 Task: Look for space in Kotikawatta, Sri Lanka from 12th July, 2023 to 16th July, 2023 for 8 adults in price range Rs.10000 to Rs.16000. Place can be private room with 8 bedrooms having 8 beds and 8 bathrooms. Property type can be house, flat, guest house, hotel. Amenities needed are: wifi, TV, free parkinig on premises, gym, breakfast. Booking option can be shelf check-in. Required host language is English.
Action: Mouse moved to (572, 116)
Screenshot: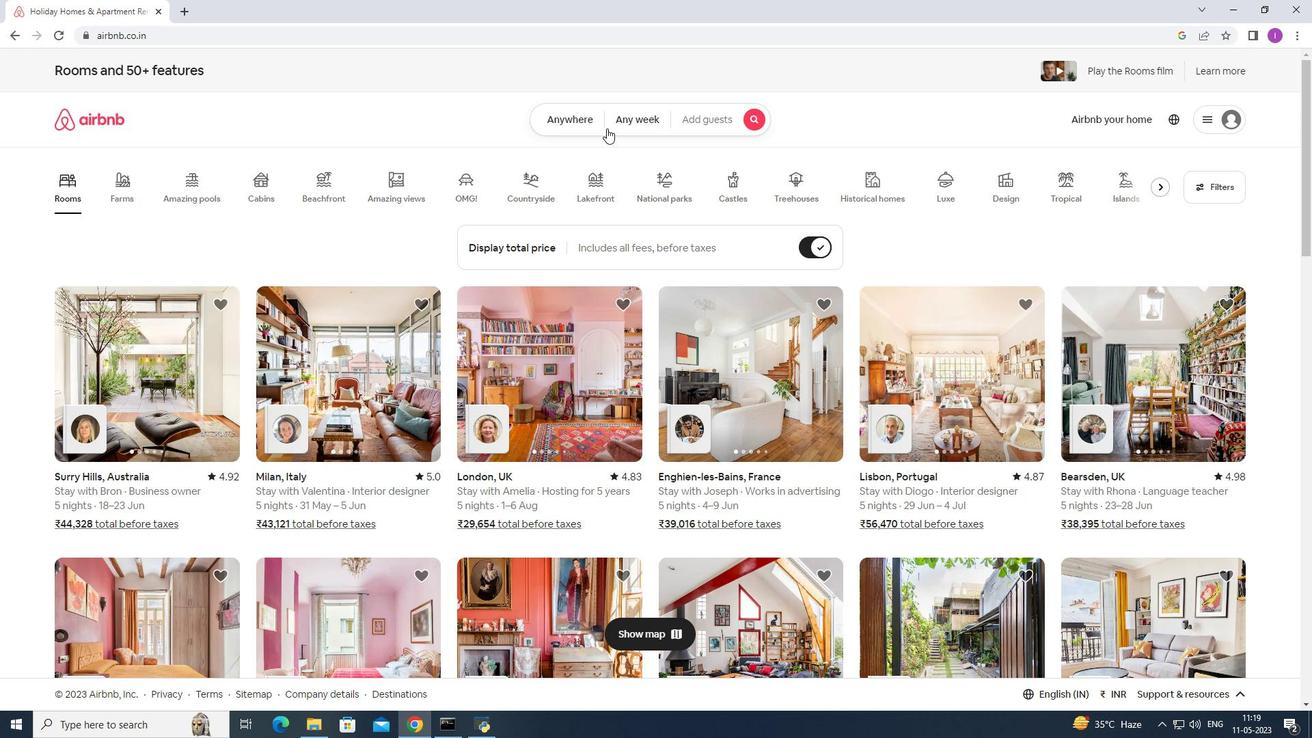 
Action: Mouse pressed left at (572, 116)
Screenshot: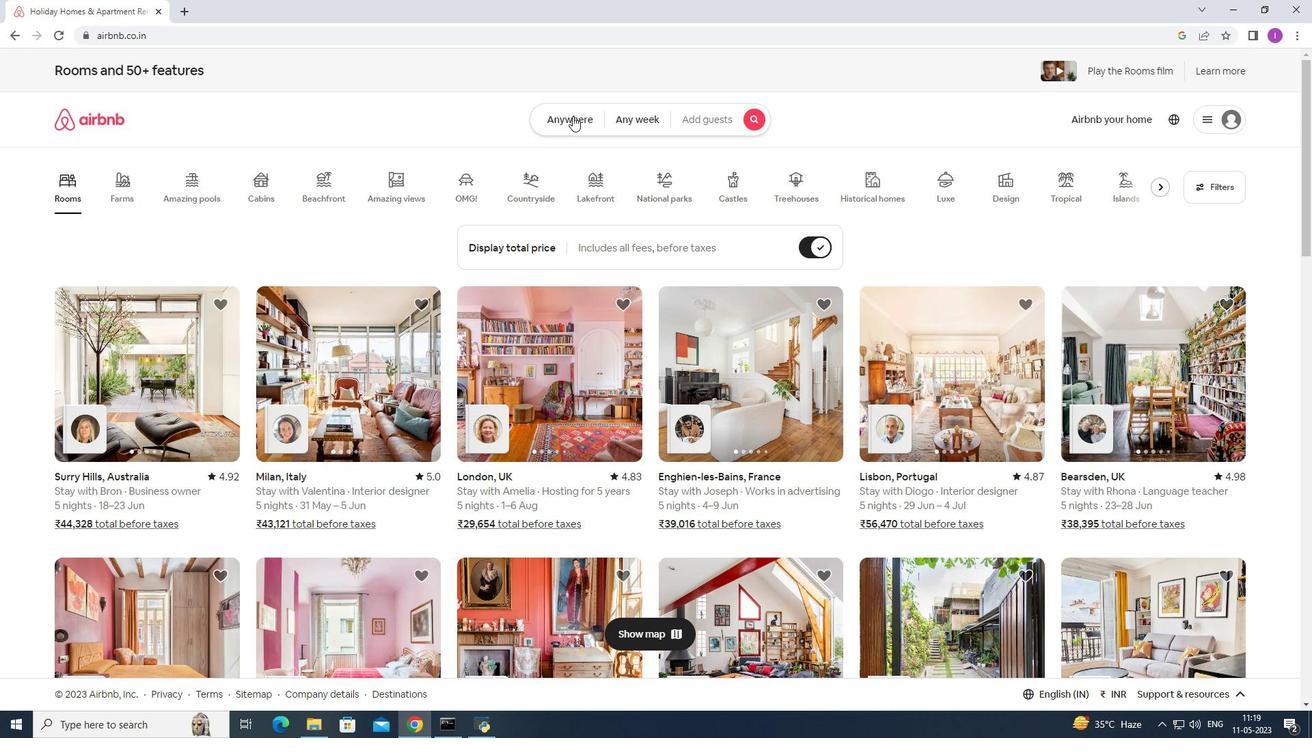 
Action: Mouse moved to (458, 172)
Screenshot: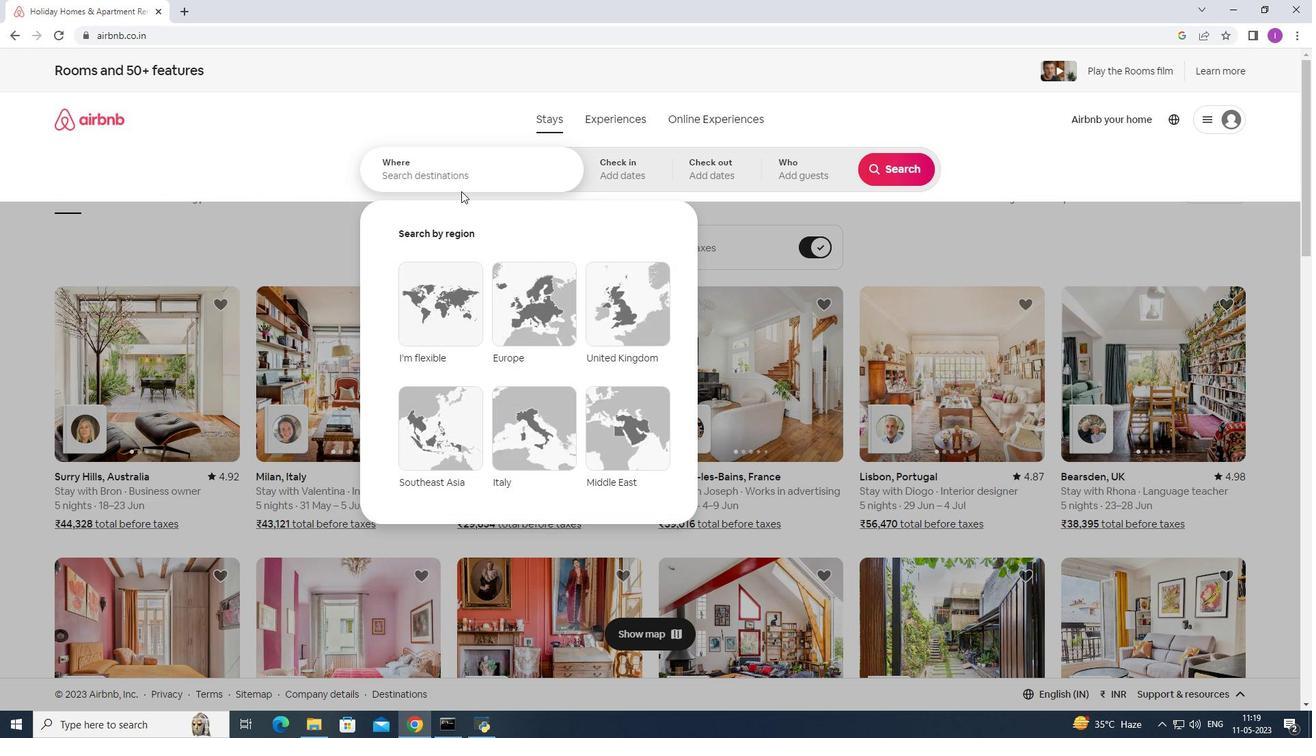 
Action: Mouse pressed left at (458, 172)
Screenshot: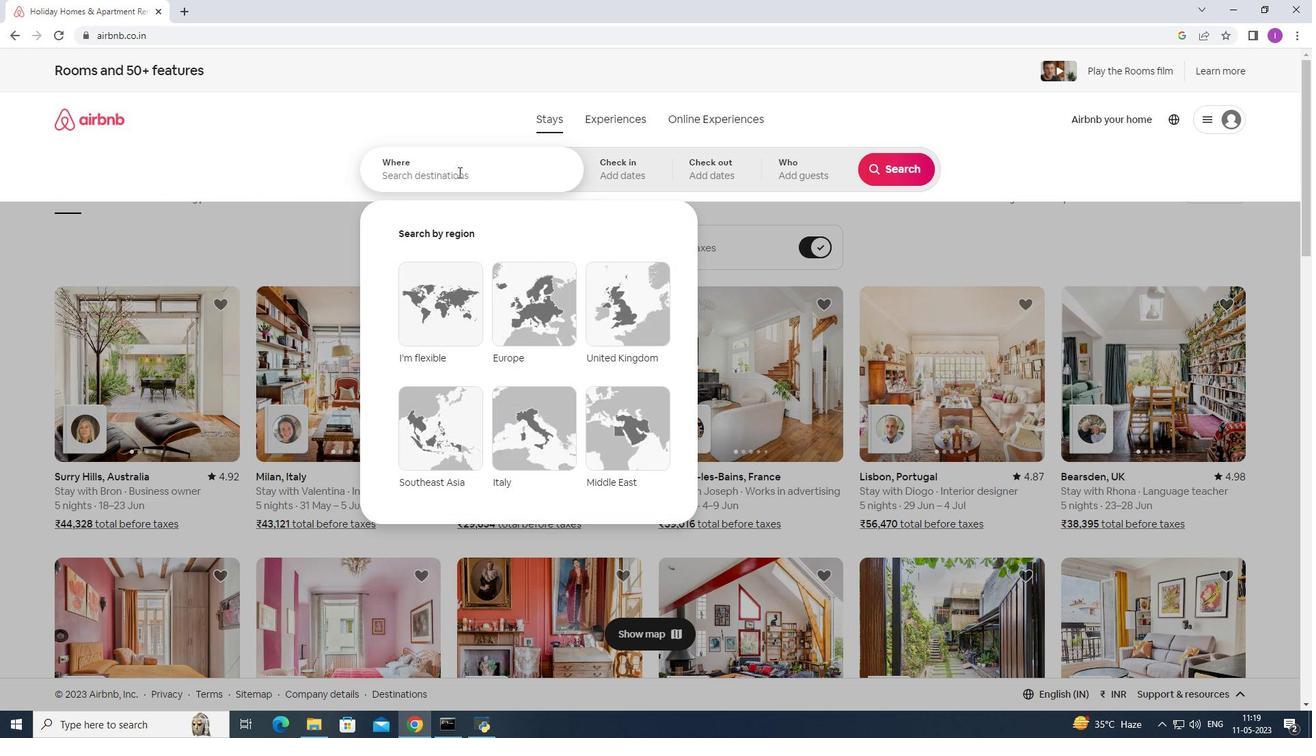 
Action: Mouse moved to (639, 172)
Screenshot: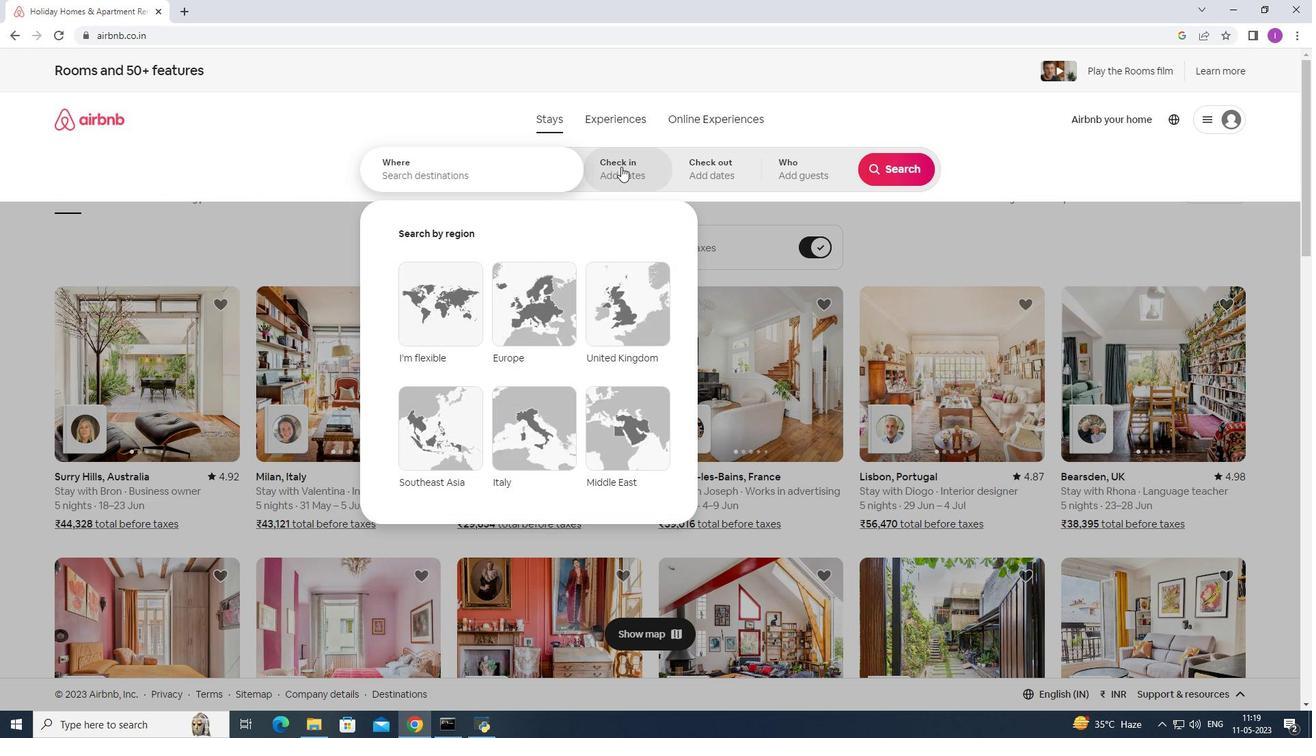 
Action: Key pressed <Key.shift>Kotikawatta
Screenshot: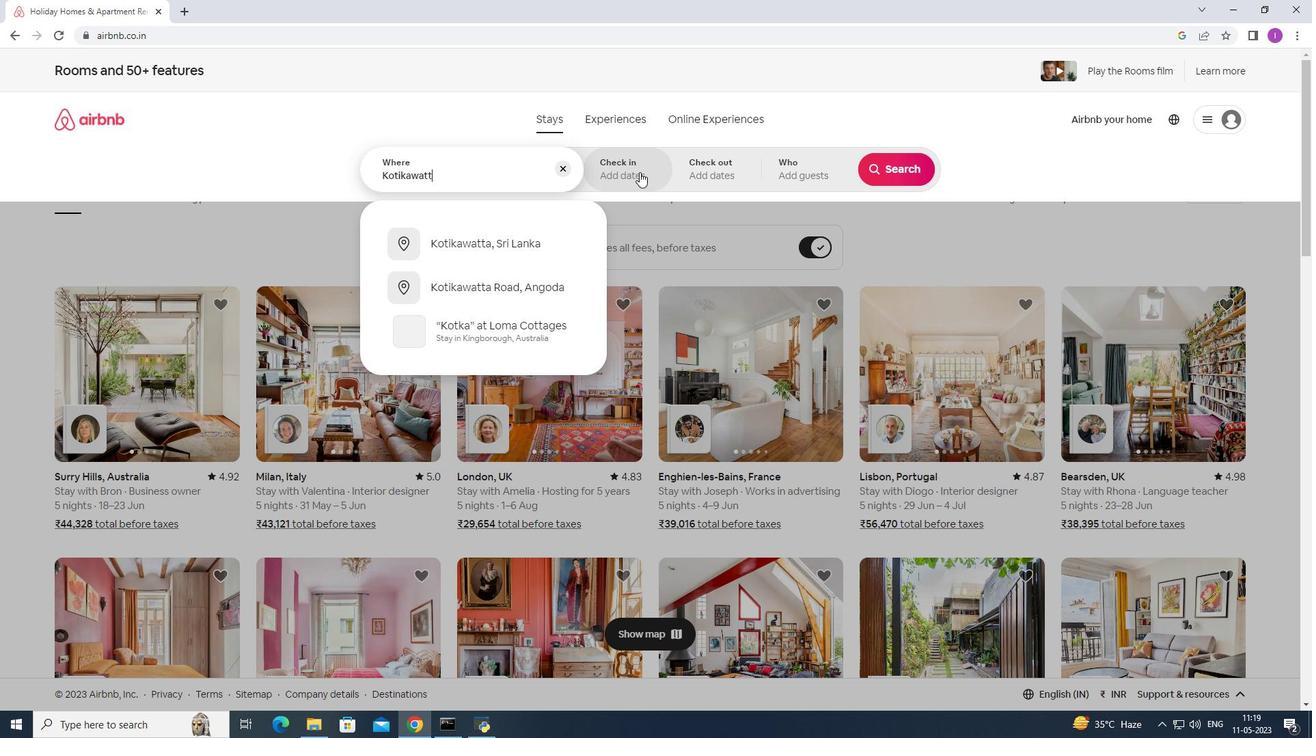 
Action: Mouse moved to (526, 239)
Screenshot: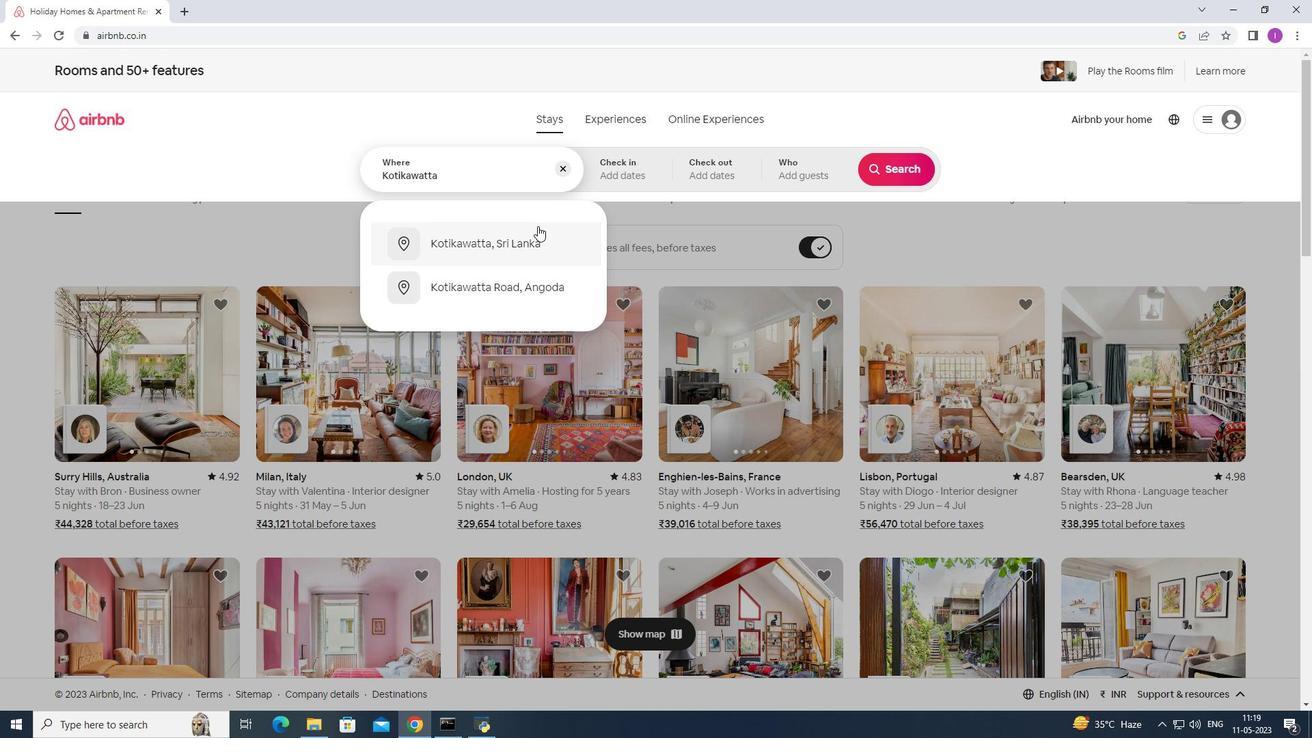 
Action: Mouse pressed left at (526, 239)
Screenshot: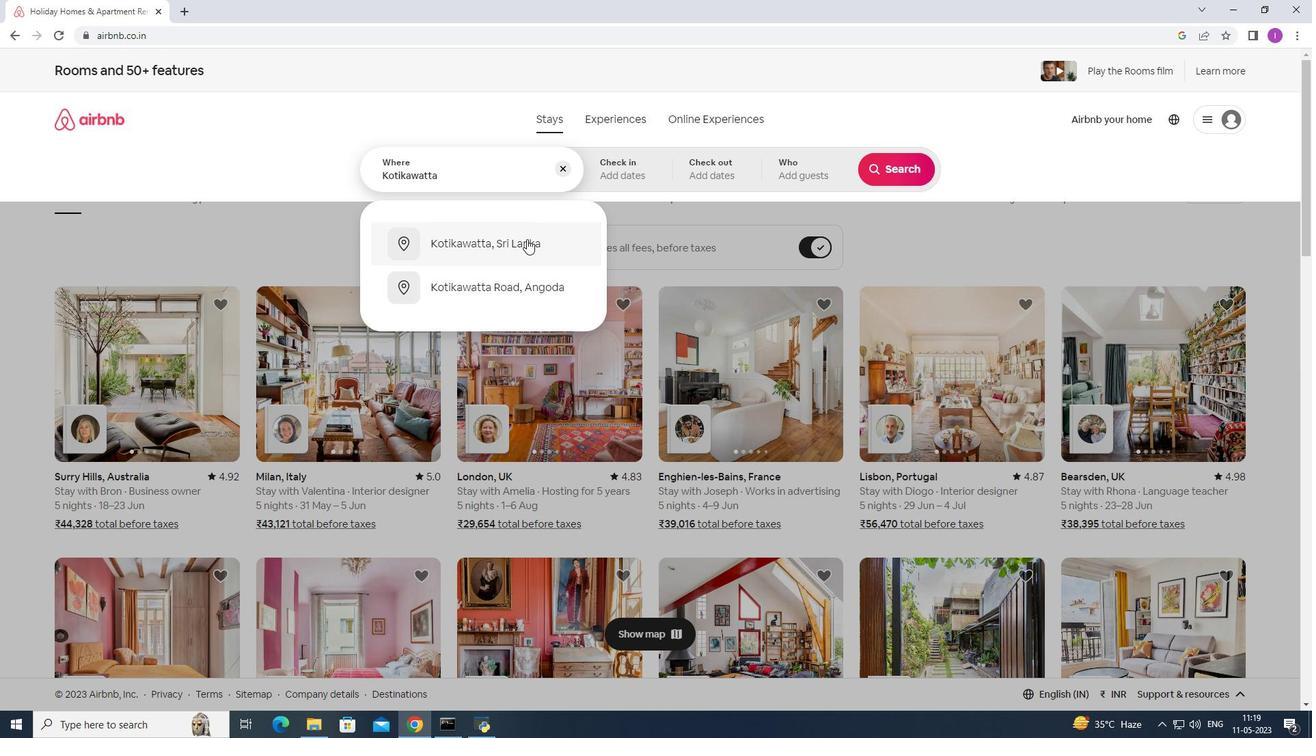 
Action: Mouse moved to (896, 282)
Screenshot: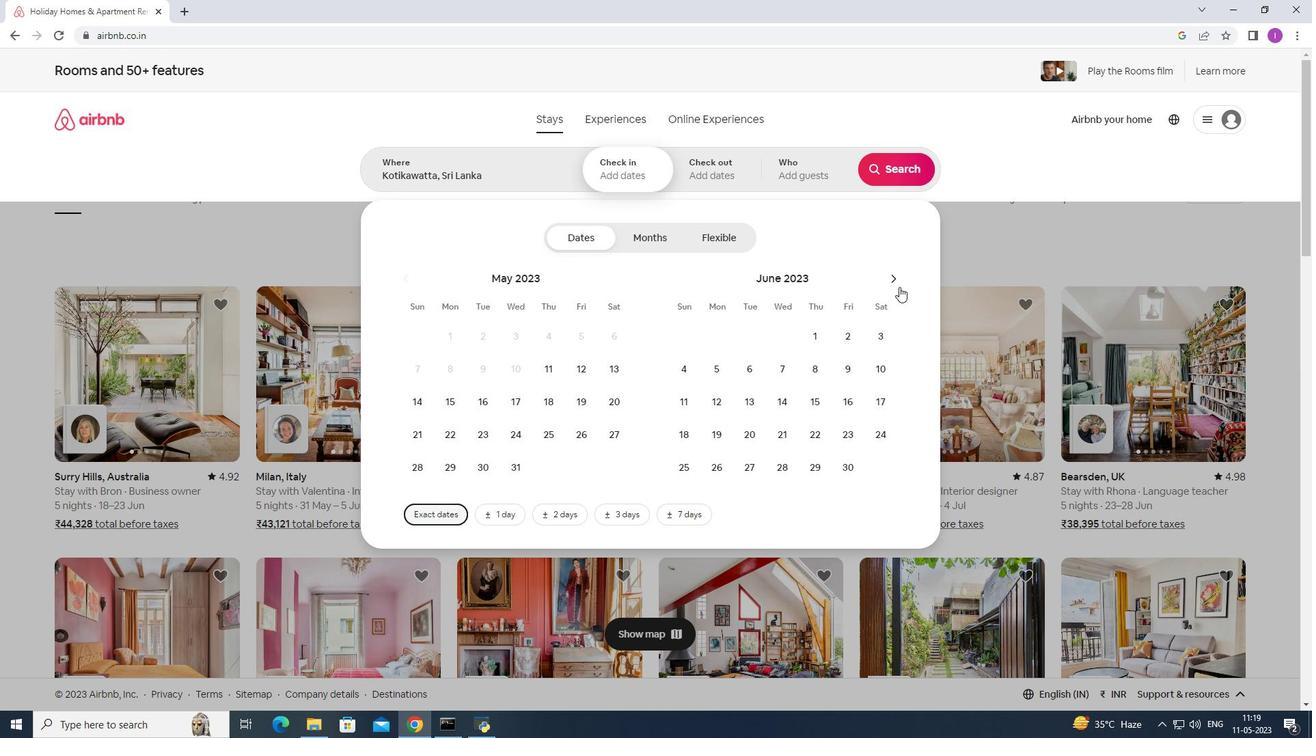 
Action: Mouse pressed left at (896, 282)
Screenshot: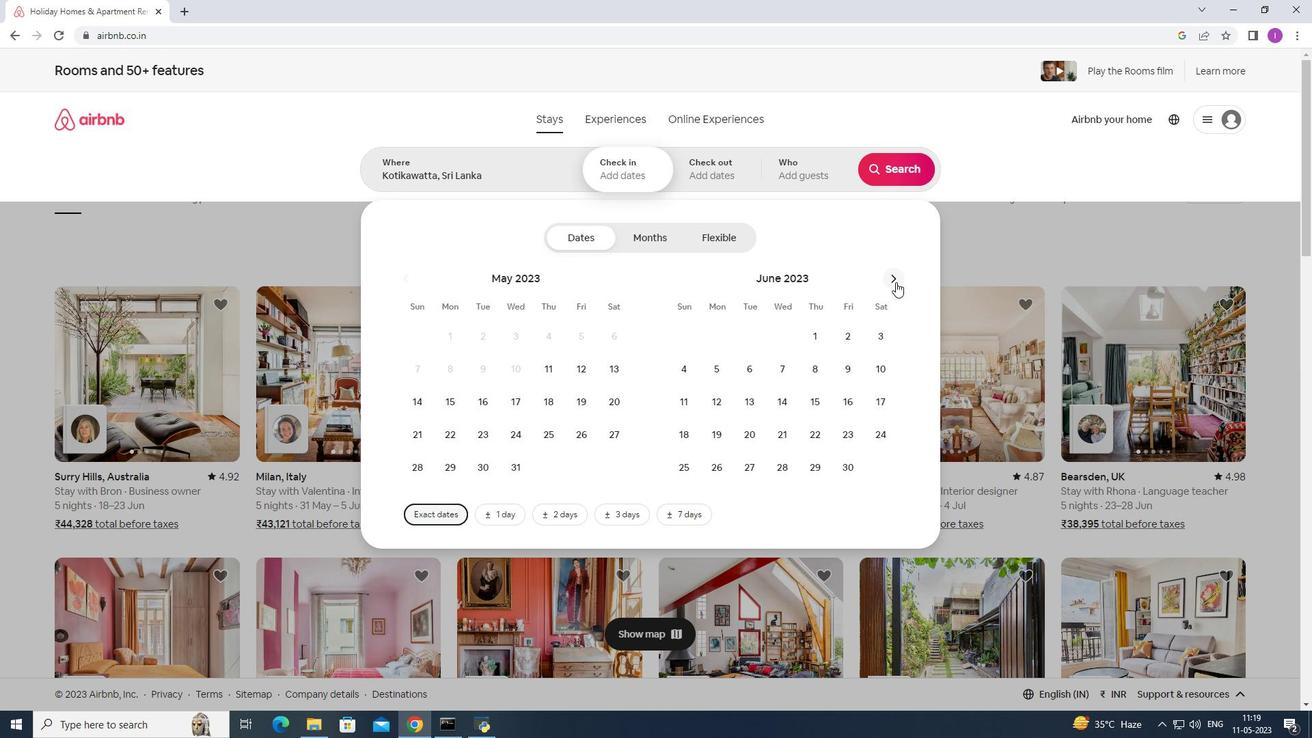 
Action: Mouse moved to (779, 398)
Screenshot: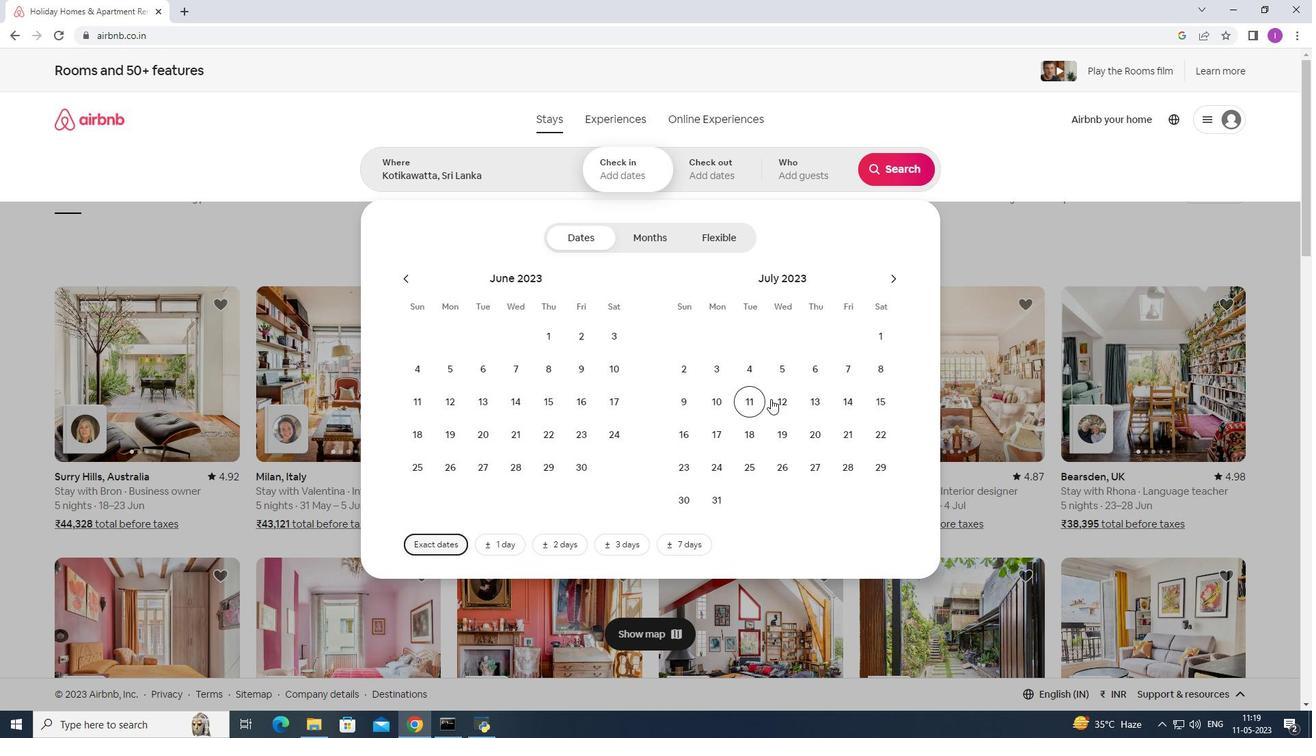 
Action: Mouse pressed left at (779, 398)
Screenshot: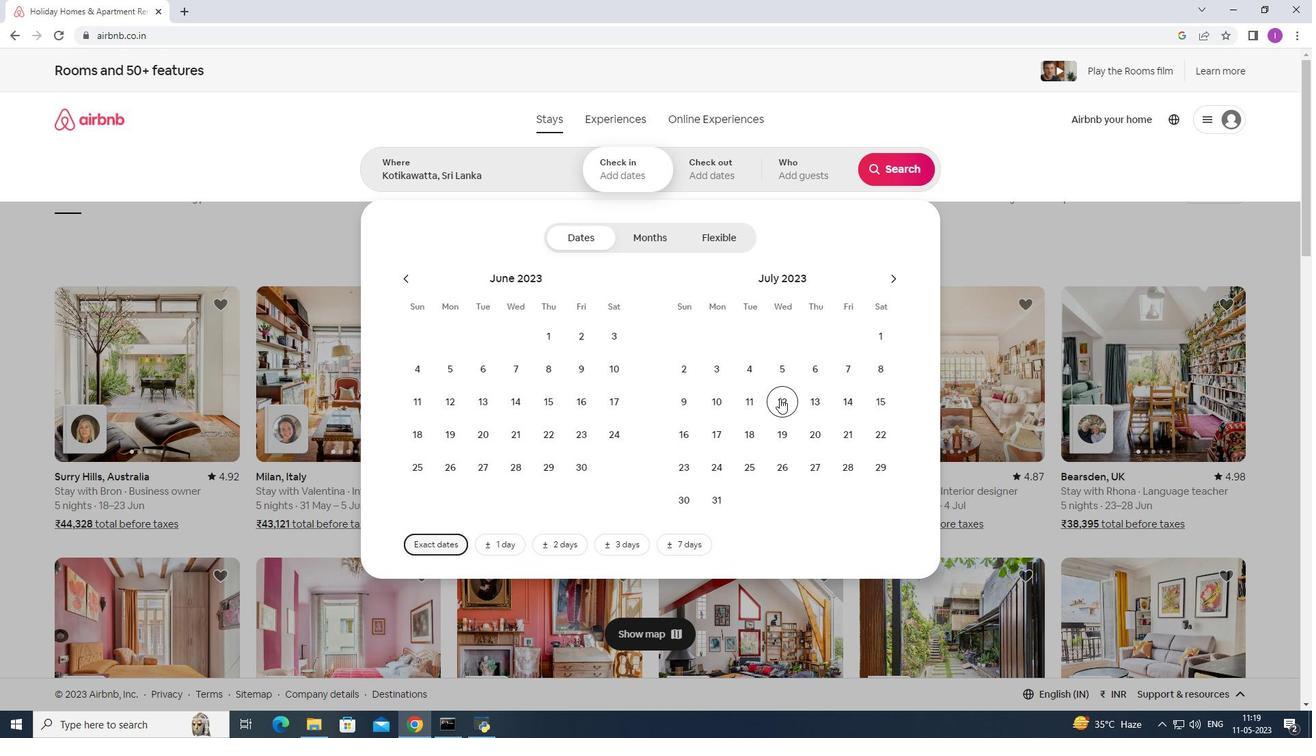 
Action: Mouse moved to (689, 434)
Screenshot: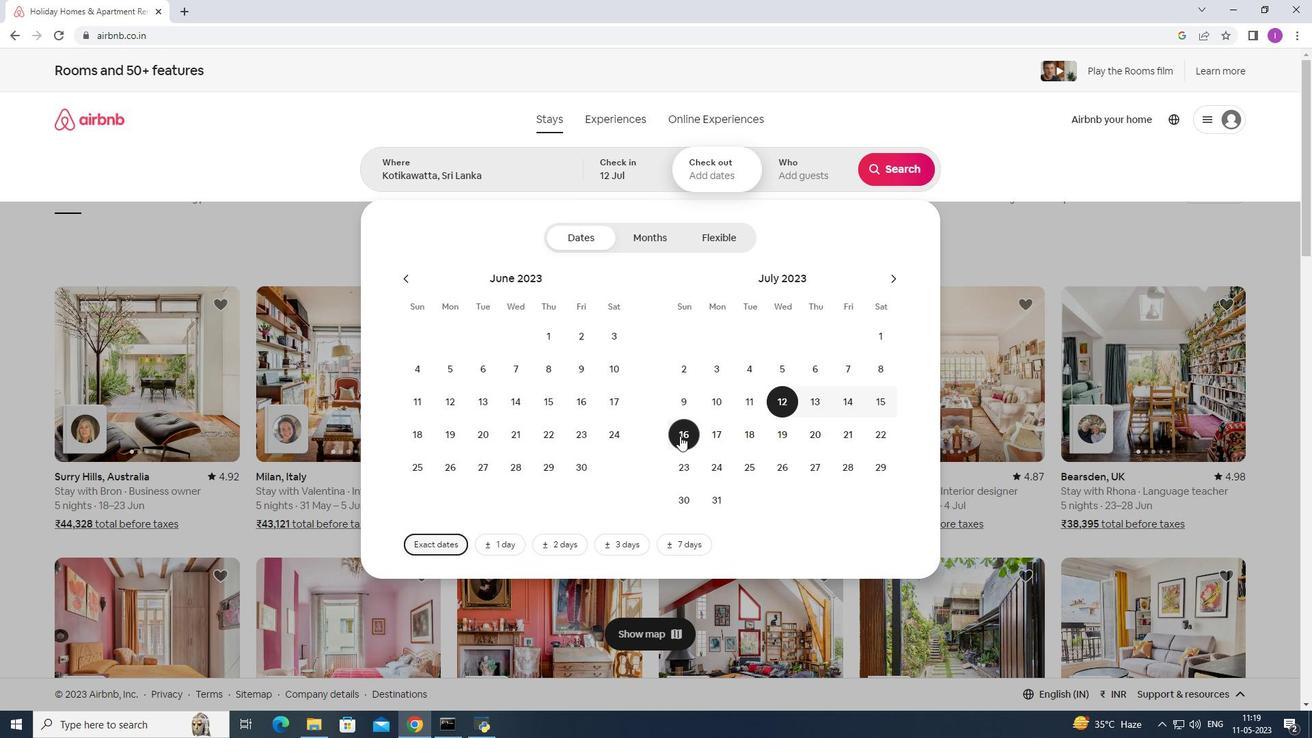 
Action: Mouse pressed left at (689, 434)
Screenshot: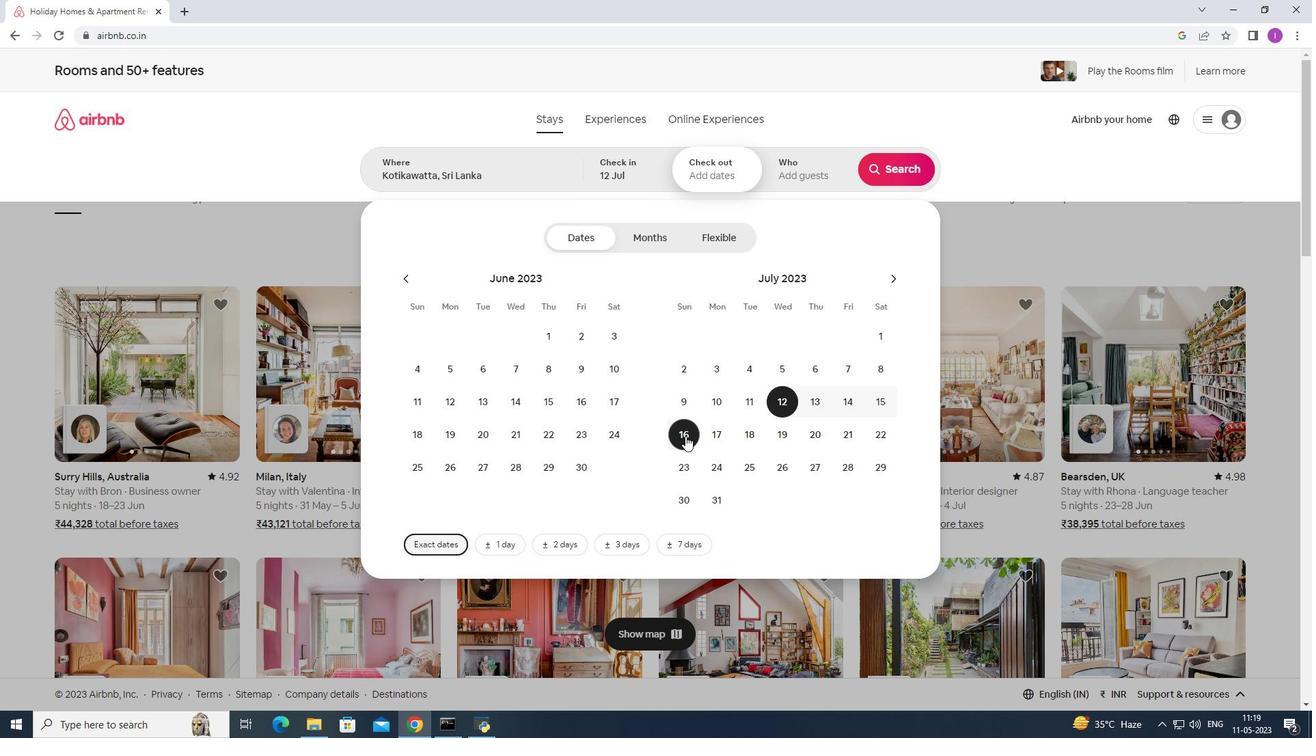 
Action: Mouse moved to (809, 178)
Screenshot: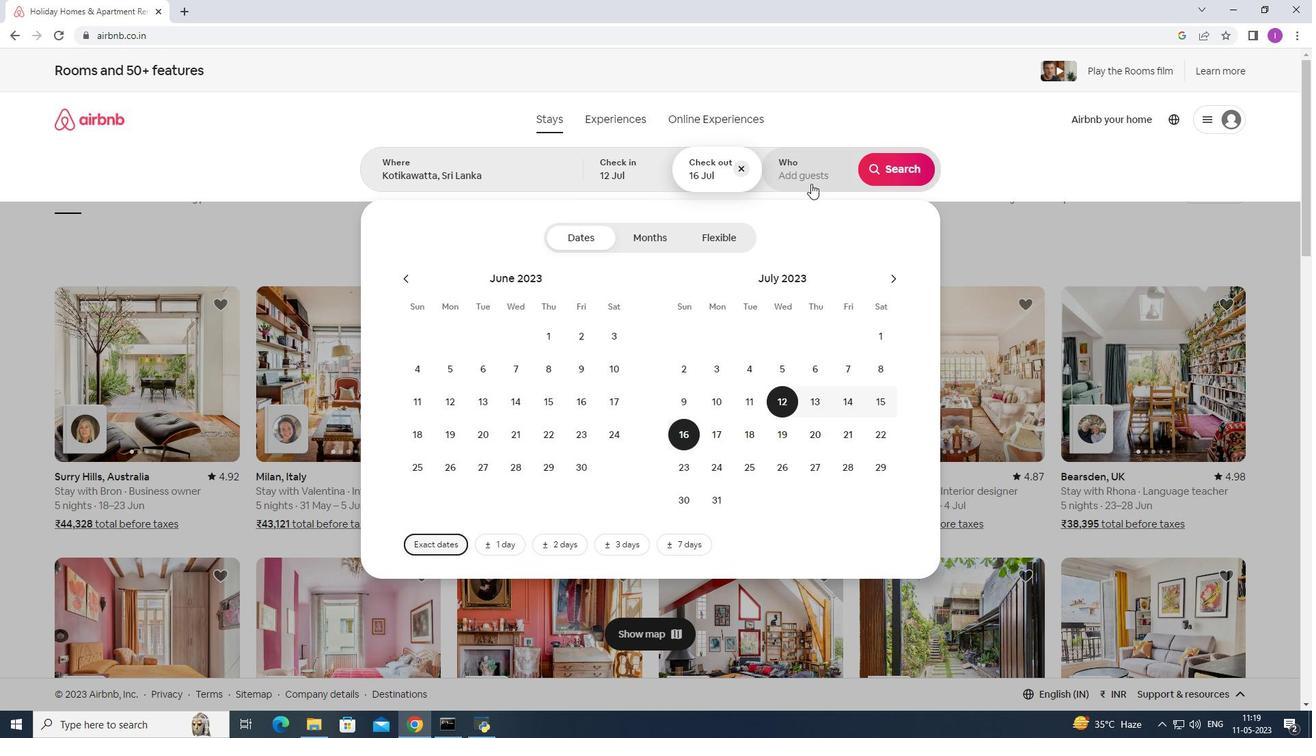 
Action: Mouse pressed left at (809, 178)
Screenshot: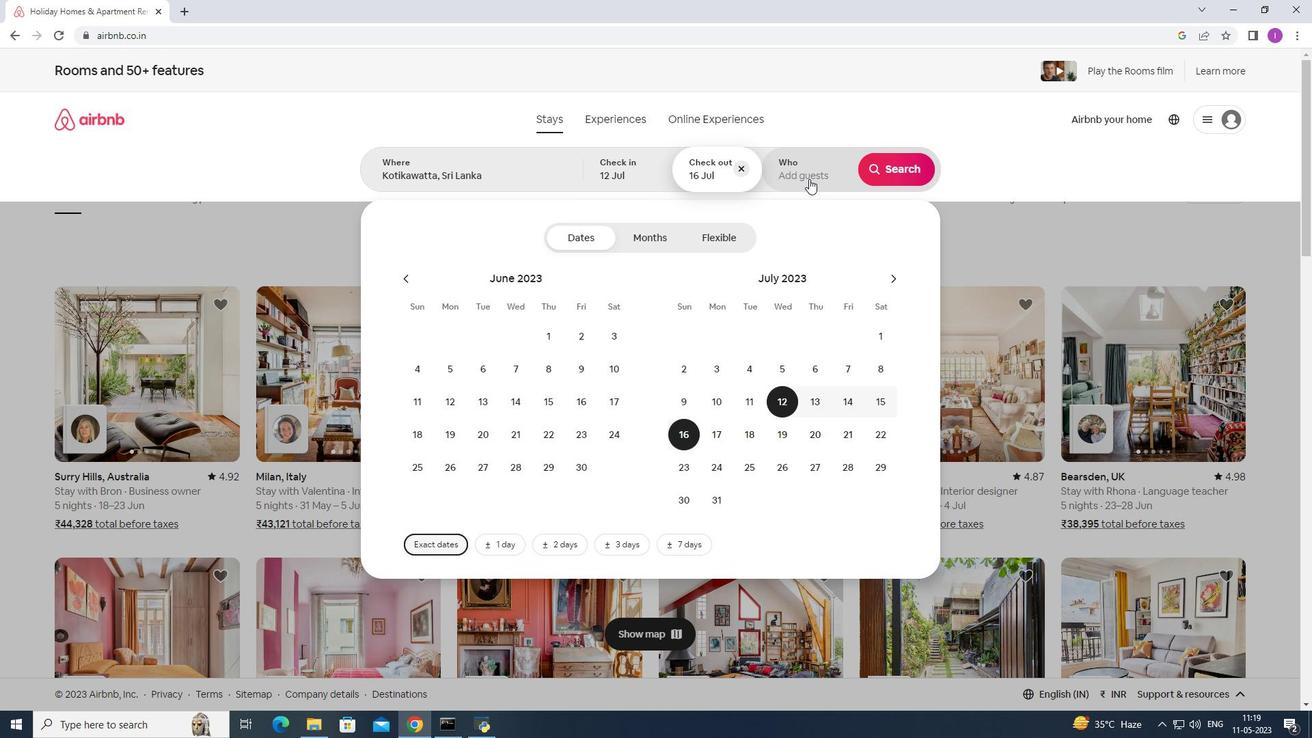 
Action: Mouse moved to (911, 241)
Screenshot: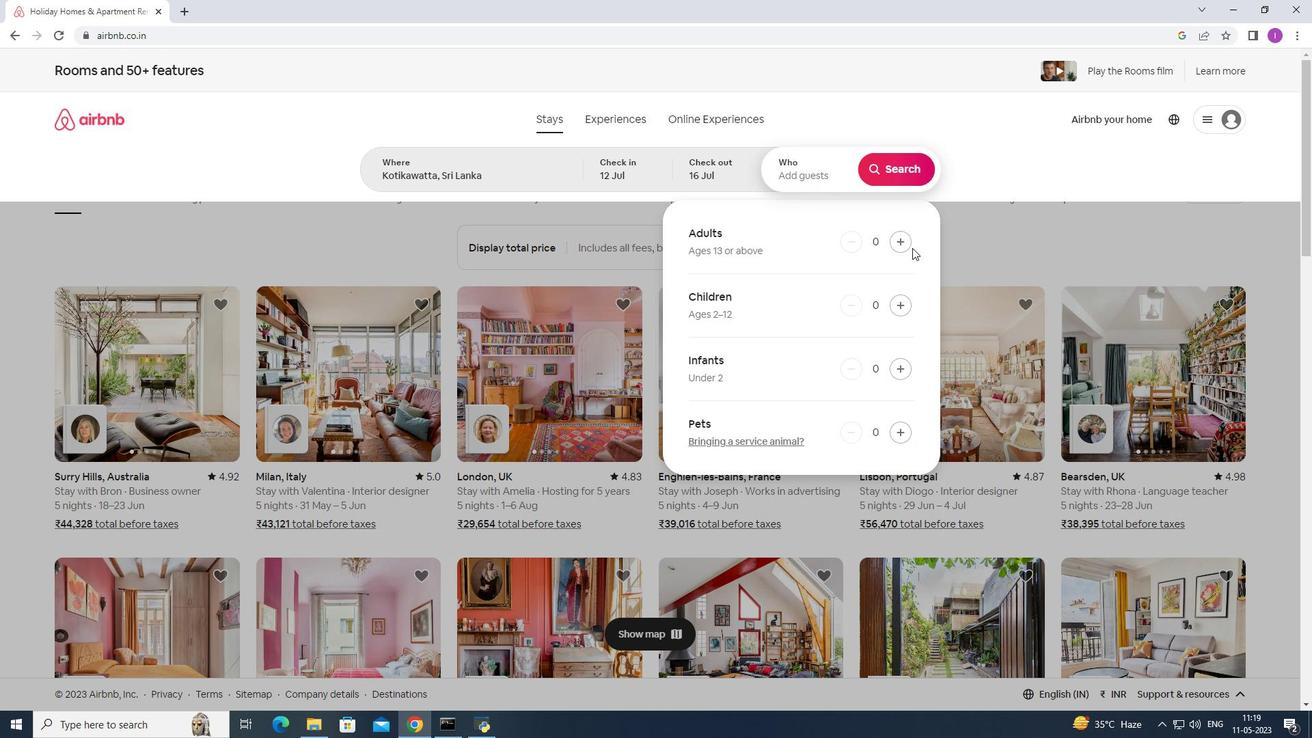 
Action: Mouse pressed left at (911, 241)
Screenshot: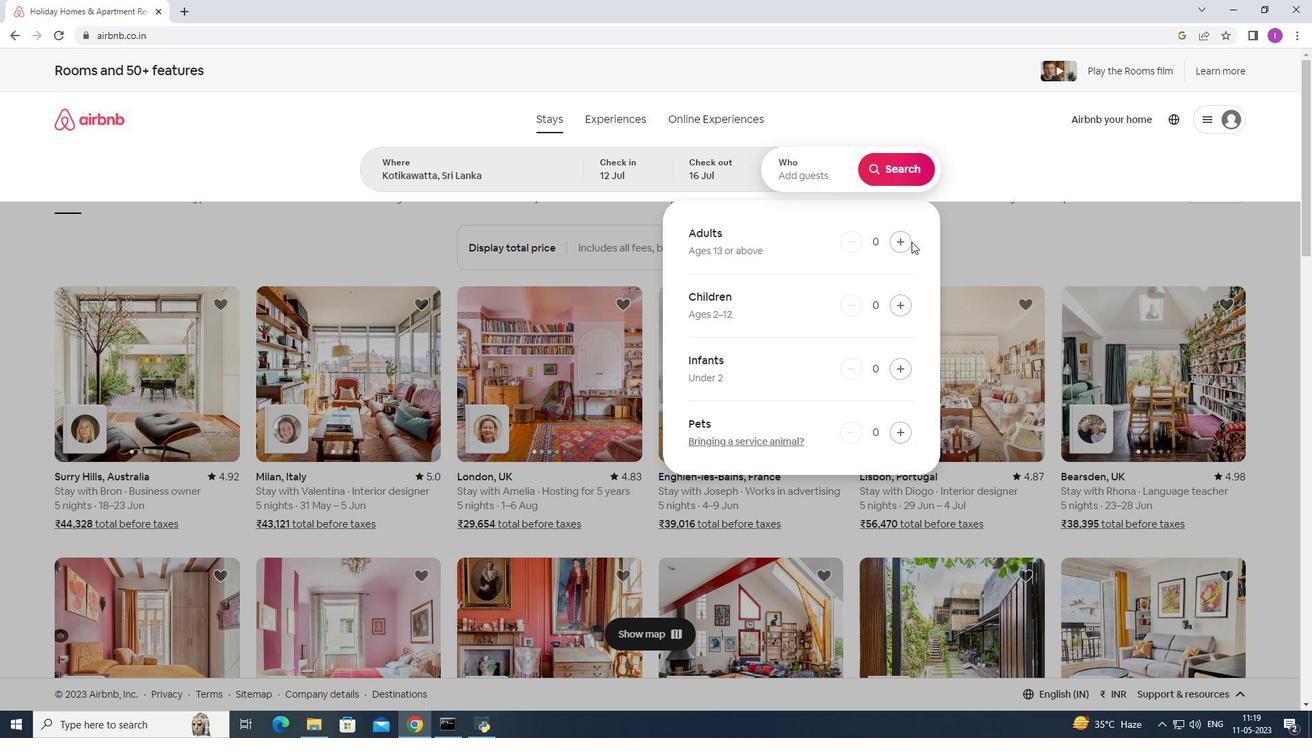 
Action: Mouse moved to (895, 243)
Screenshot: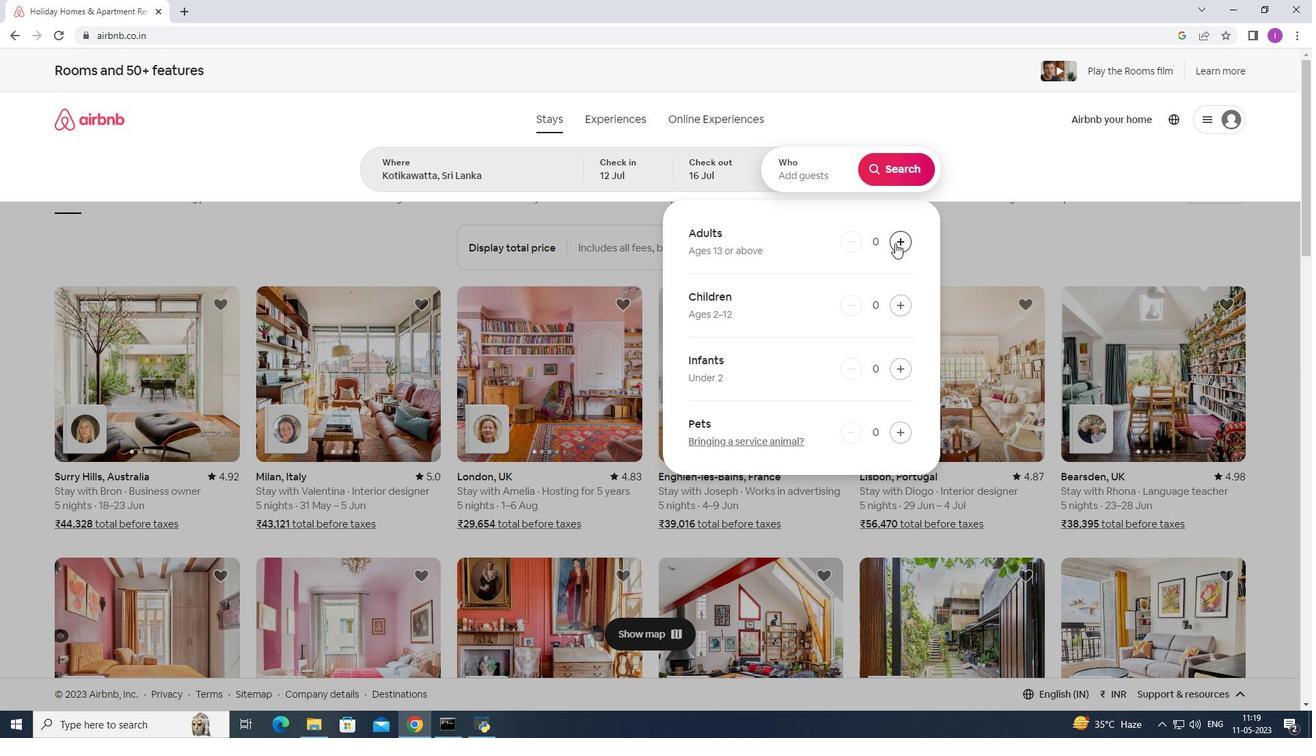 
Action: Mouse pressed left at (895, 243)
Screenshot: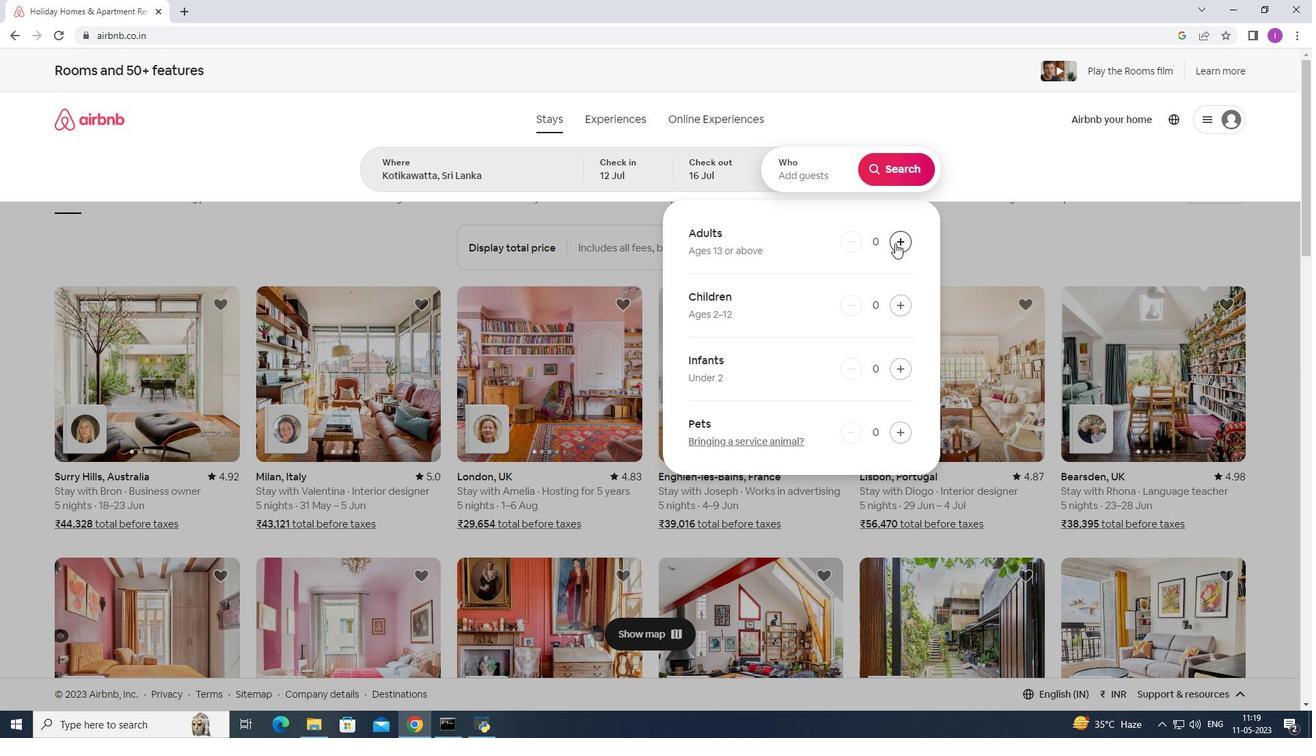 
Action: Mouse pressed left at (895, 243)
Screenshot: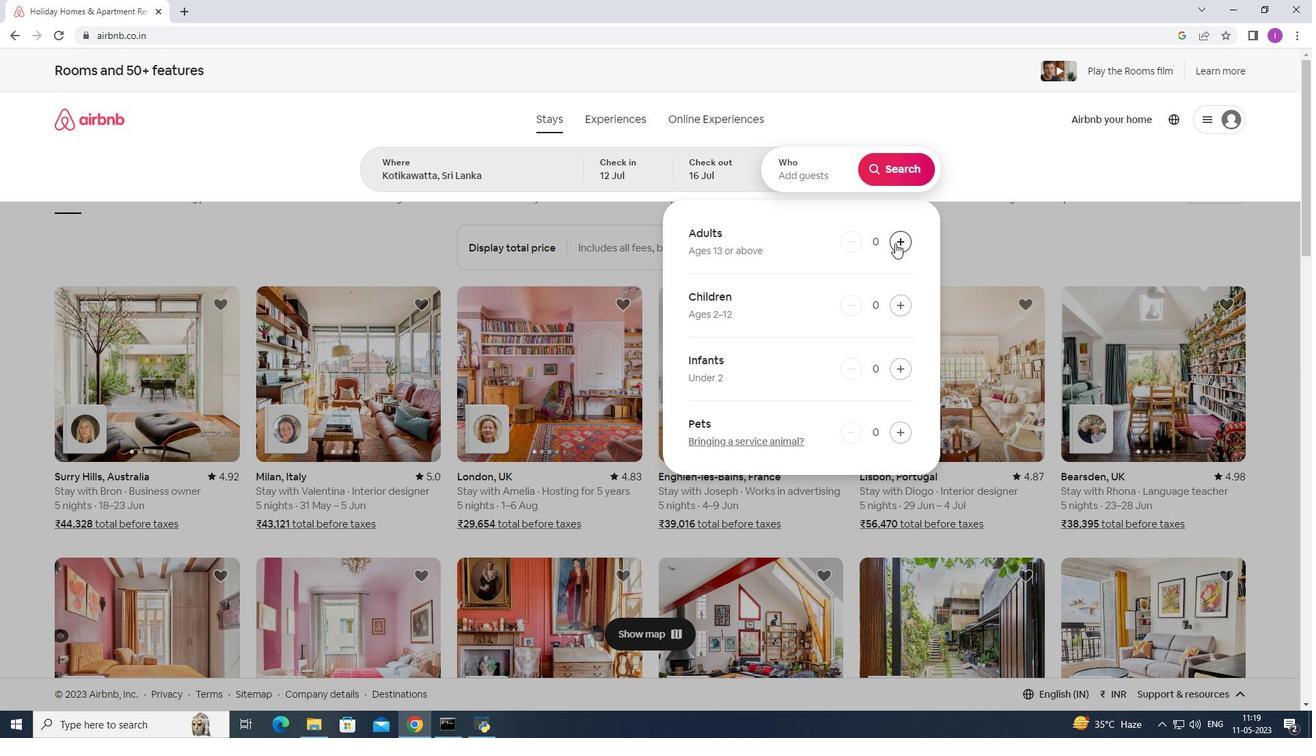 
Action: Mouse pressed left at (895, 243)
Screenshot: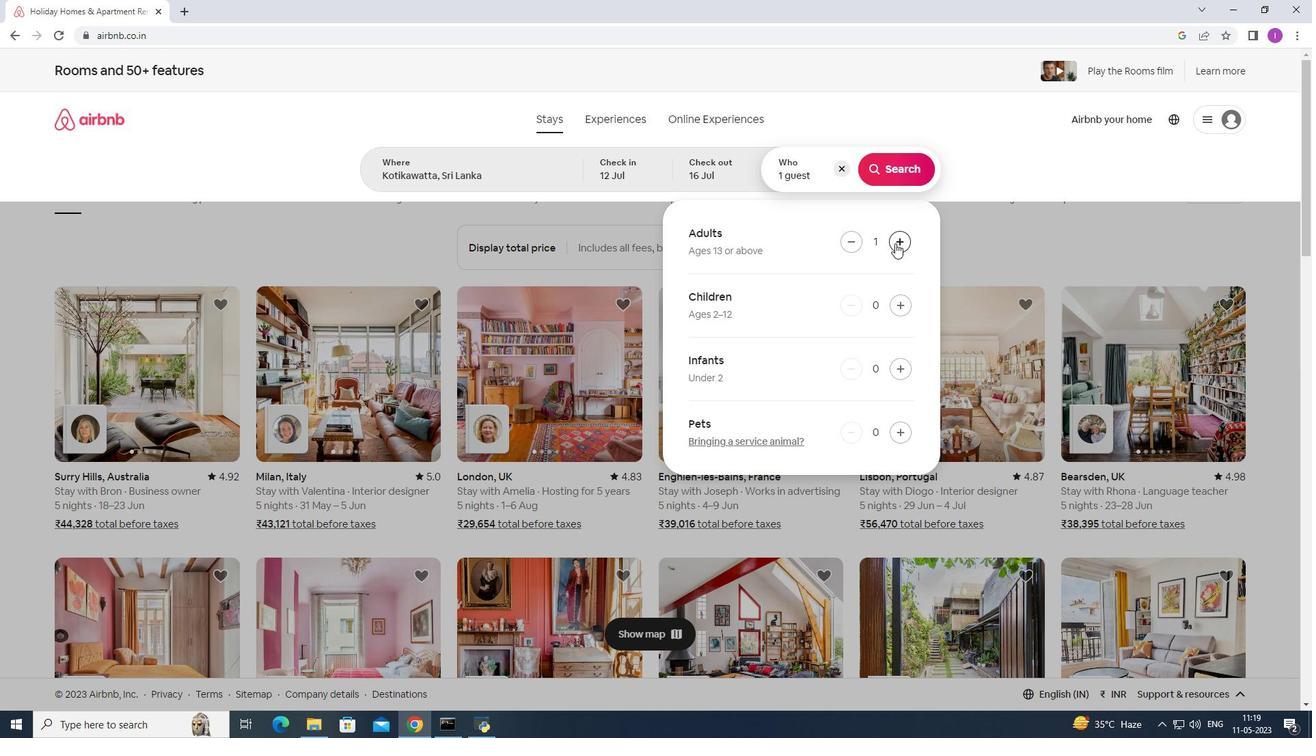 
Action: Mouse pressed left at (895, 243)
Screenshot: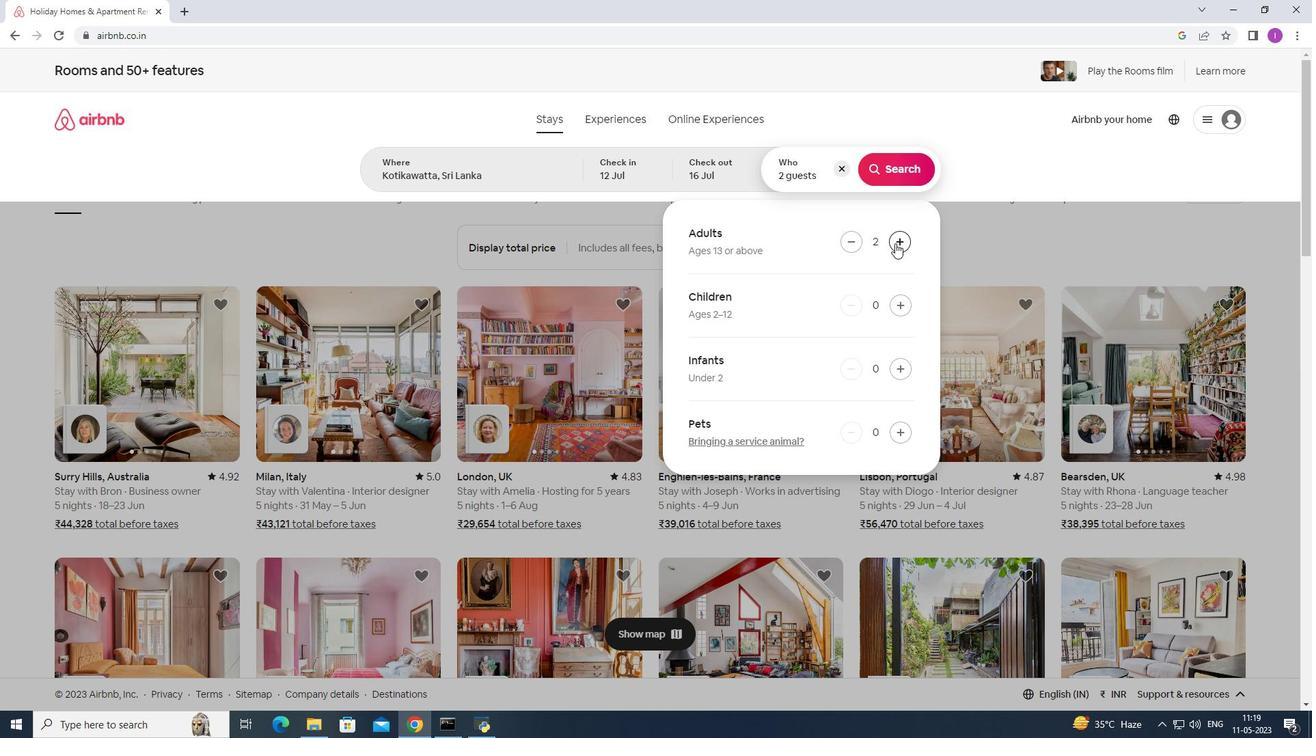 
Action: Mouse pressed left at (895, 243)
Screenshot: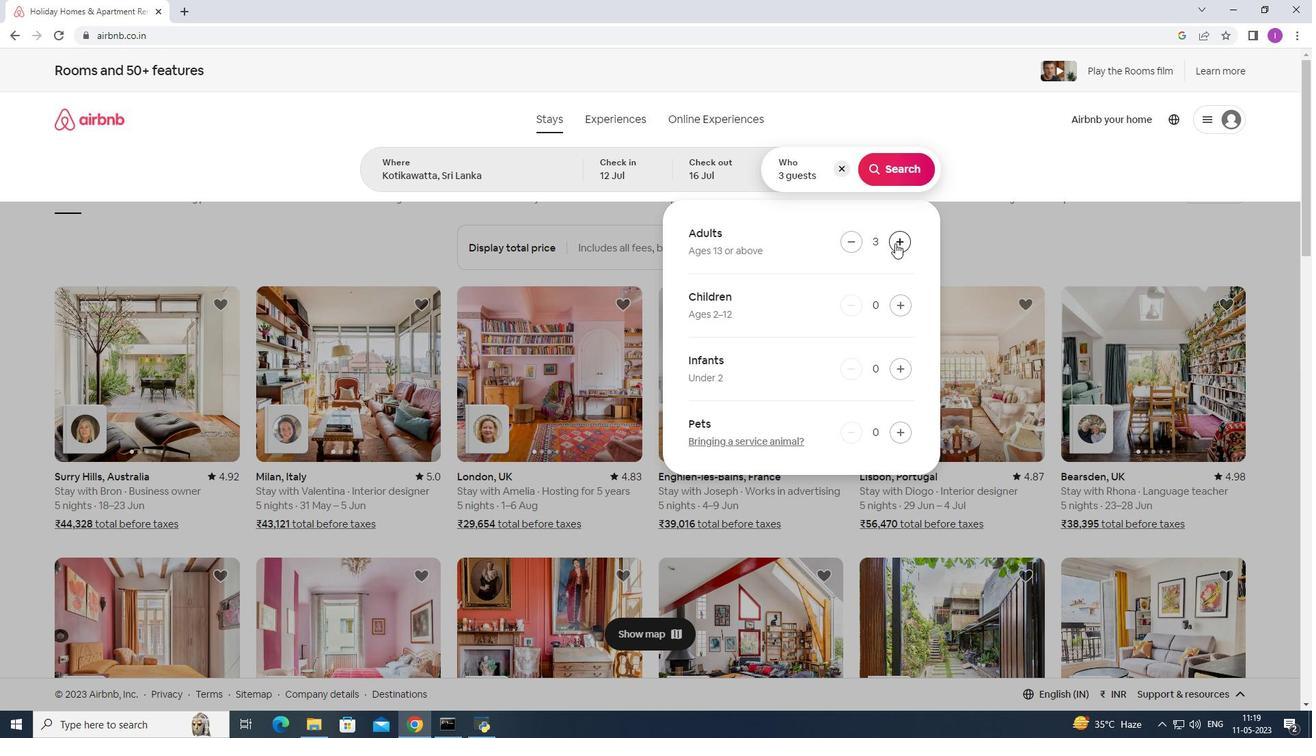 
Action: Mouse pressed left at (895, 243)
Screenshot: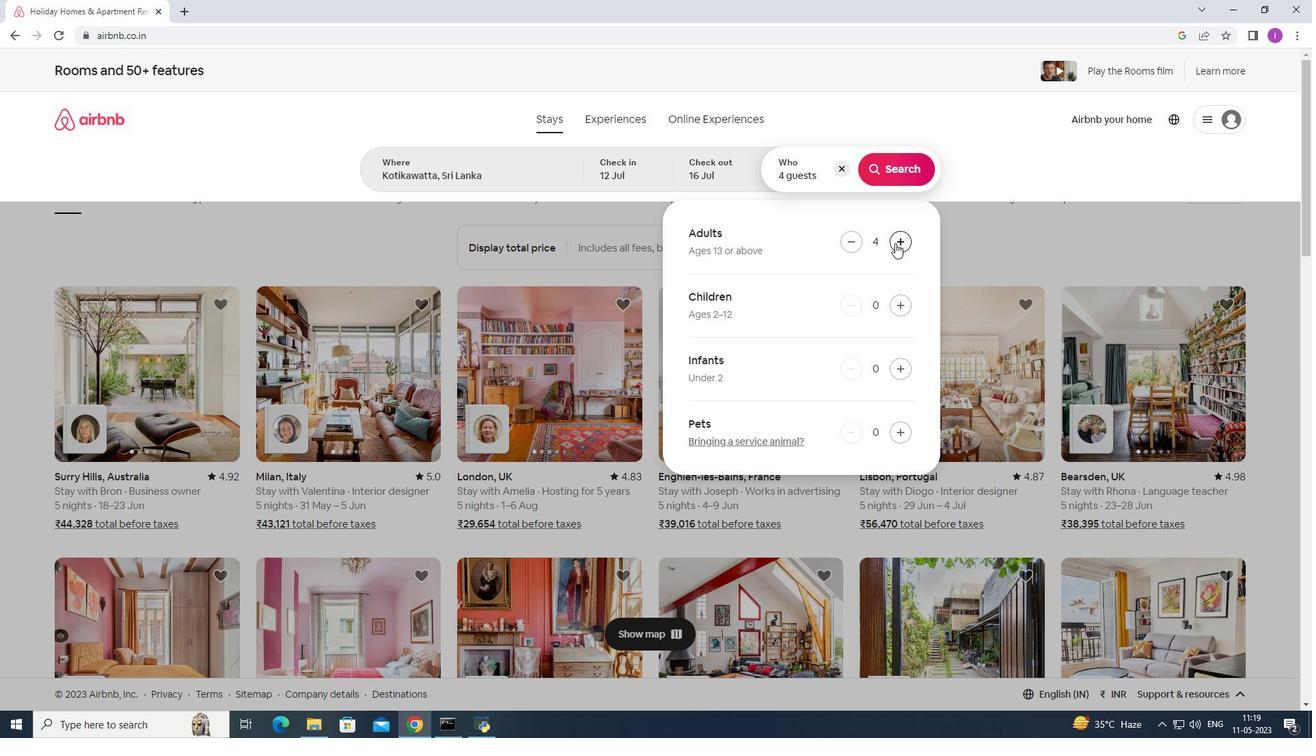 
Action: Mouse pressed left at (895, 243)
Screenshot: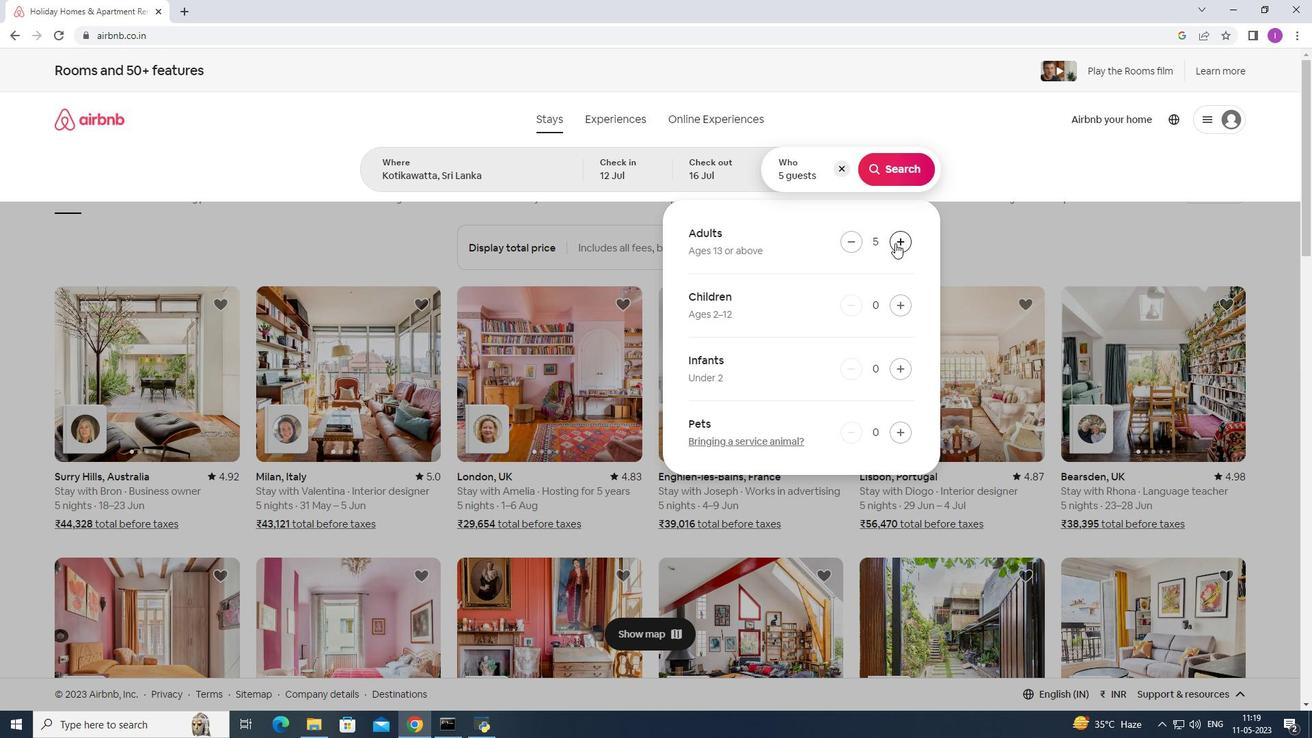 
Action: Mouse pressed left at (895, 243)
Screenshot: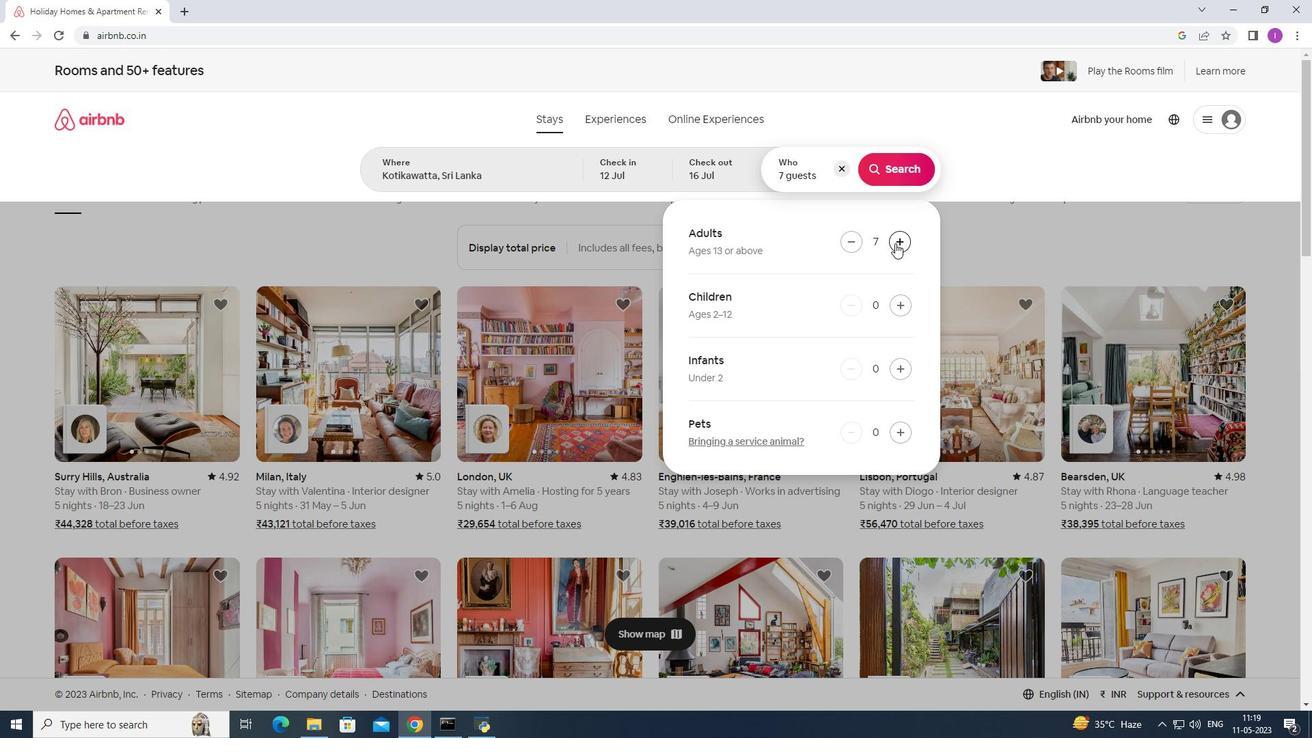 
Action: Mouse moved to (880, 167)
Screenshot: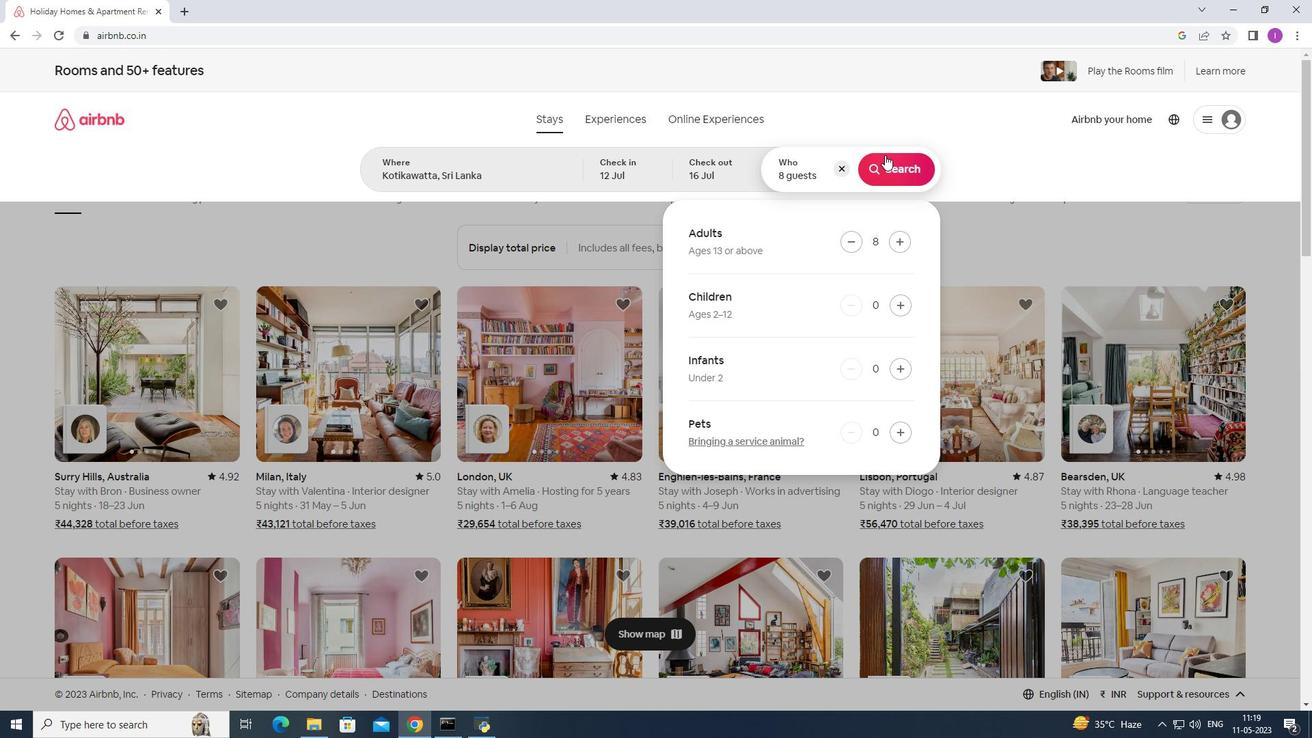 
Action: Mouse pressed left at (880, 167)
Screenshot: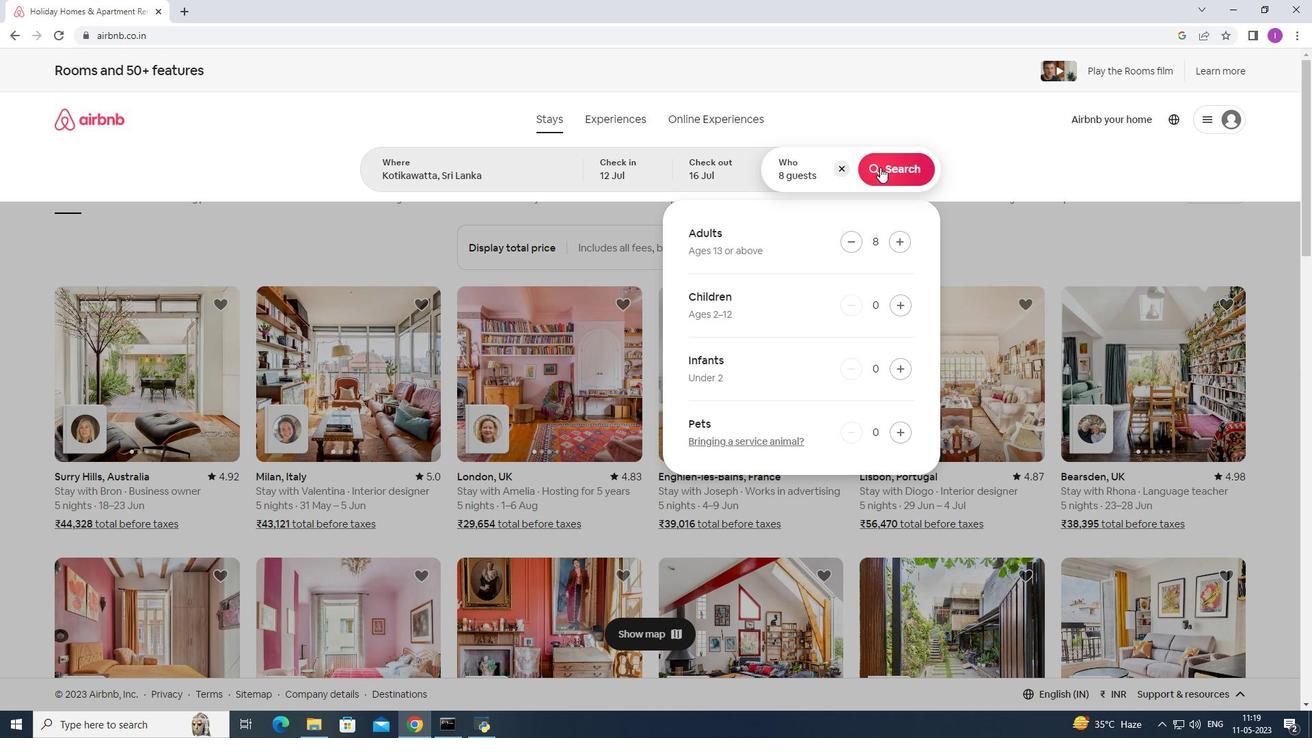 
Action: Mouse moved to (1259, 137)
Screenshot: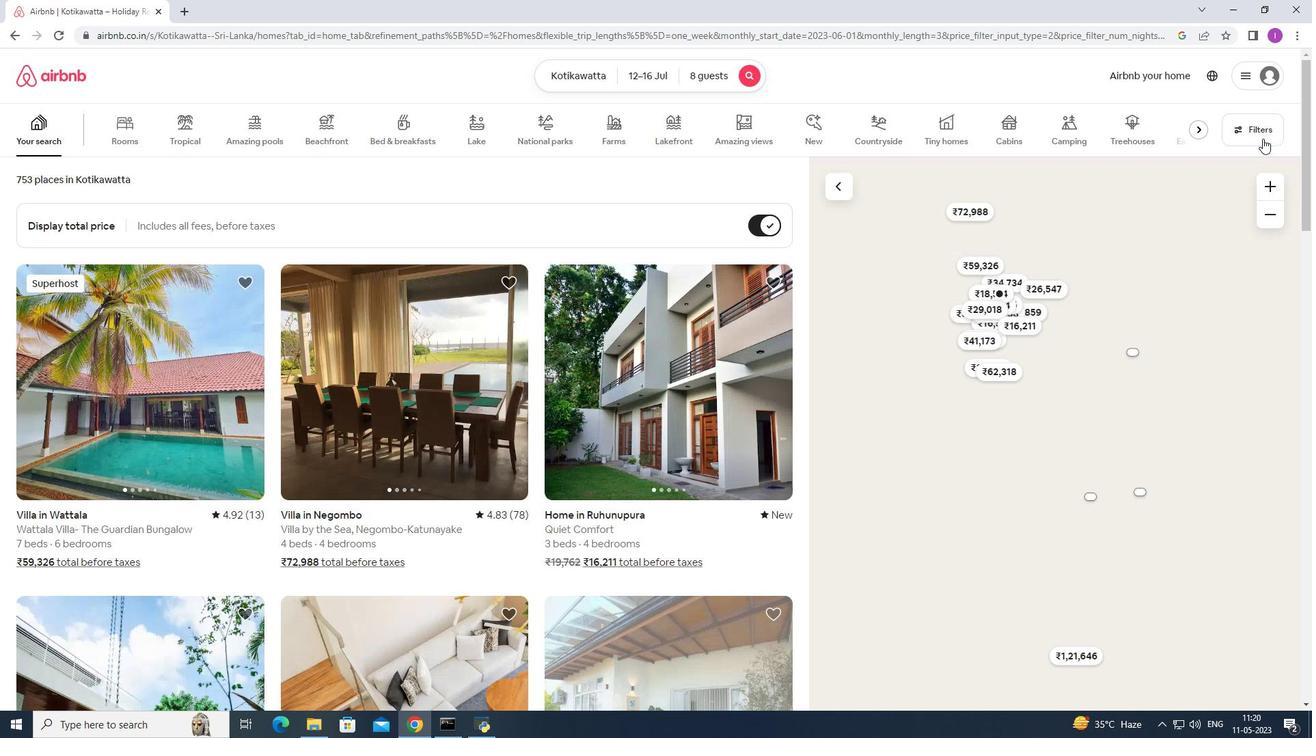 
Action: Mouse pressed left at (1259, 137)
Screenshot: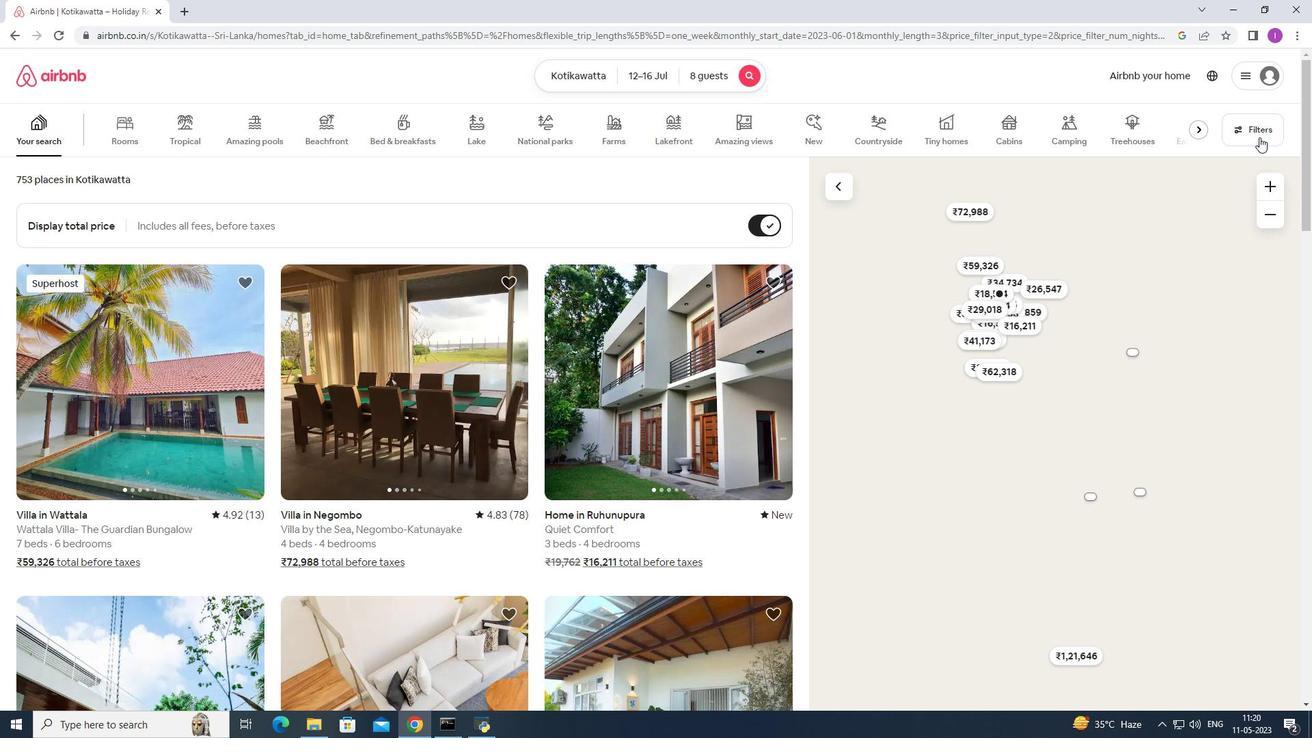 
Action: Mouse moved to (744, 464)
Screenshot: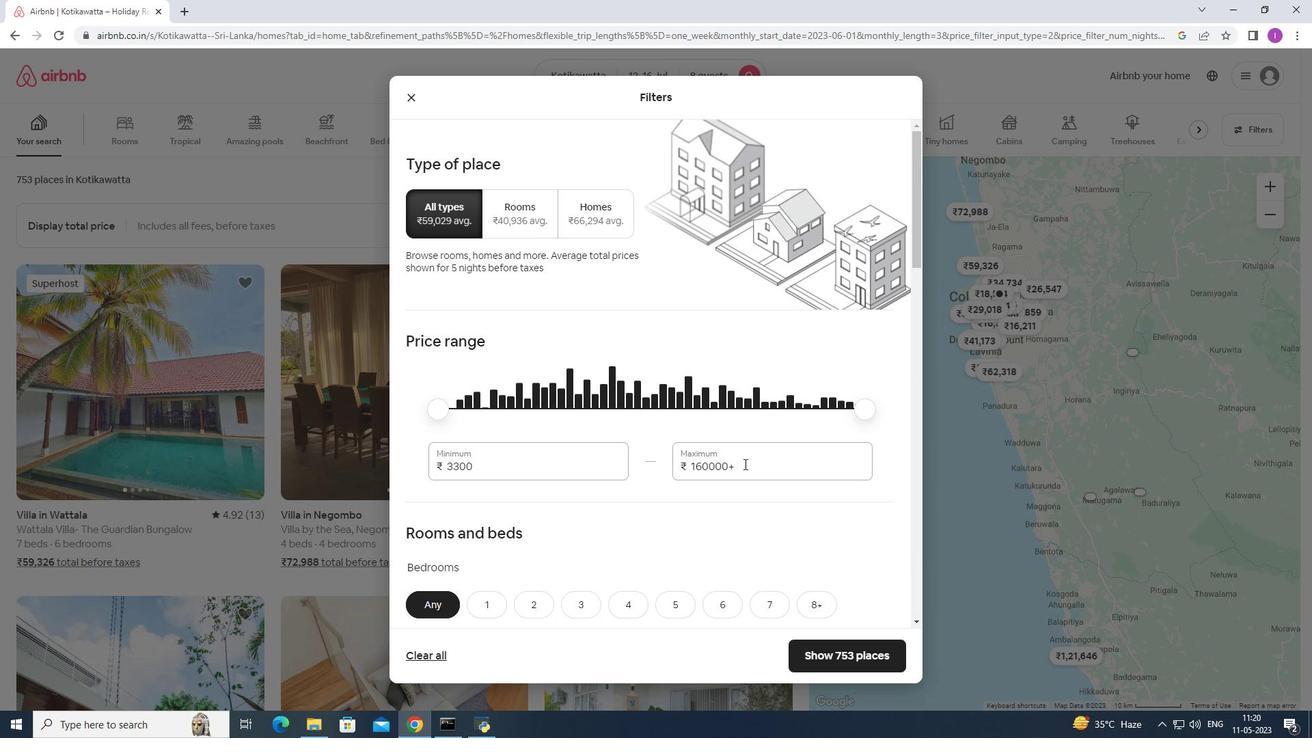 
Action: Mouse pressed left at (744, 464)
Screenshot: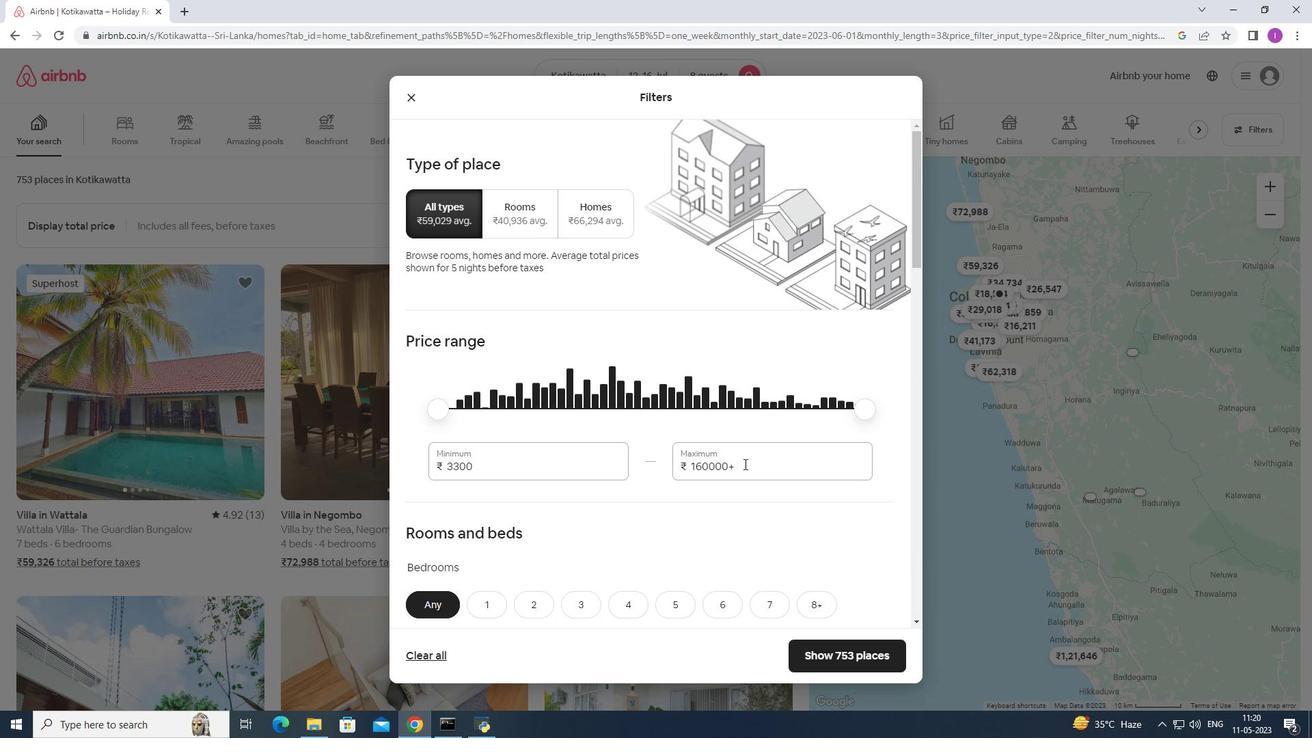 
Action: Mouse moved to (757, 460)
Screenshot: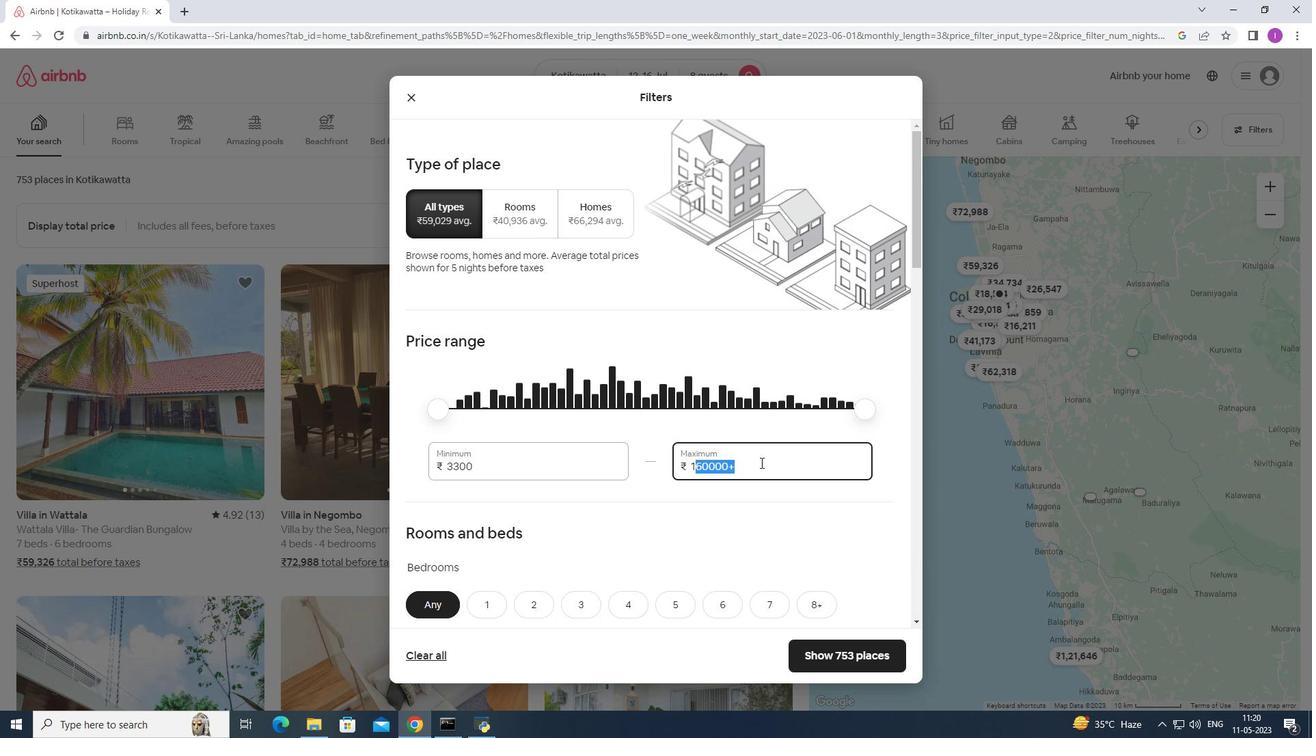 
Action: Key pressed <Key.backspace><Key.backspace>
Screenshot: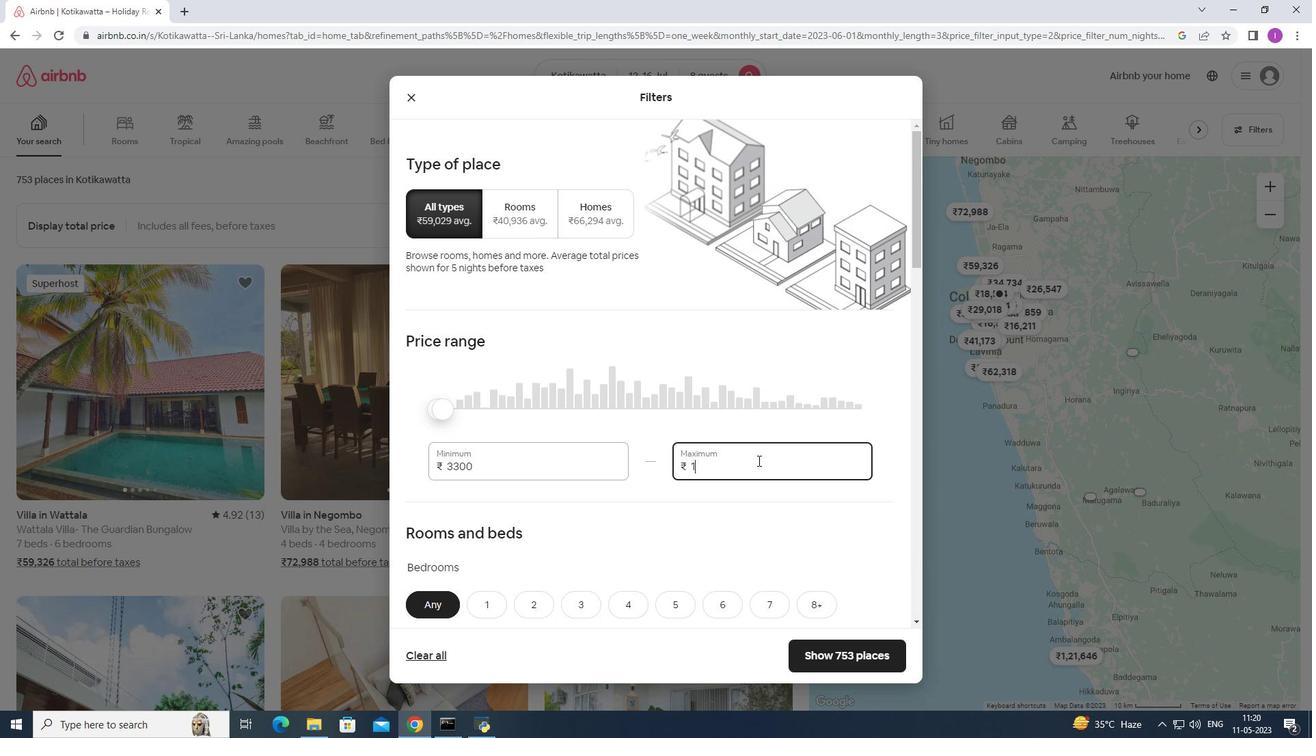 
Action: Mouse moved to (753, 455)
Screenshot: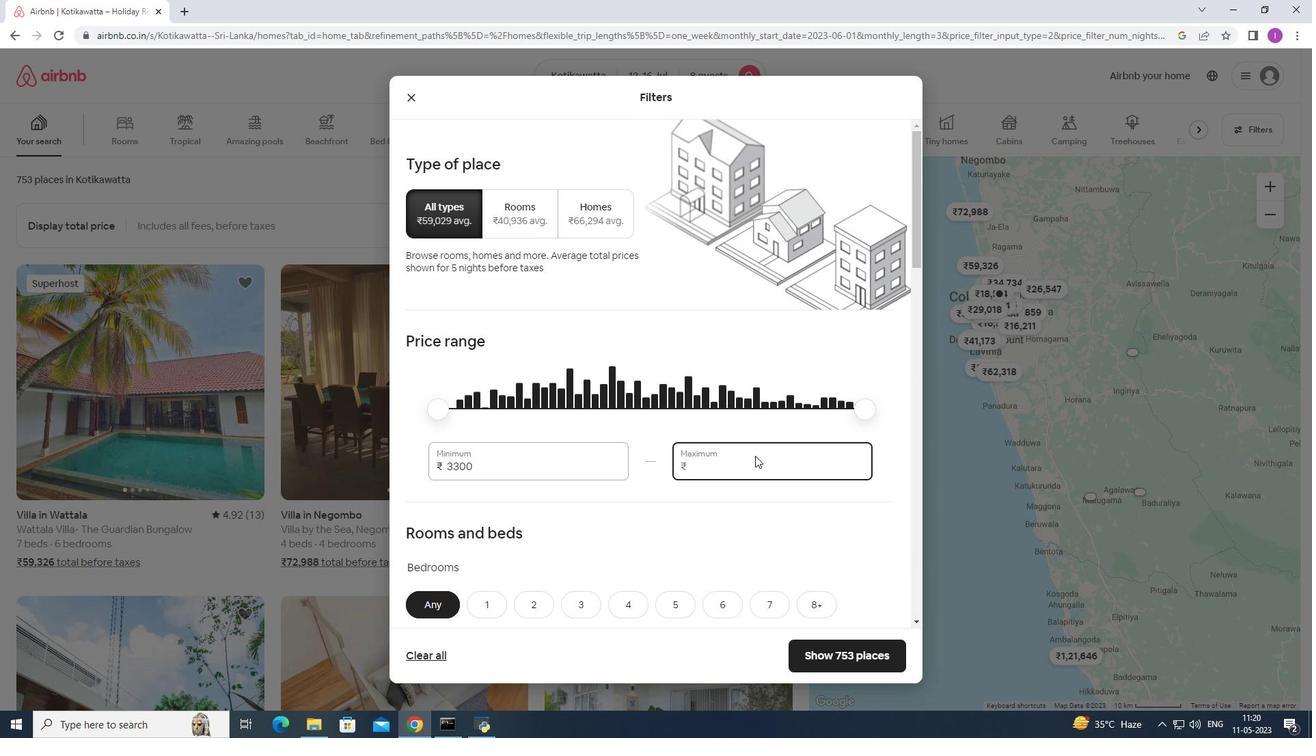 
Action: Key pressed 1
Screenshot: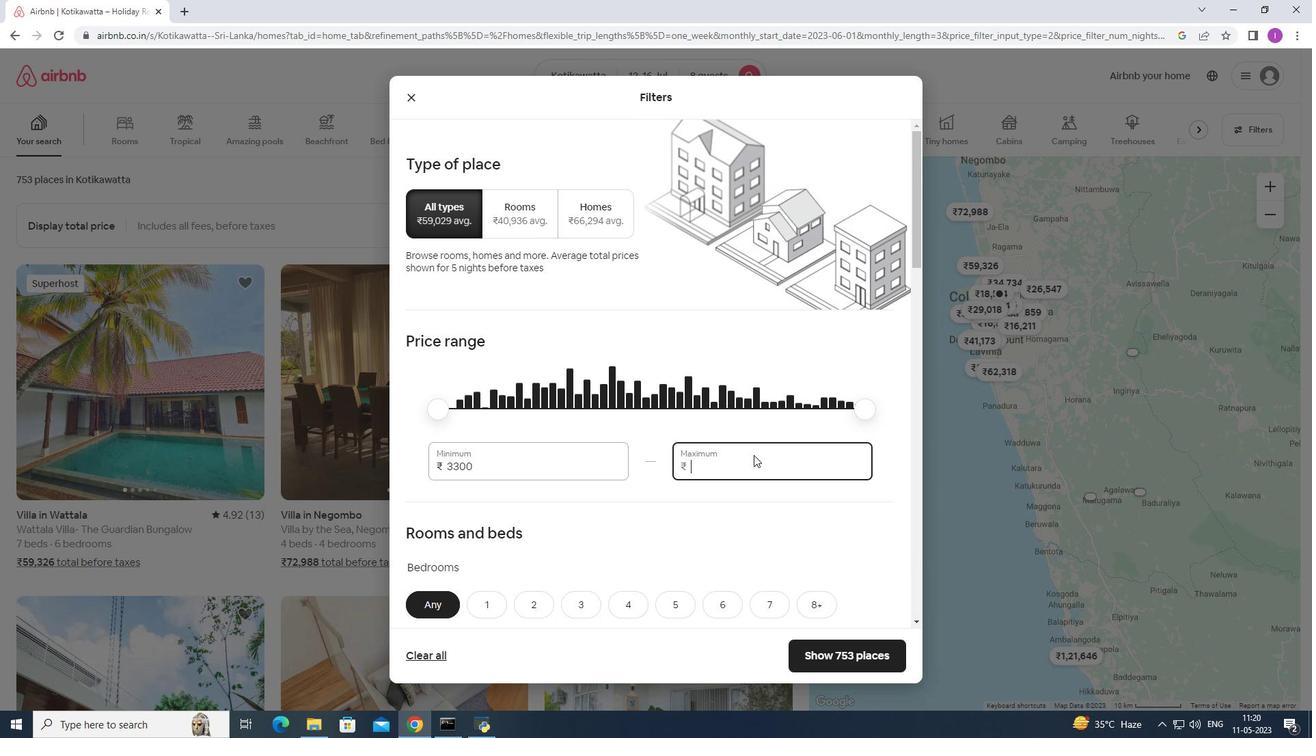 
Action: Mouse moved to (751, 457)
Screenshot: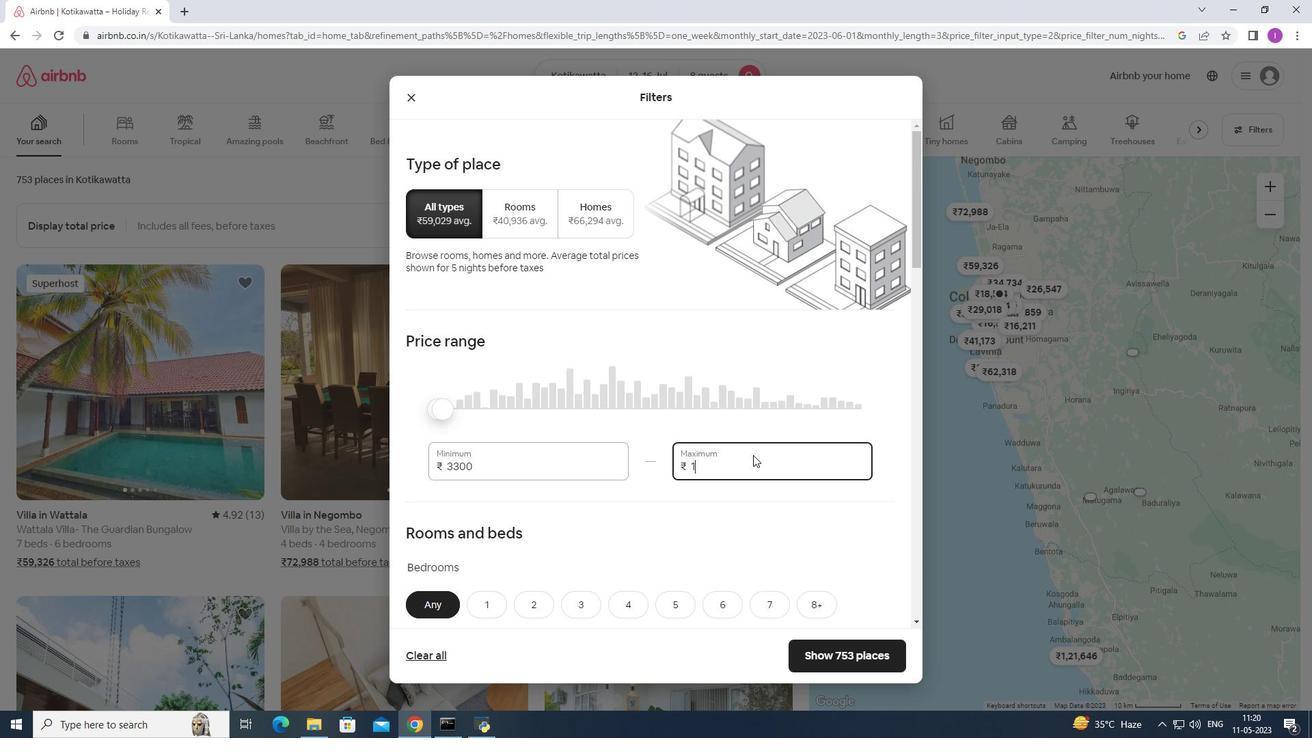 
Action: Key pressed 60
Screenshot: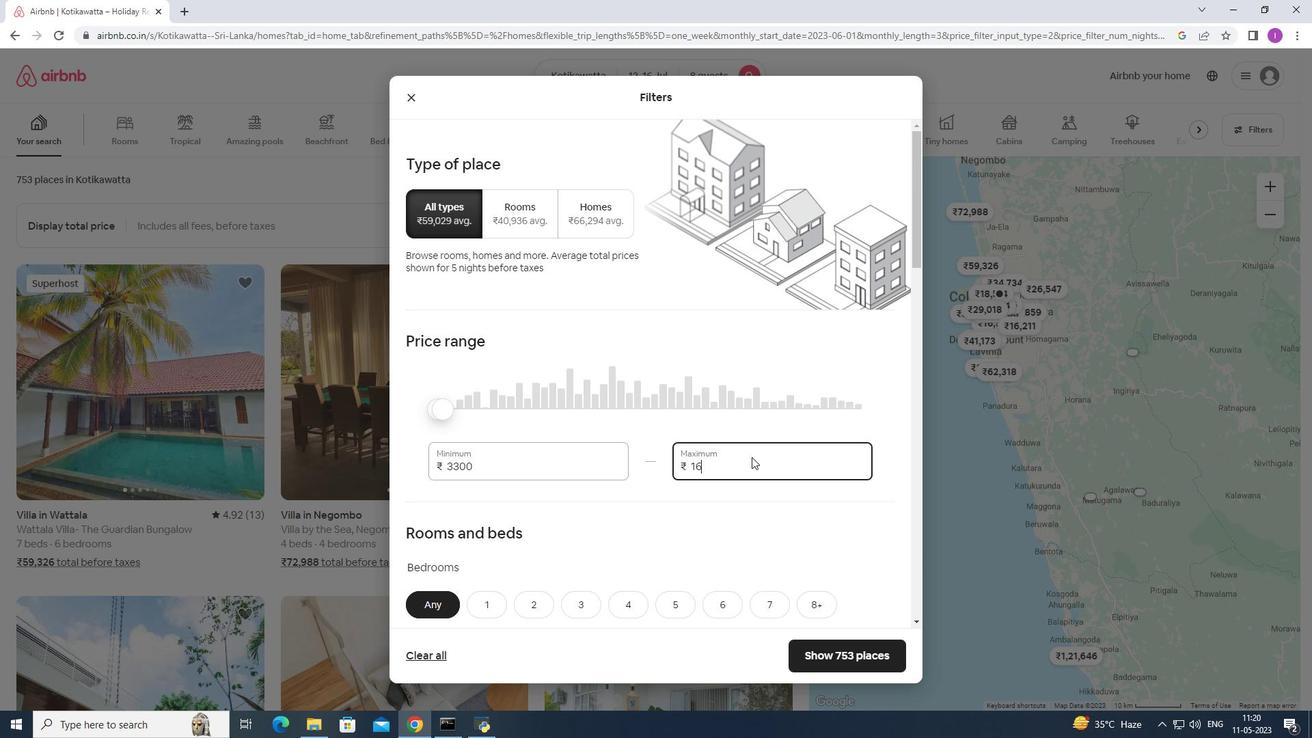 
Action: Mouse moved to (751, 459)
Screenshot: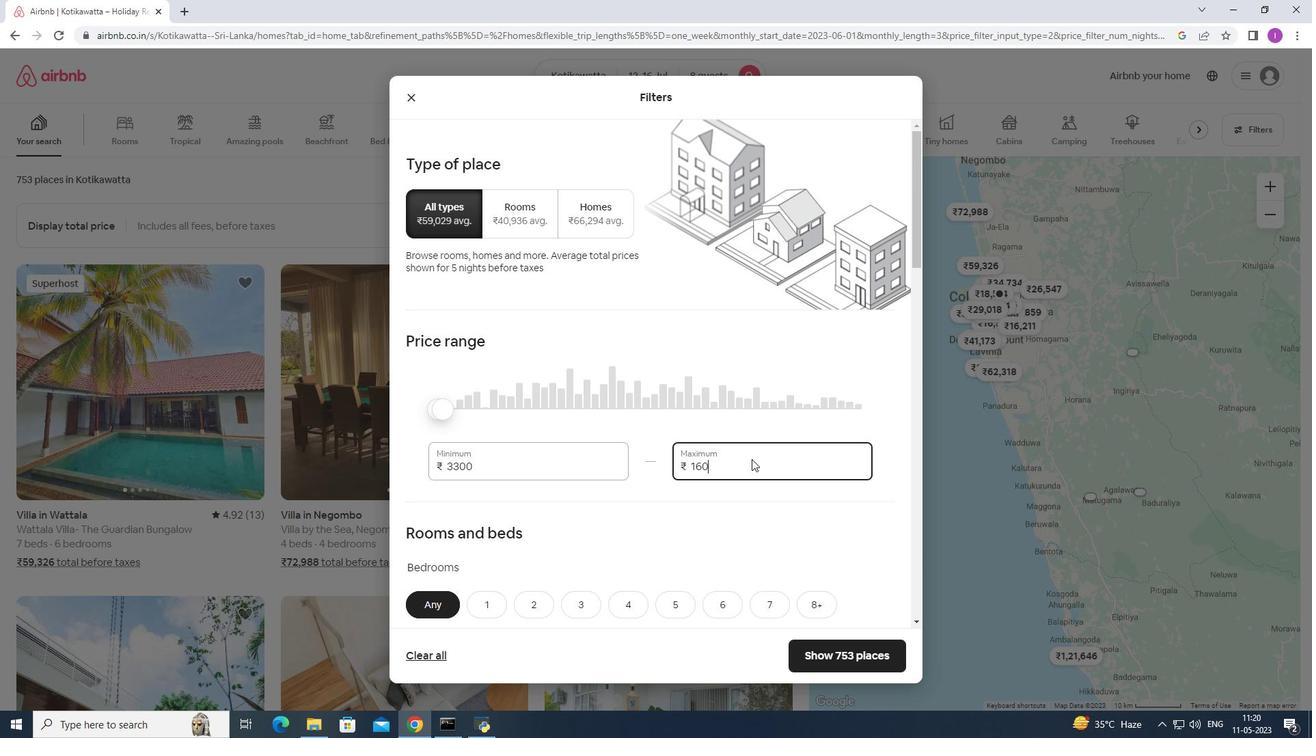 
Action: Key pressed 00
Screenshot: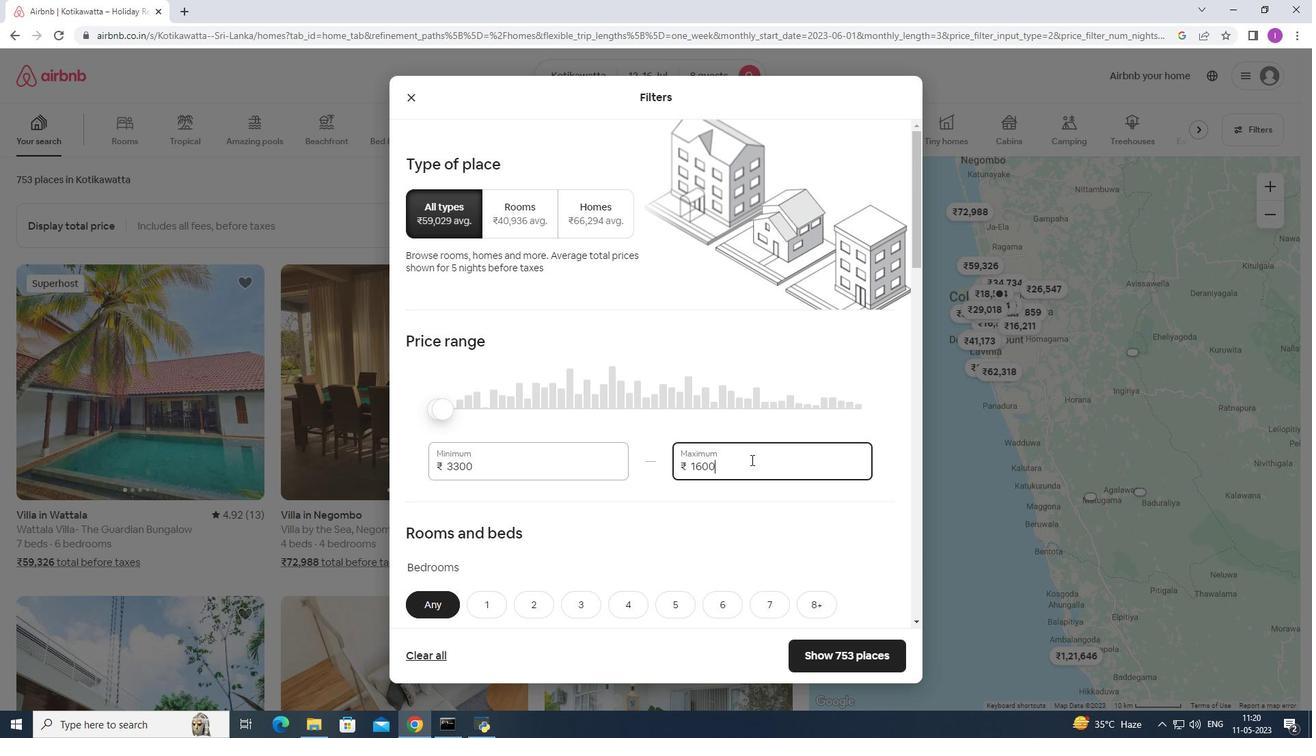
Action: Mouse moved to (501, 467)
Screenshot: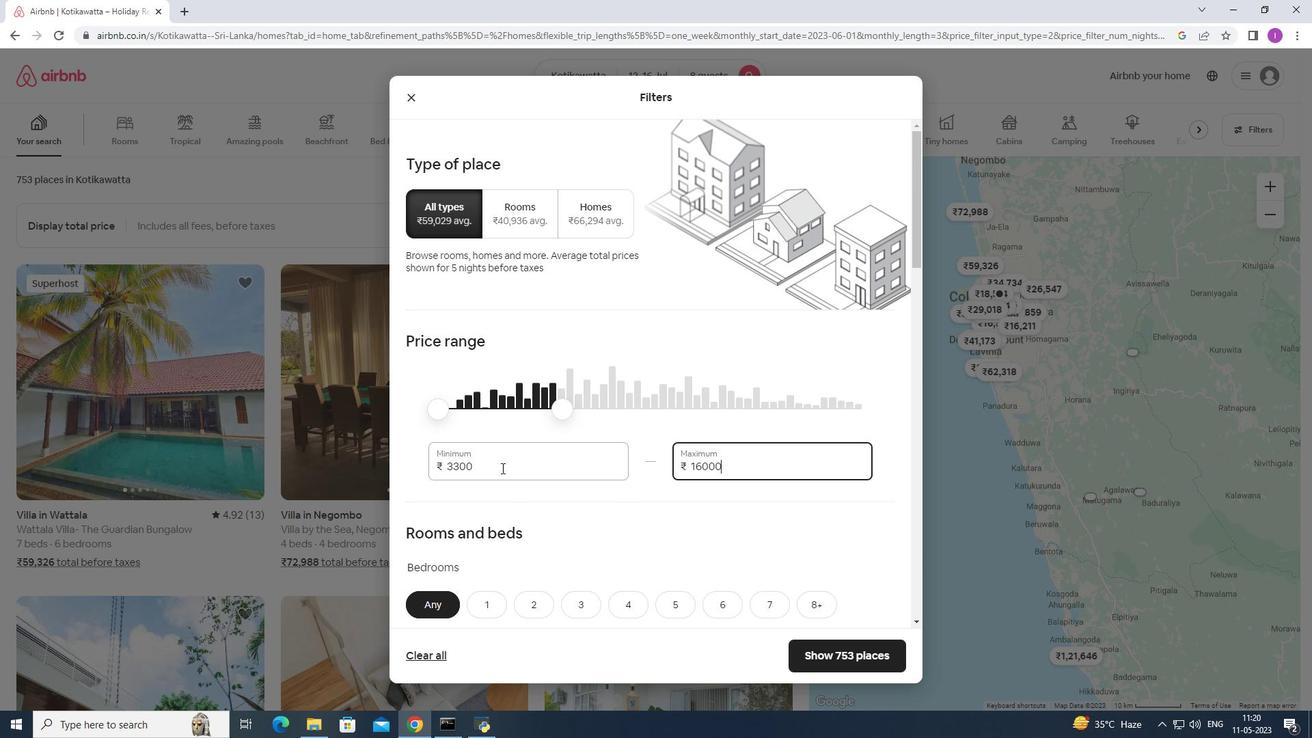 
Action: Mouse pressed left at (501, 467)
Screenshot: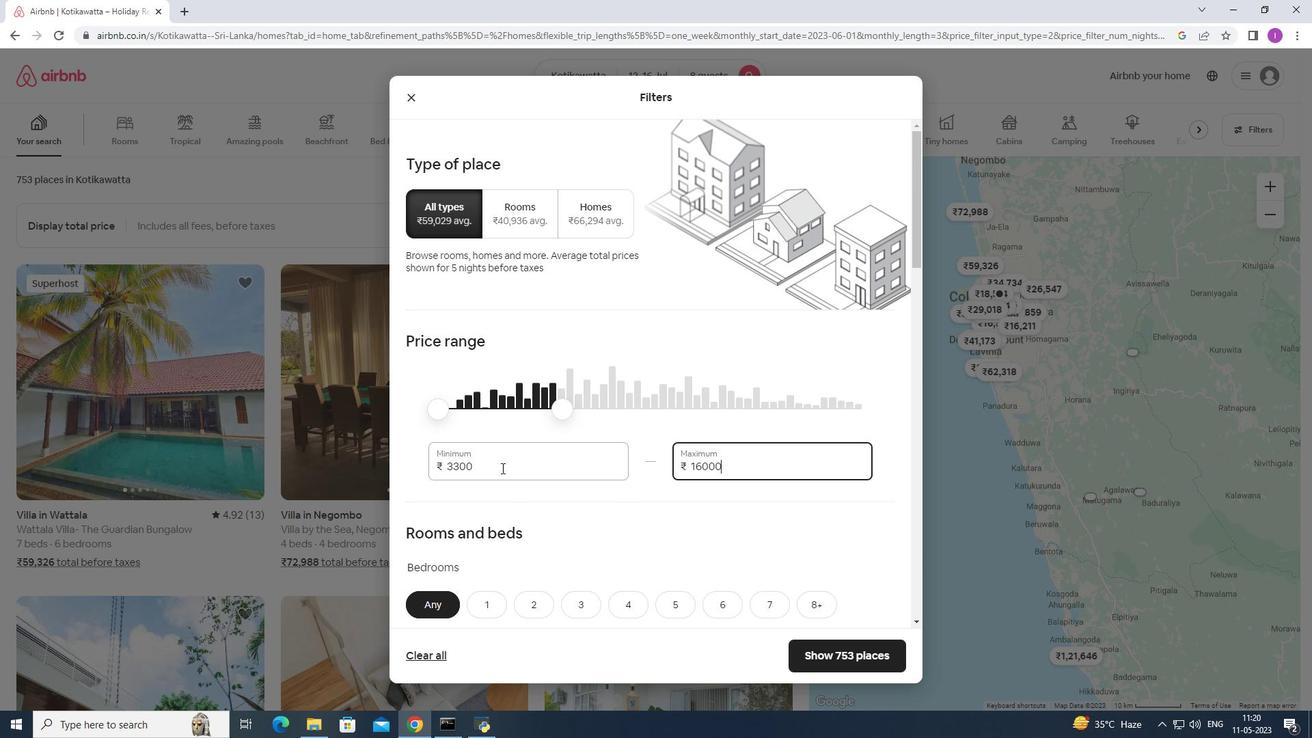 
Action: Mouse moved to (405, 475)
Screenshot: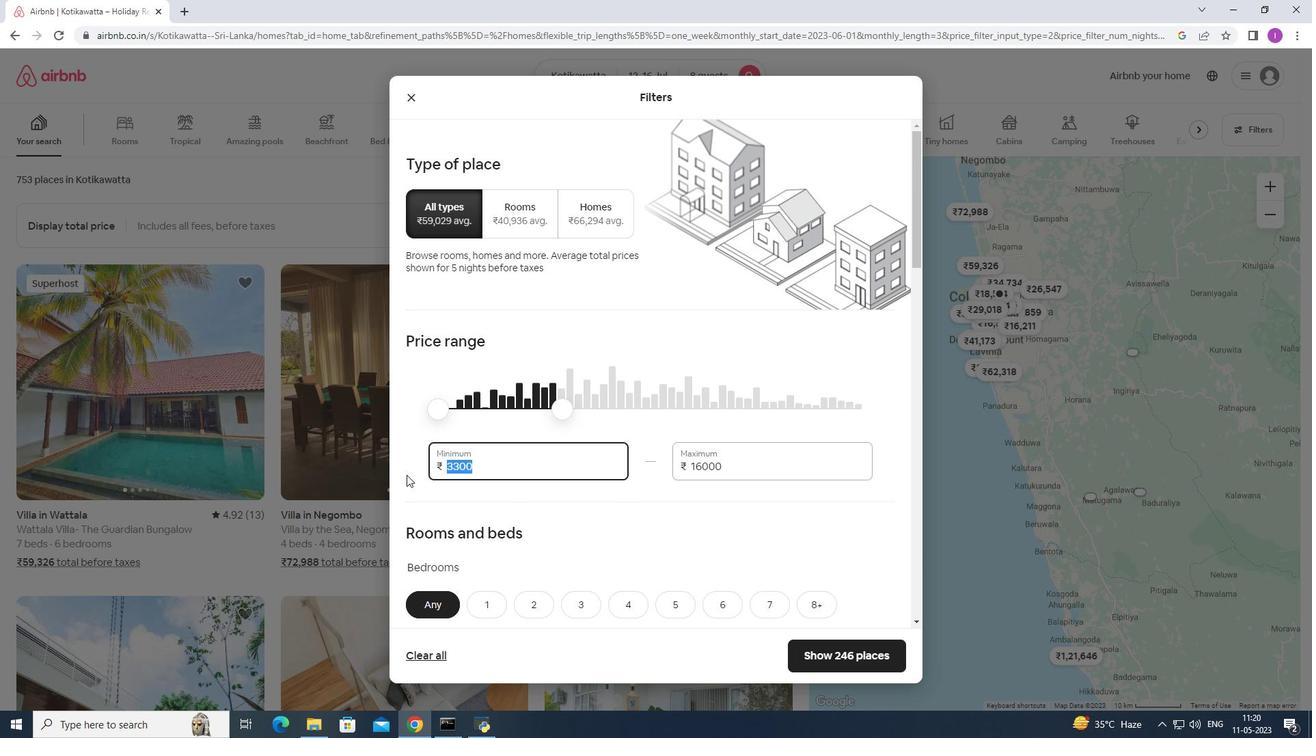 
Action: Key pressed 1
Screenshot: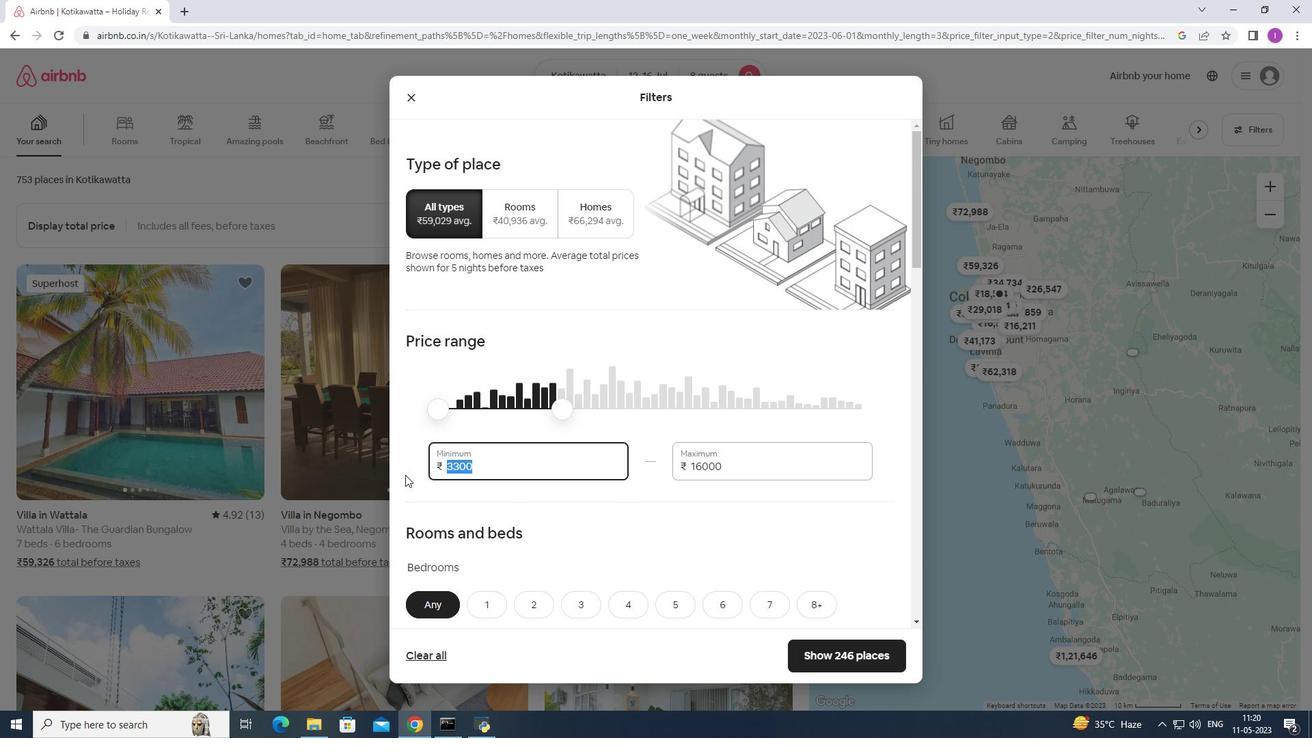
Action: Mouse moved to (406, 472)
Screenshot: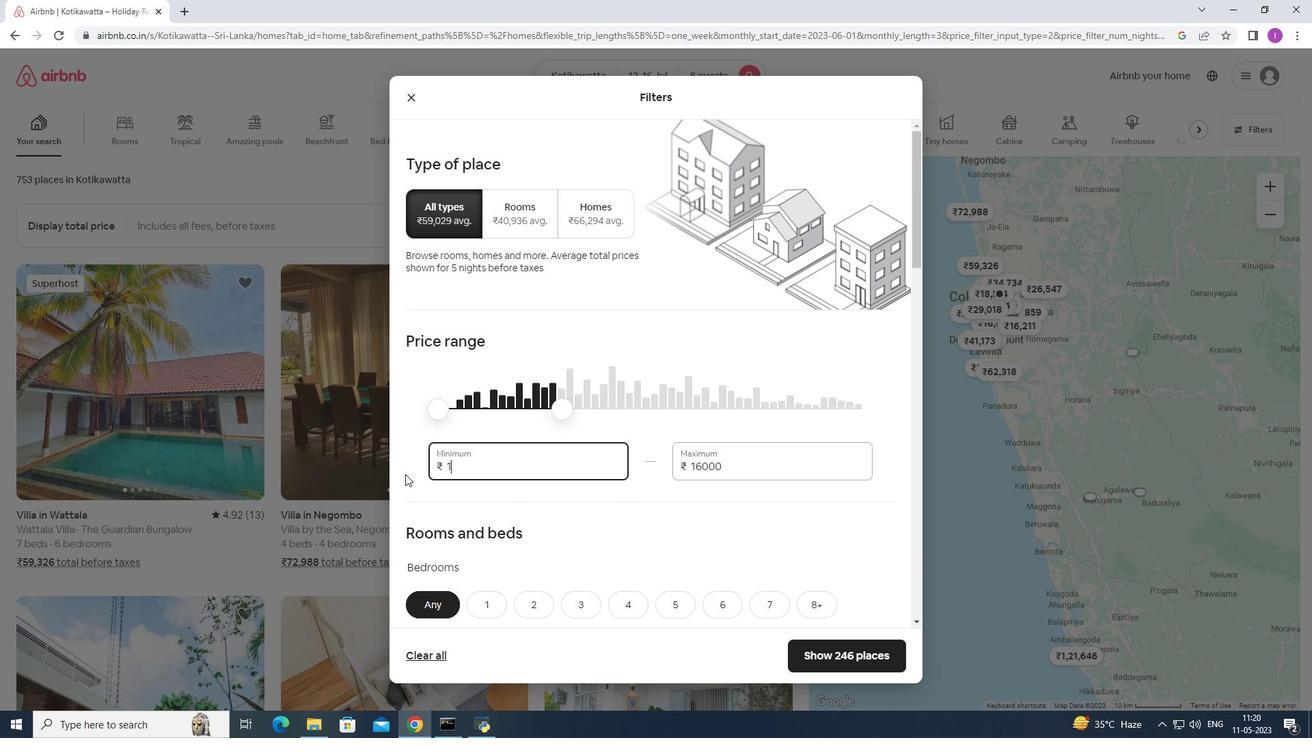 
Action: Key pressed 000
Screenshot: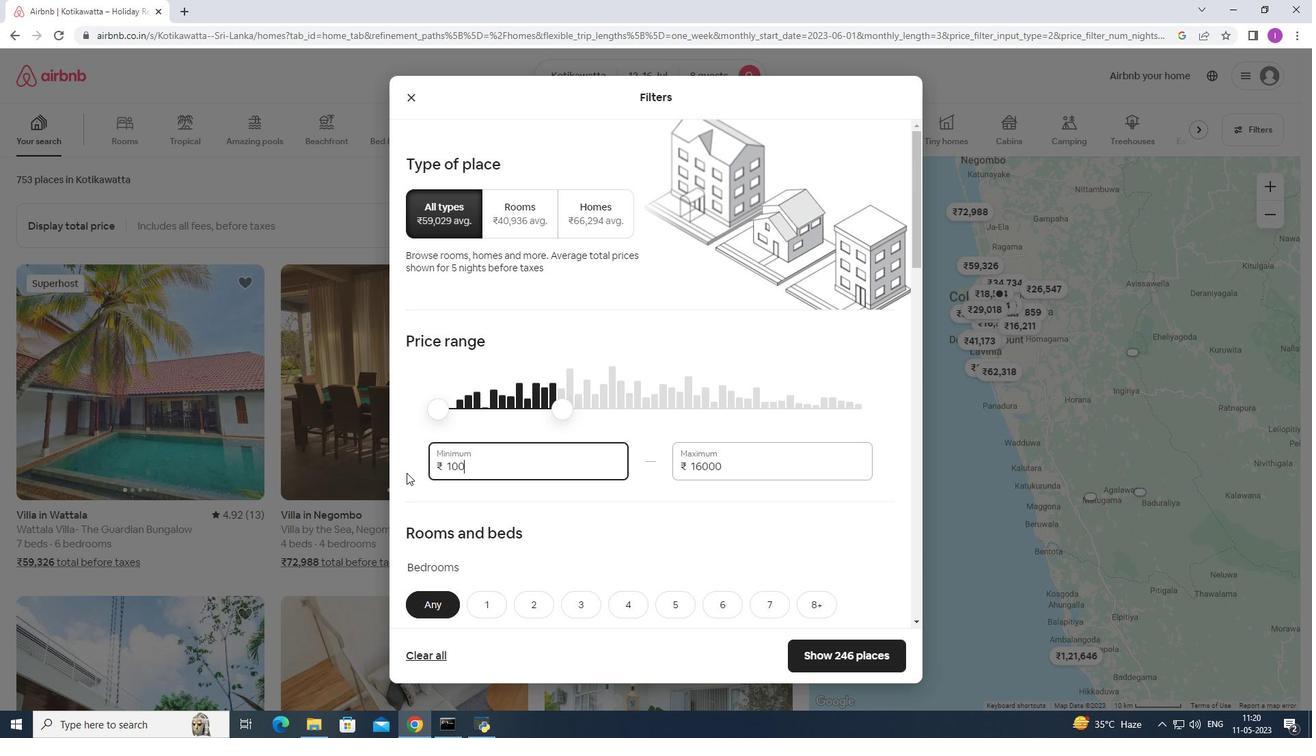 
Action: Mouse moved to (408, 472)
Screenshot: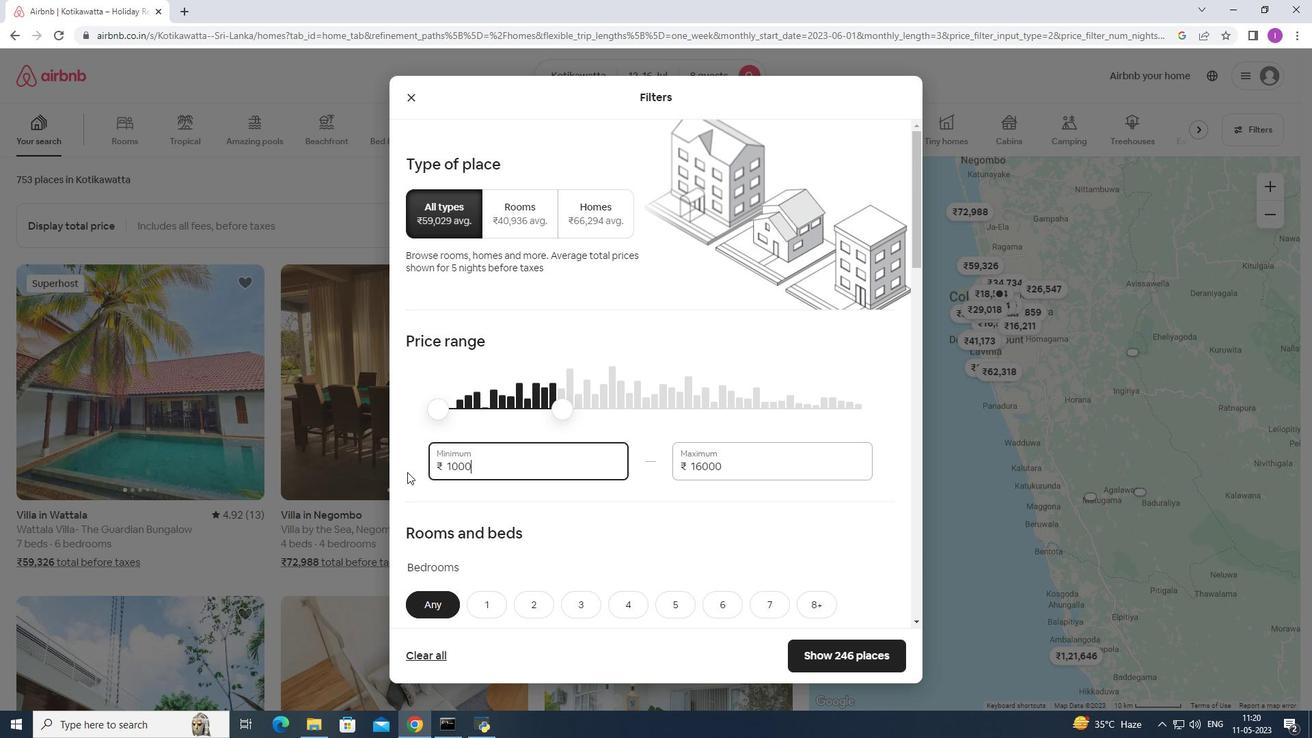 
Action: Key pressed 0
Screenshot: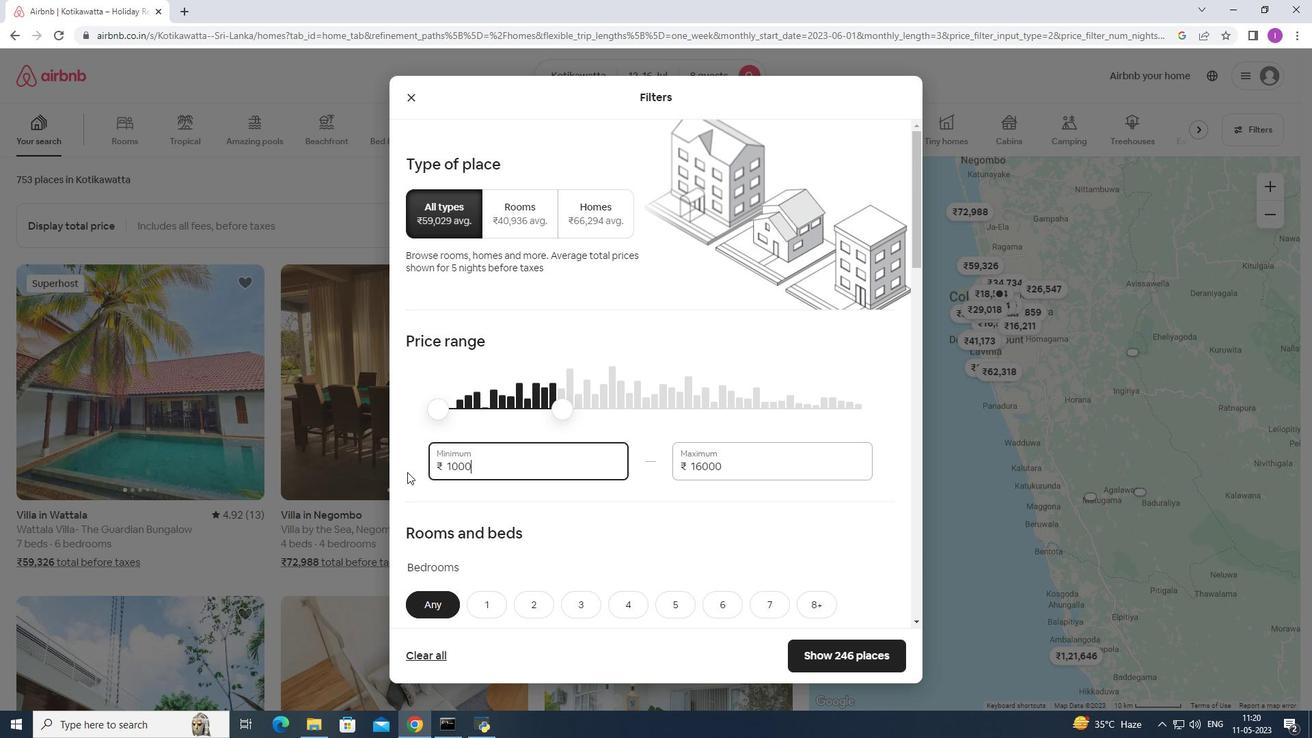 
Action: Mouse moved to (511, 479)
Screenshot: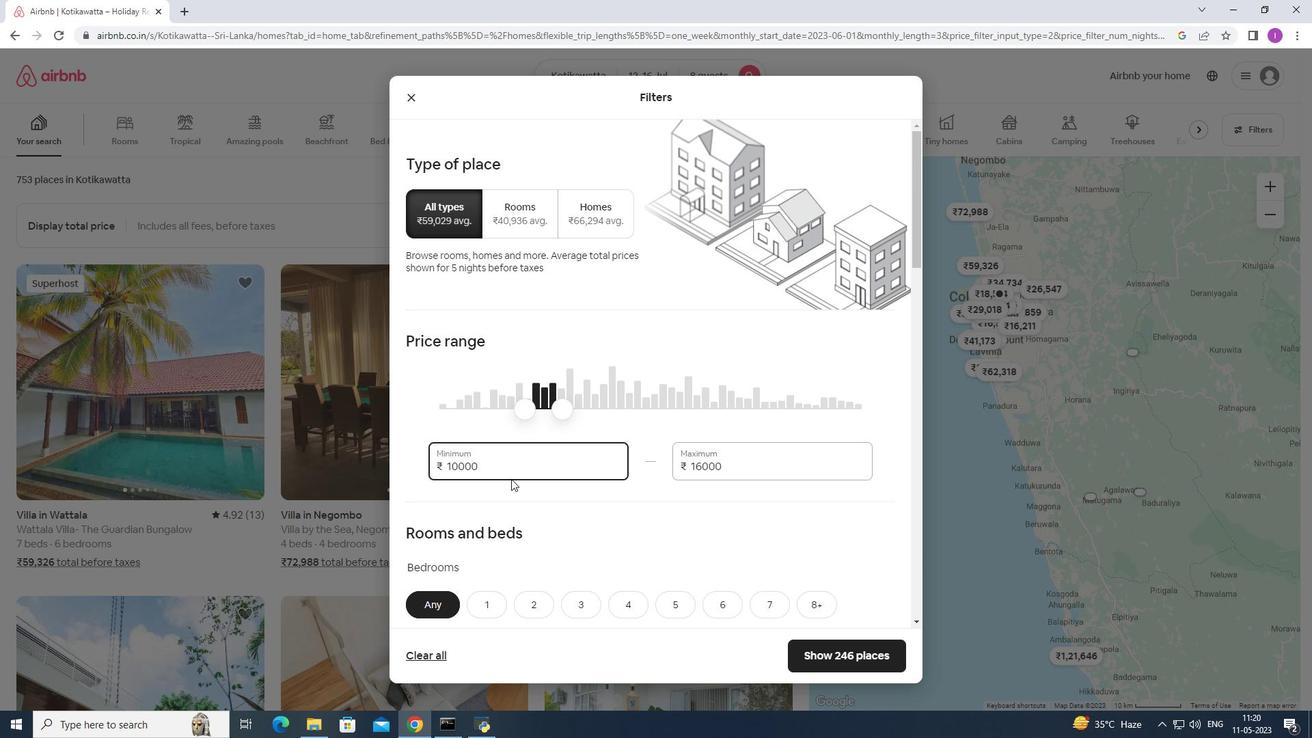
Action: Mouse scrolled (511, 479) with delta (0, 0)
Screenshot: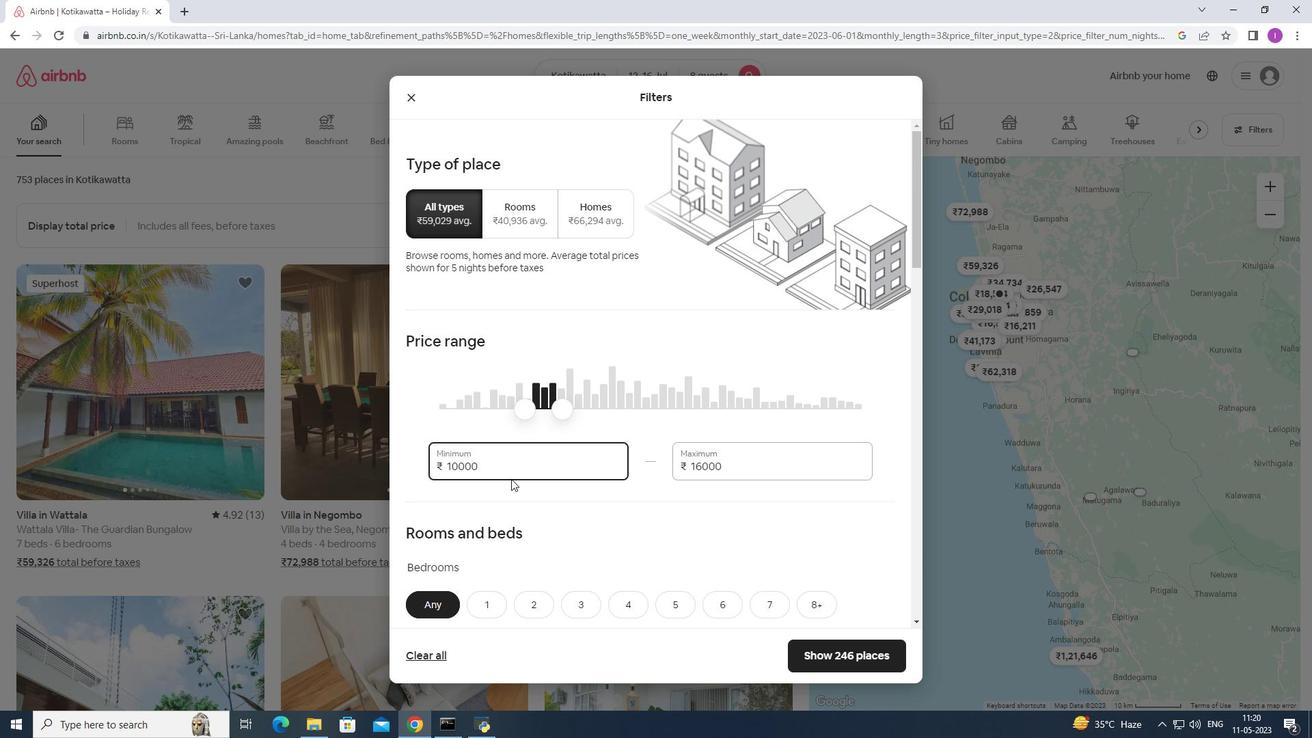 
Action: Mouse scrolled (511, 479) with delta (0, 0)
Screenshot: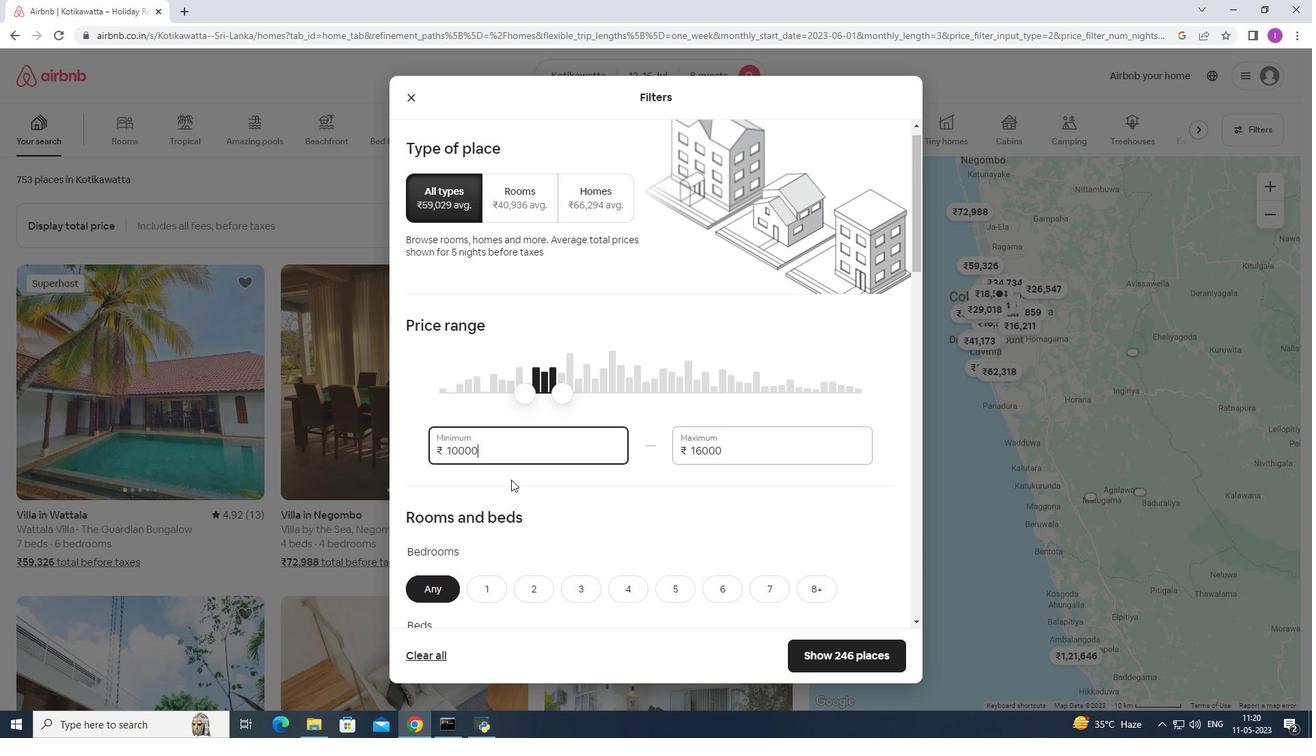 
Action: Mouse moved to (513, 479)
Screenshot: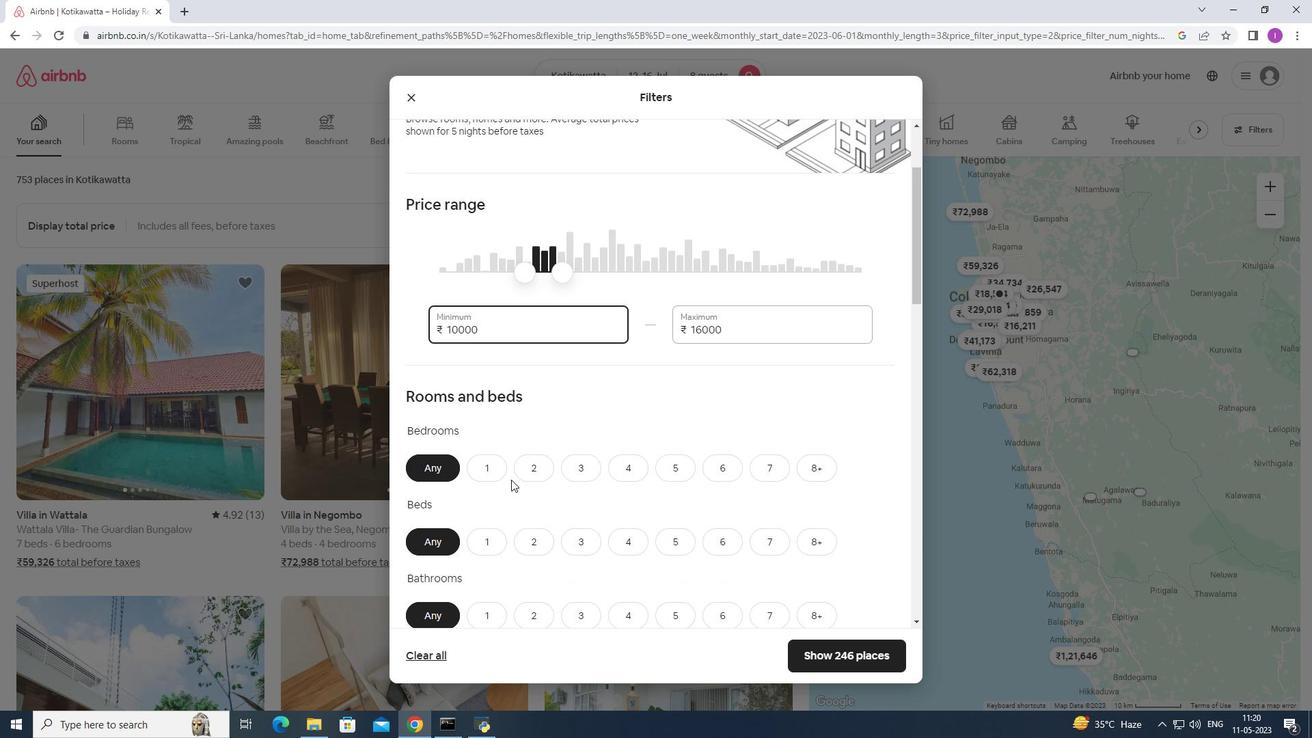 
Action: Mouse scrolled (513, 479) with delta (0, 0)
Screenshot: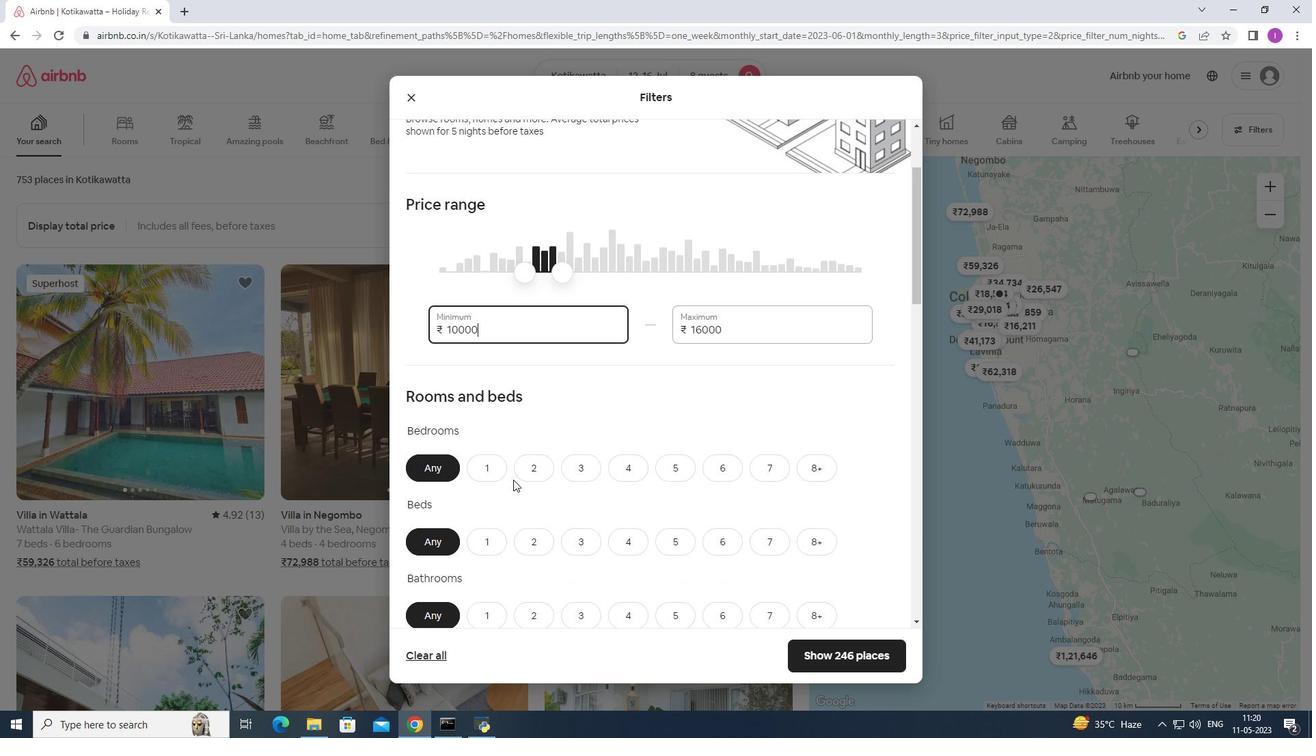 
Action: Mouse moved to (822, 400)
Screenshot: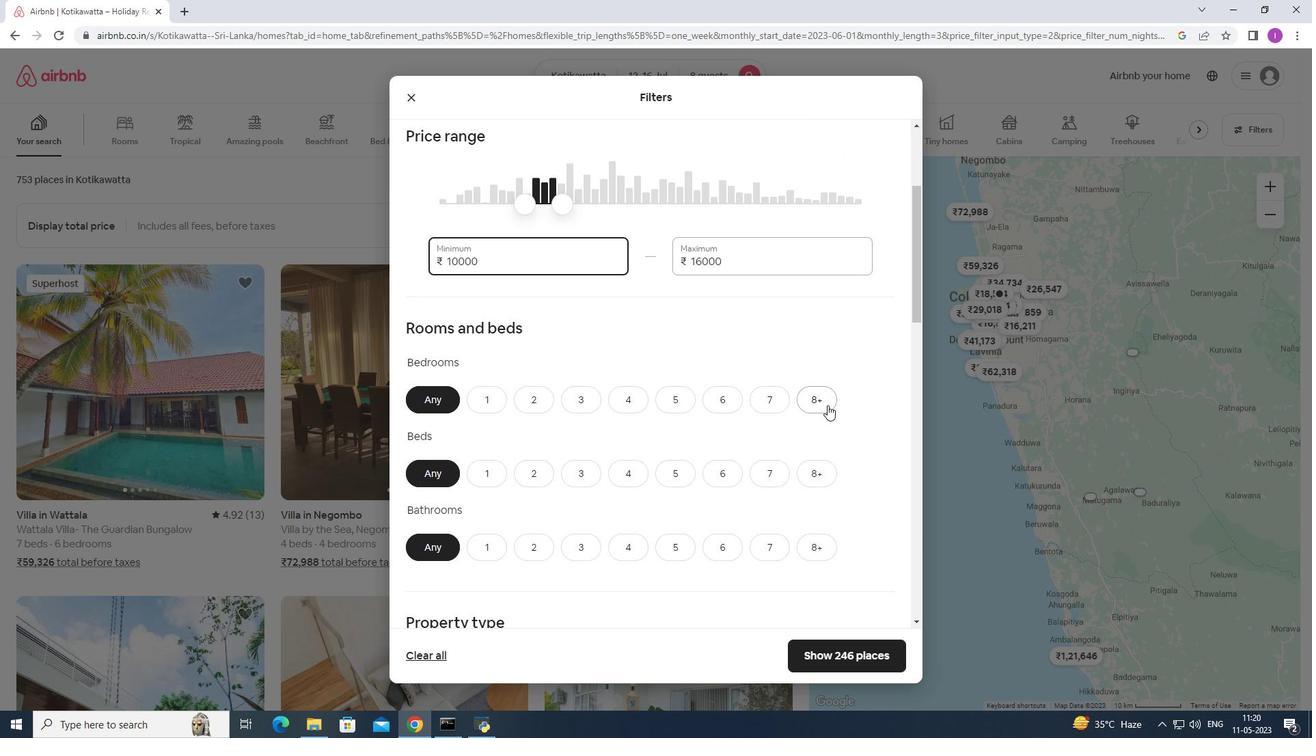 
Action: Mouse pressed left at (822, 400)
Screenshot: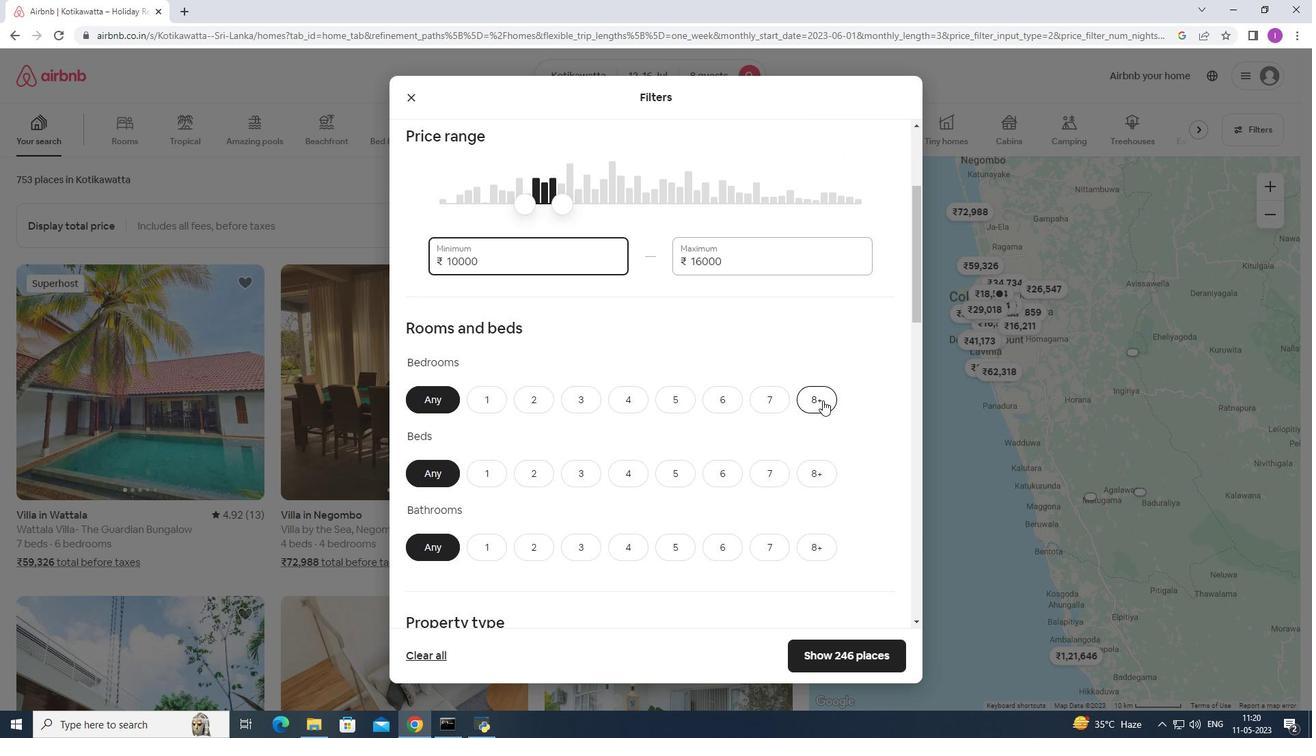 
Action: Mouse moved to (807, 468)
Screenshot: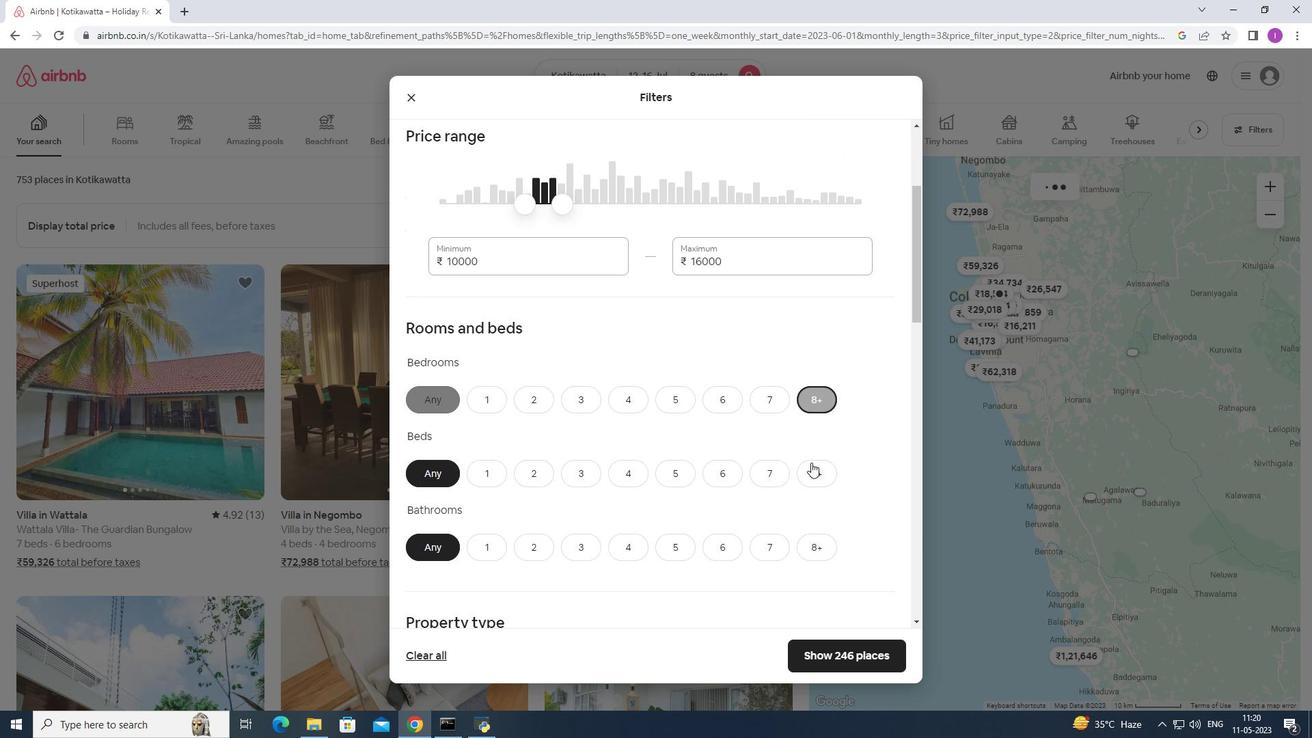 
Action: Mouse pressed left at (807, 468)
Screenshot: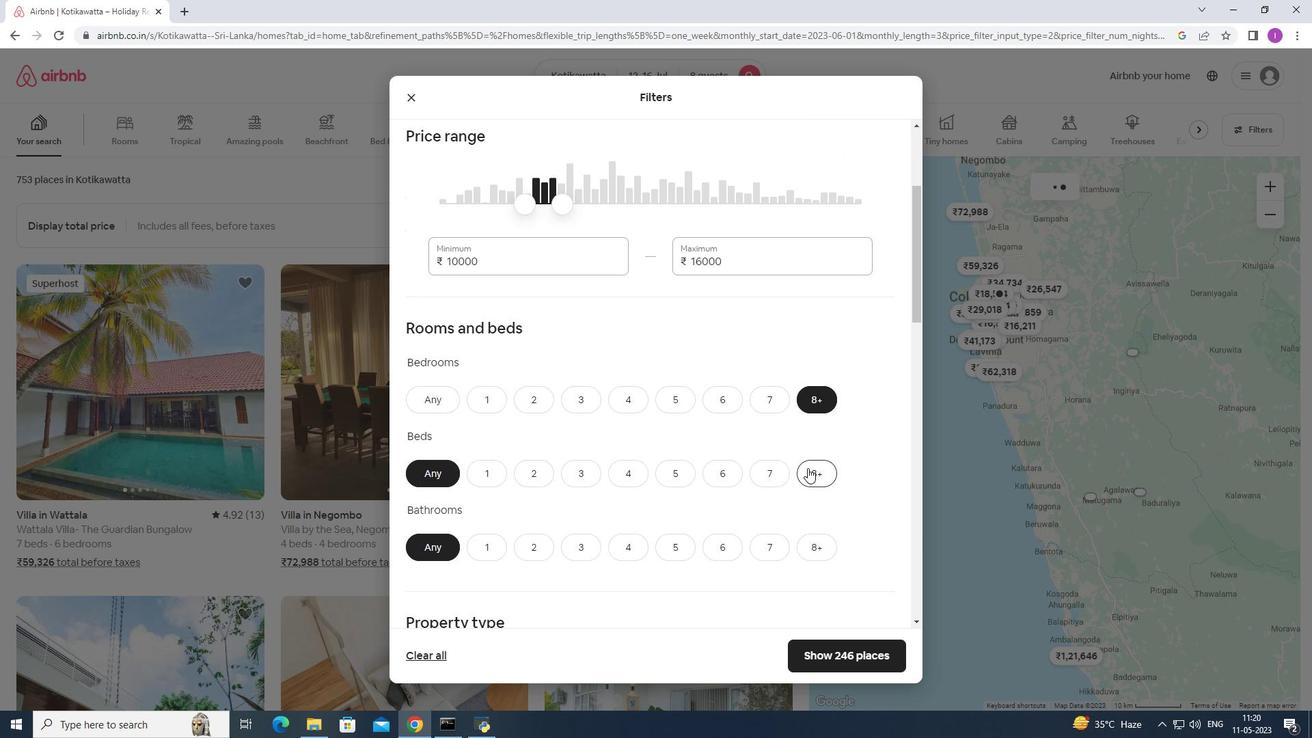 
Action: Mouse moved to (822, 537)
Screenshot: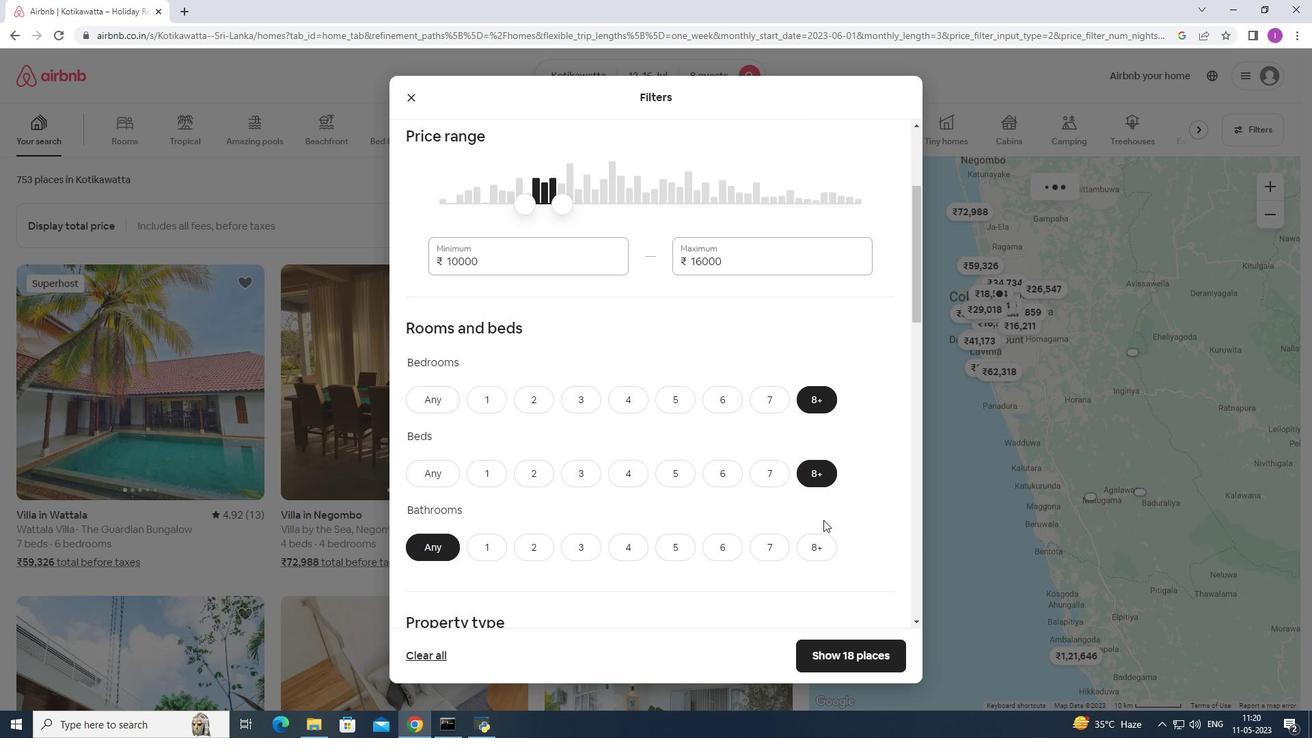 
Action: Mouse pressed left at (822, 537)
Screenshot: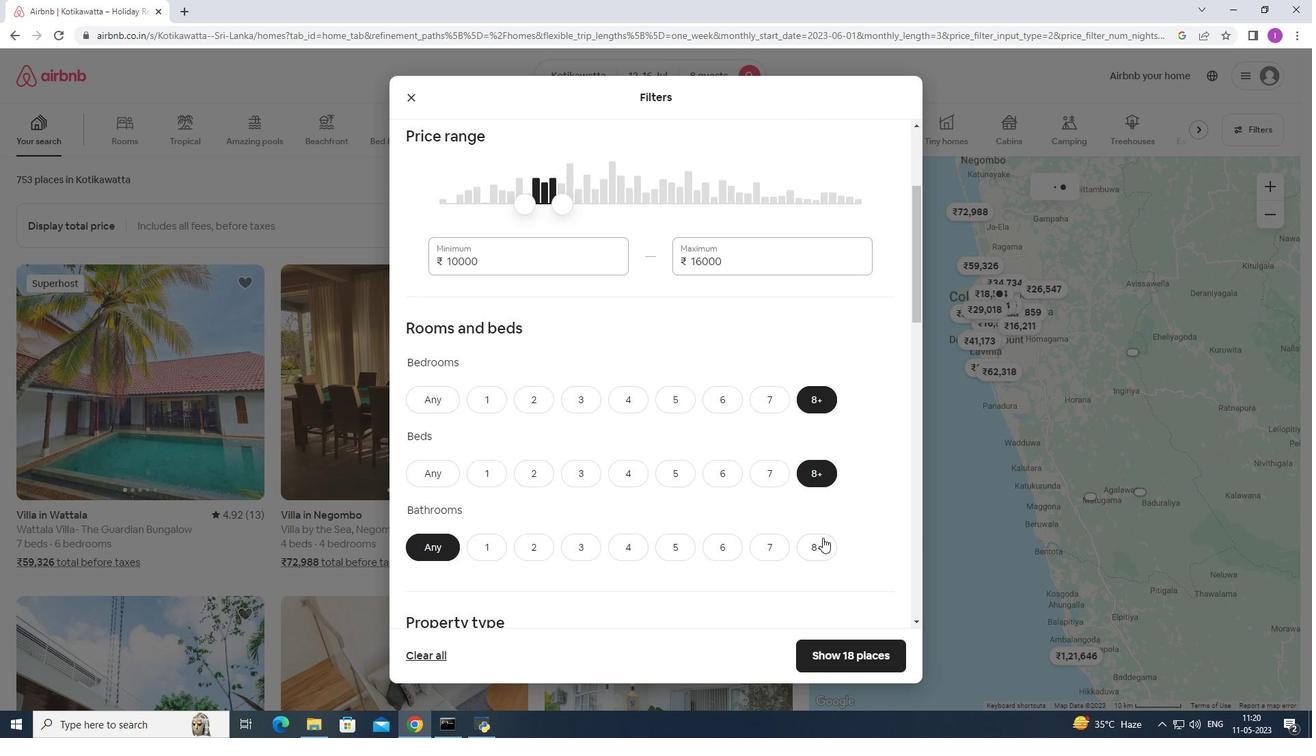 
Action: Mouse moved to (809, 481)
Screenshot: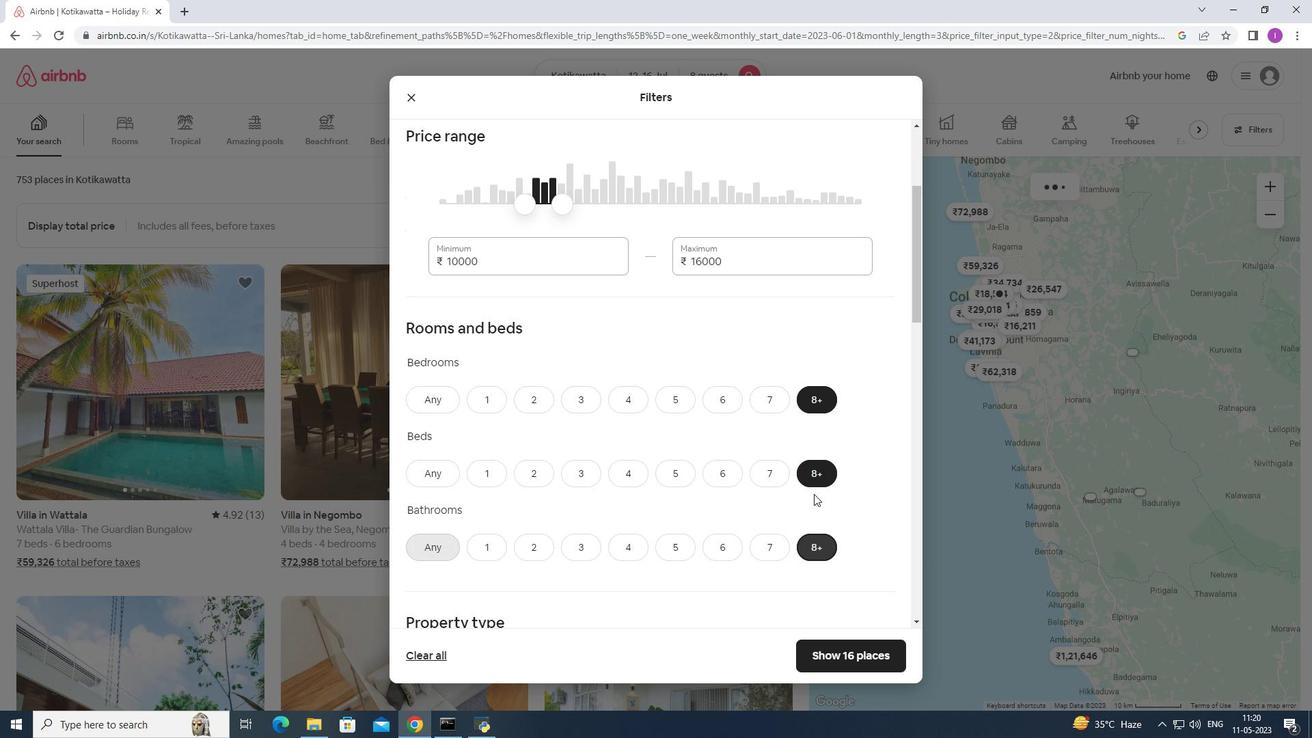 
Action: Mouse scrolled (809, 480) with delta (0, 0)
Screenshot: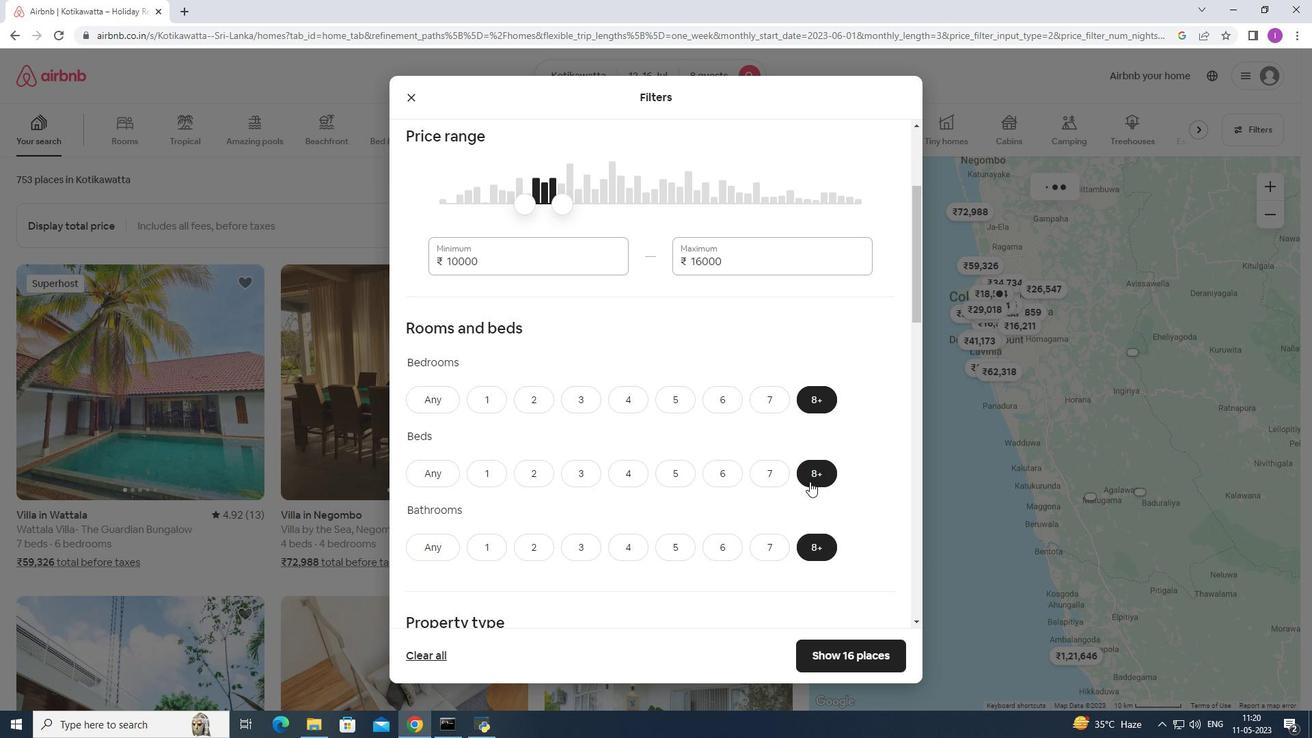 
Action: Mouse moved to (809, 480)
Screenshot: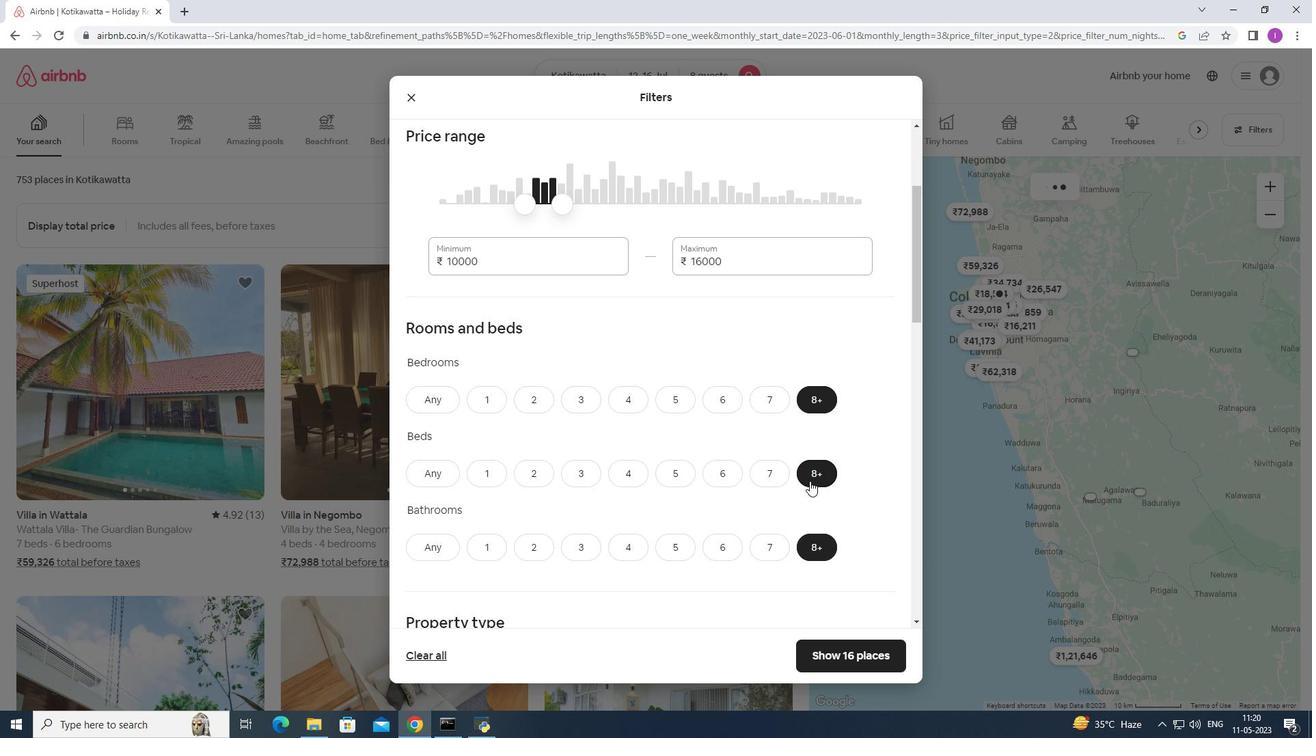 
Action: Mouse scrolled (809, 479) with delta (0, 0)
Screenshot: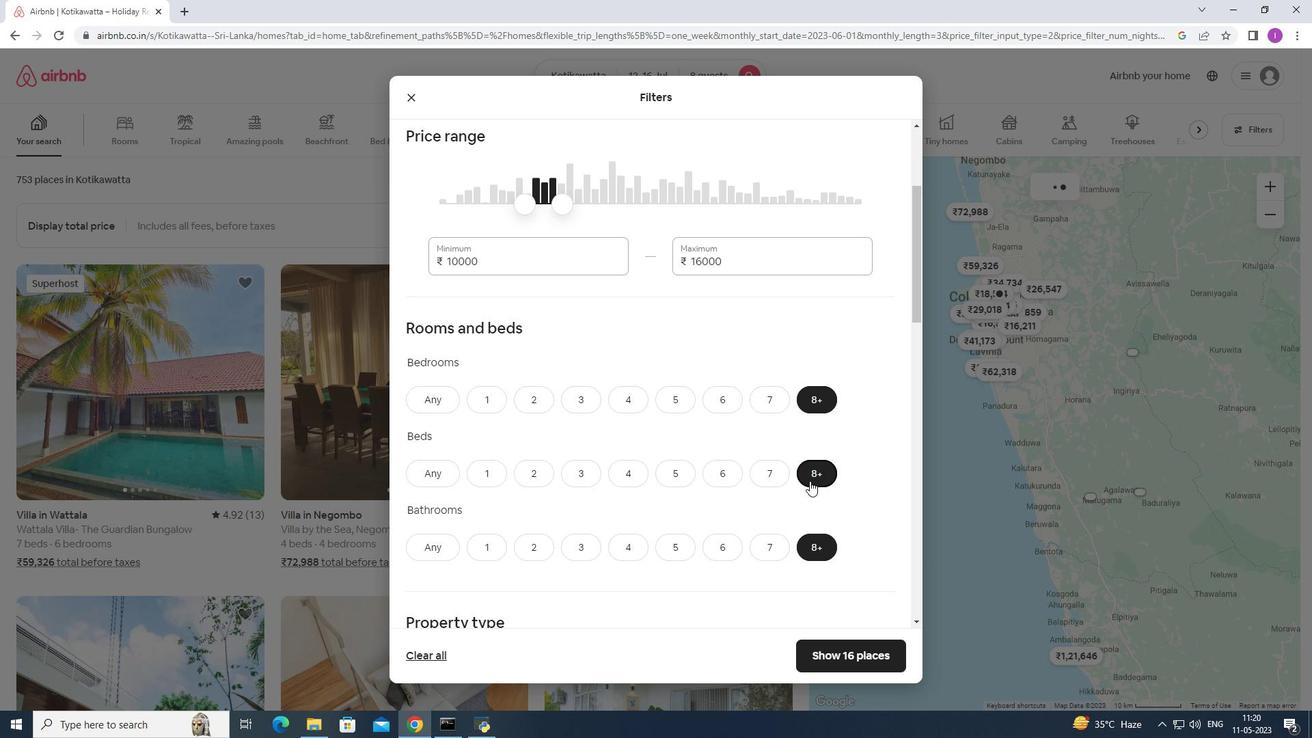 
Action: Mouse scrolled (809, 479) with delta (0, 0)
Screenshot: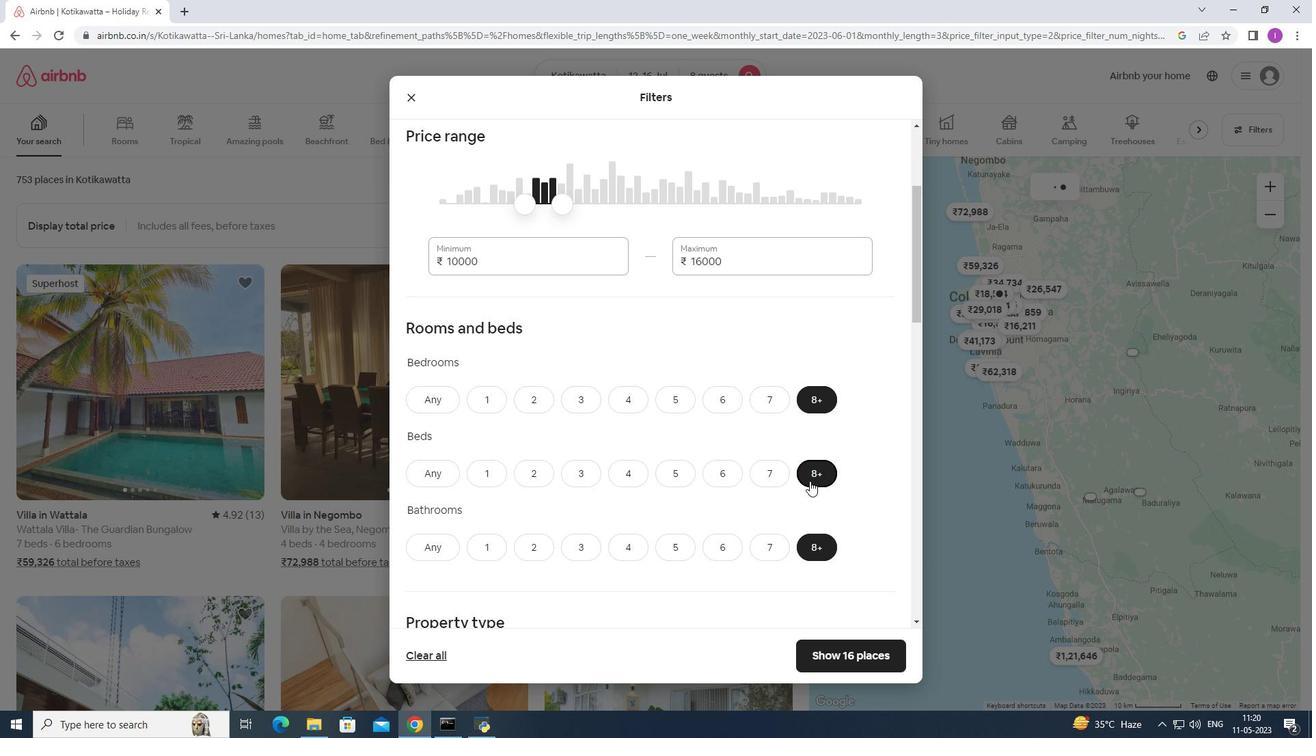 
Action: Mouse scrolled (809, 479) with delta (0, 0)
Screenshot: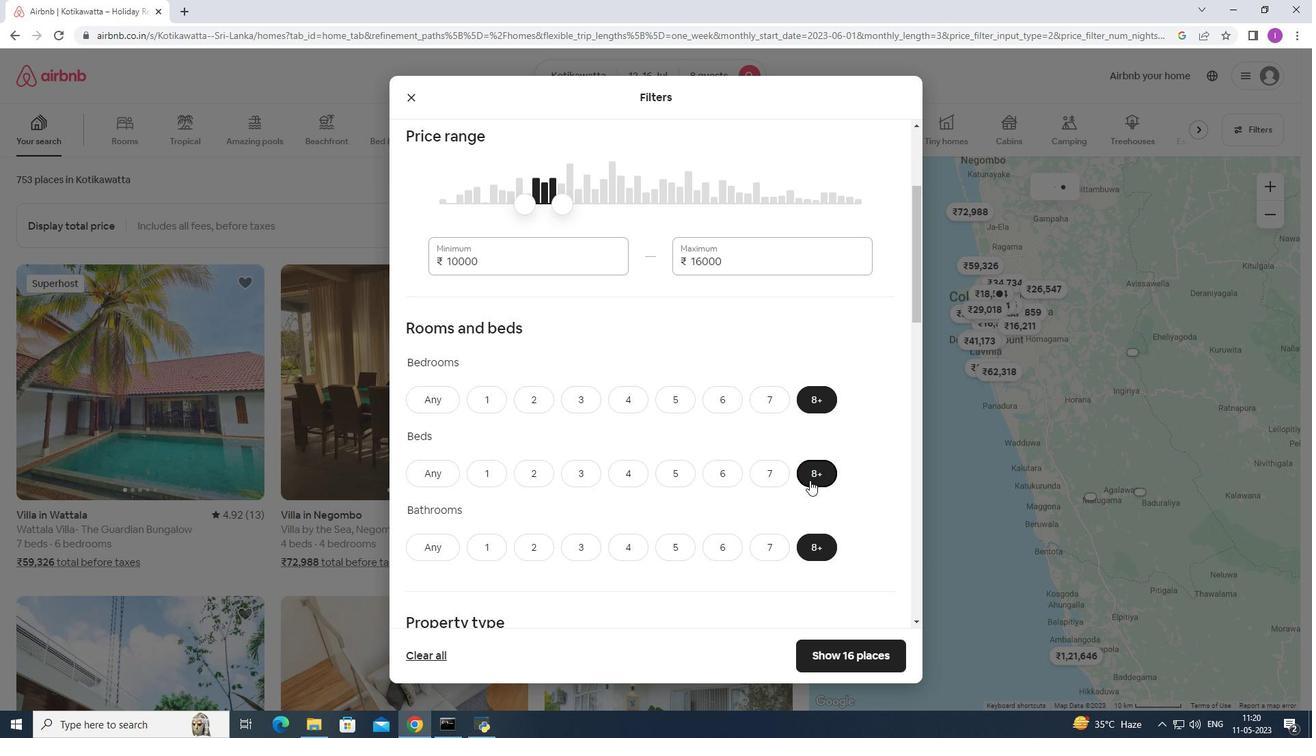 
Action: Mouse moved to (448, 429)
Screenshot: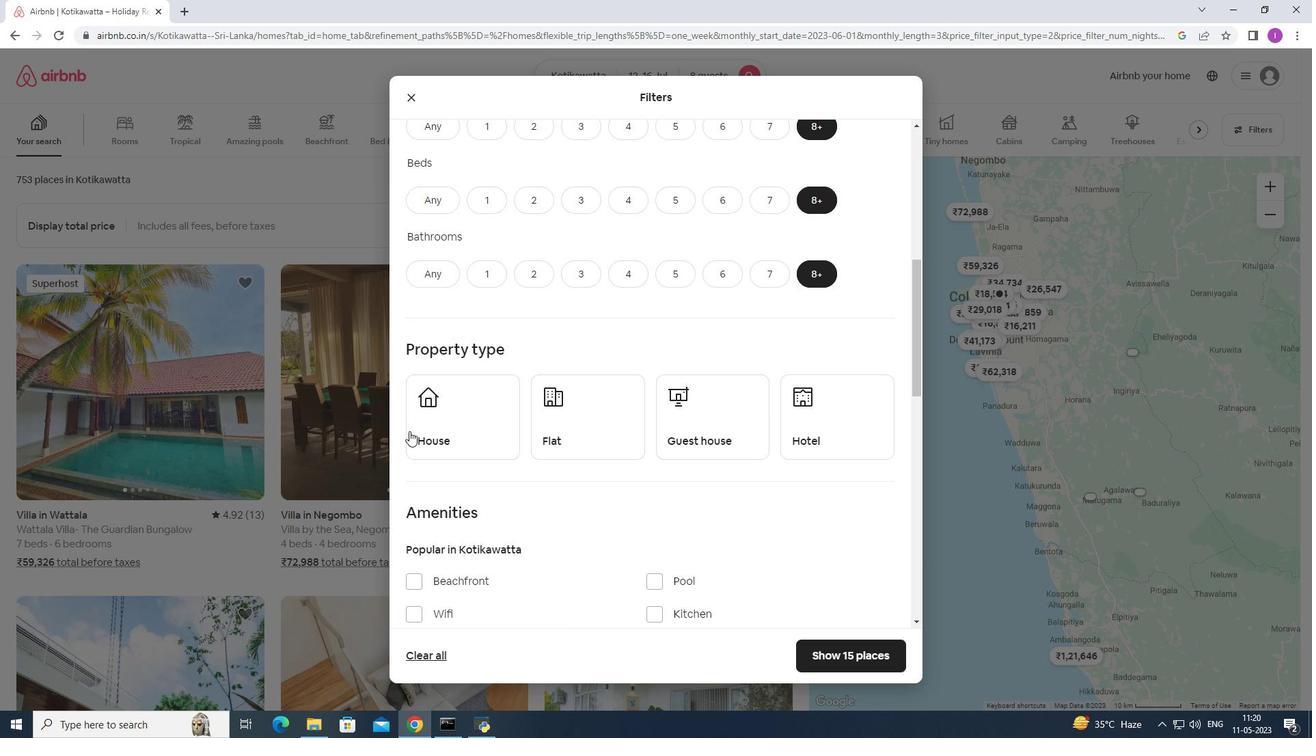 
Action: Mouse pressed left at (448, 429)
Screenshot: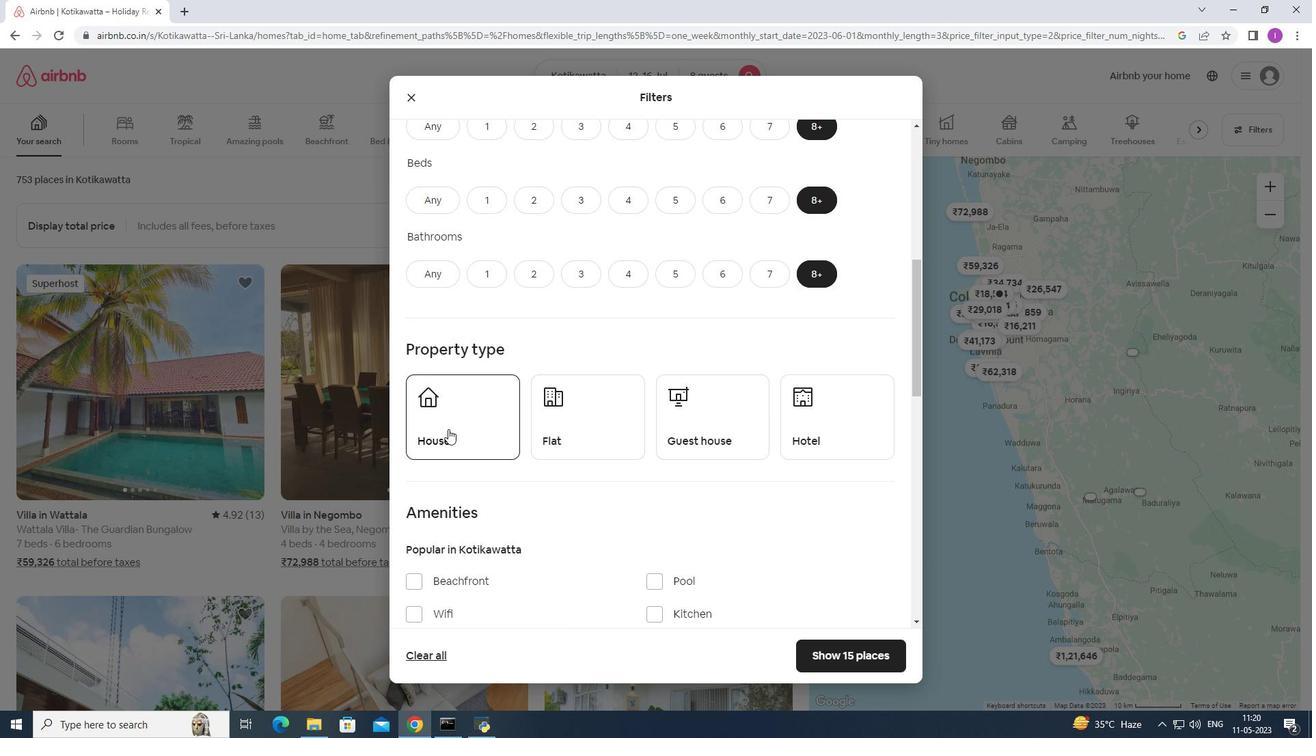 
Action: Mouse moved to (632, 431)
Screenshot: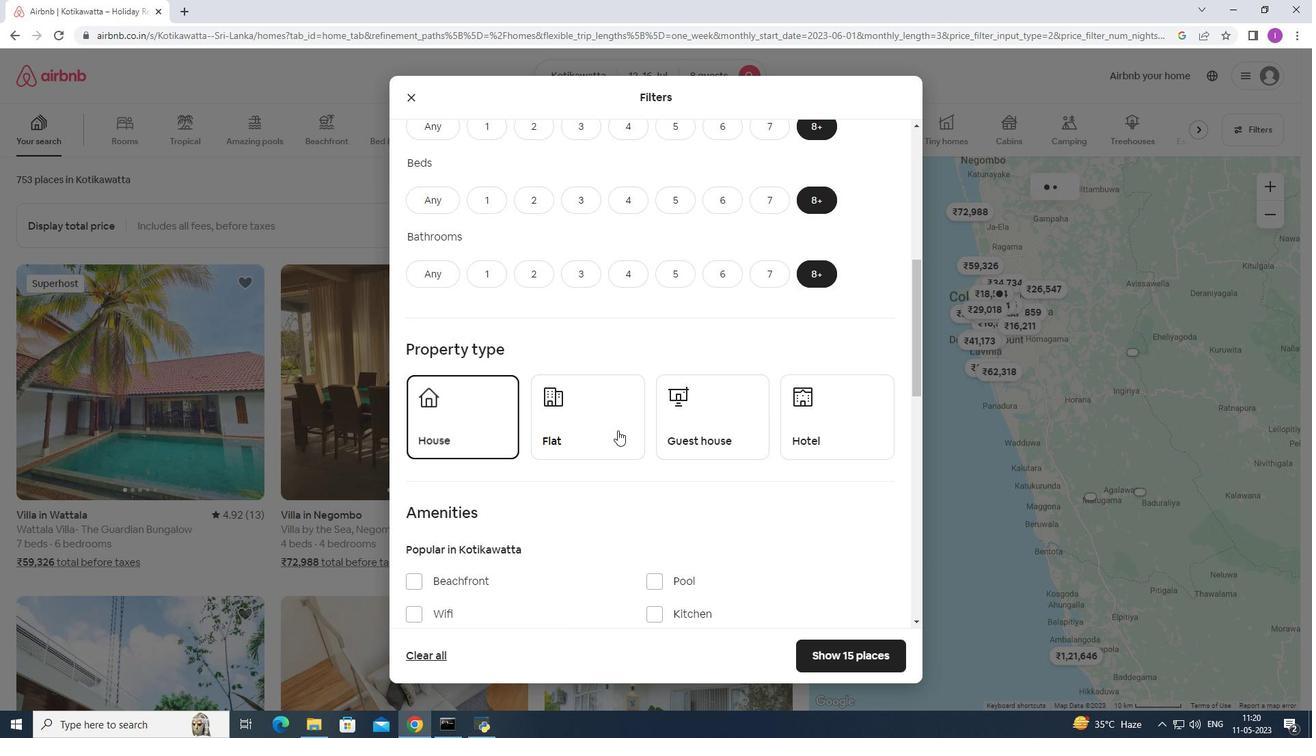 
Action: Mouse pressed left at (632, 431)
Screenshot: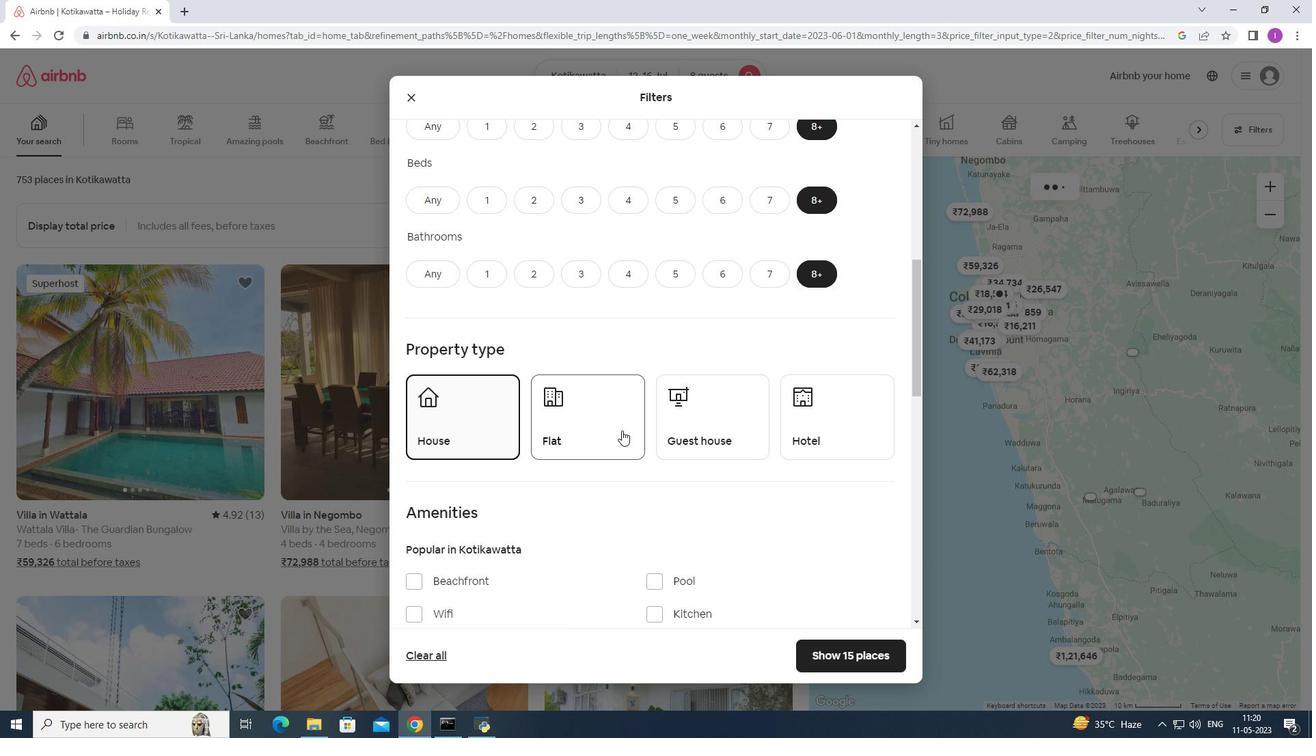 
Action: Mouse moved to (688, 438)
Screenshot: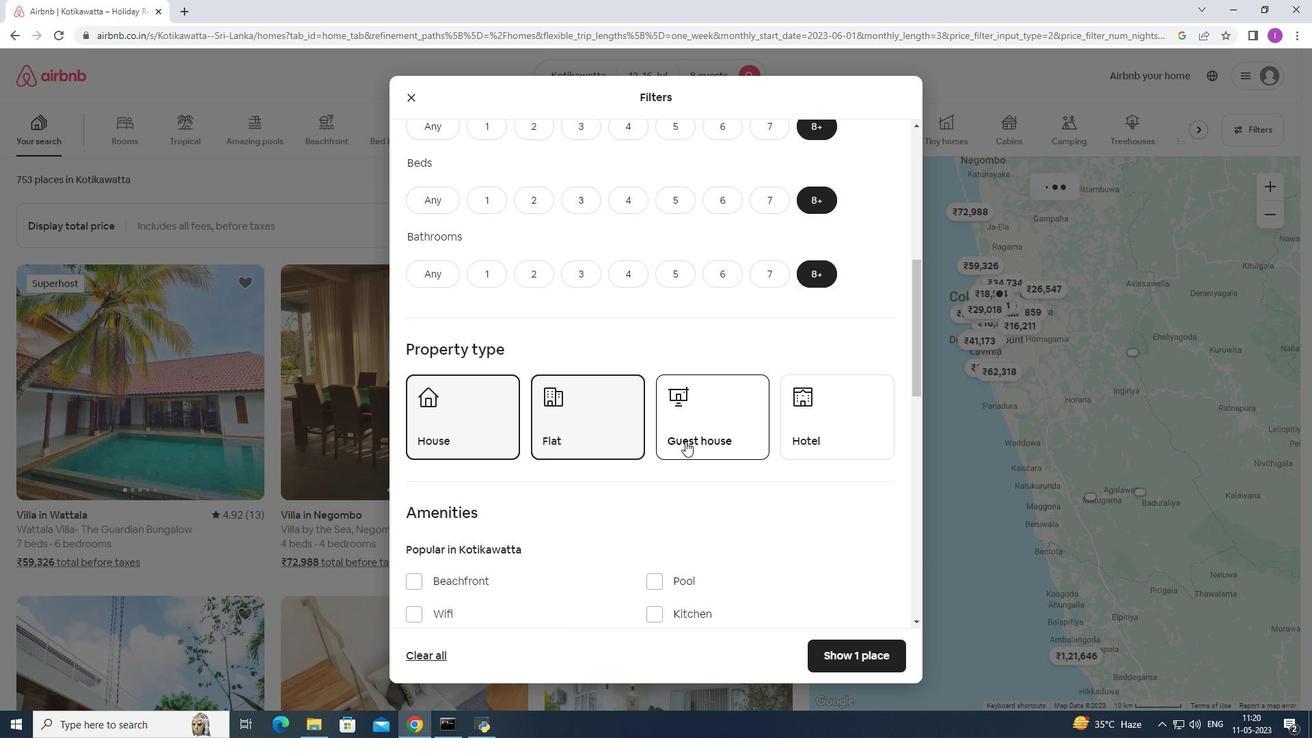 
Action: Mouse pressed left at (688, 438)
Screenshot: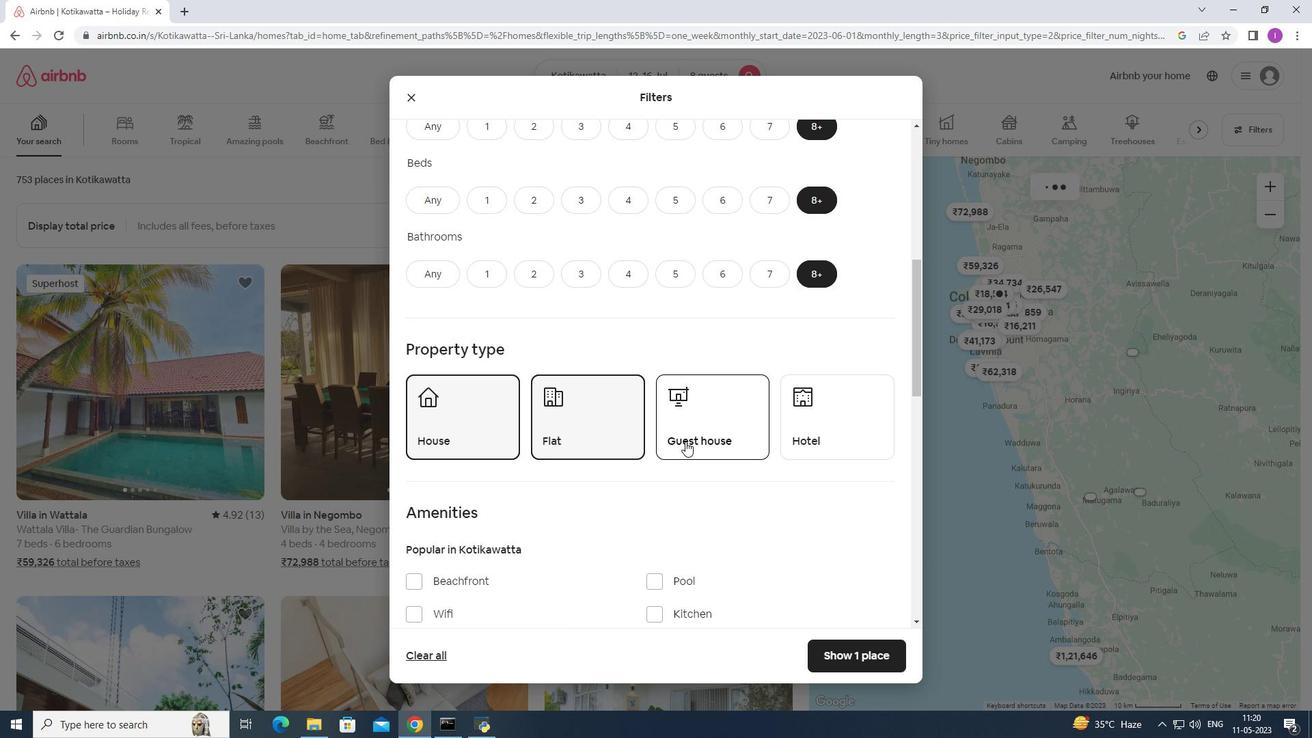 
Action: Mouse moved to (796, 429)
Screenshot: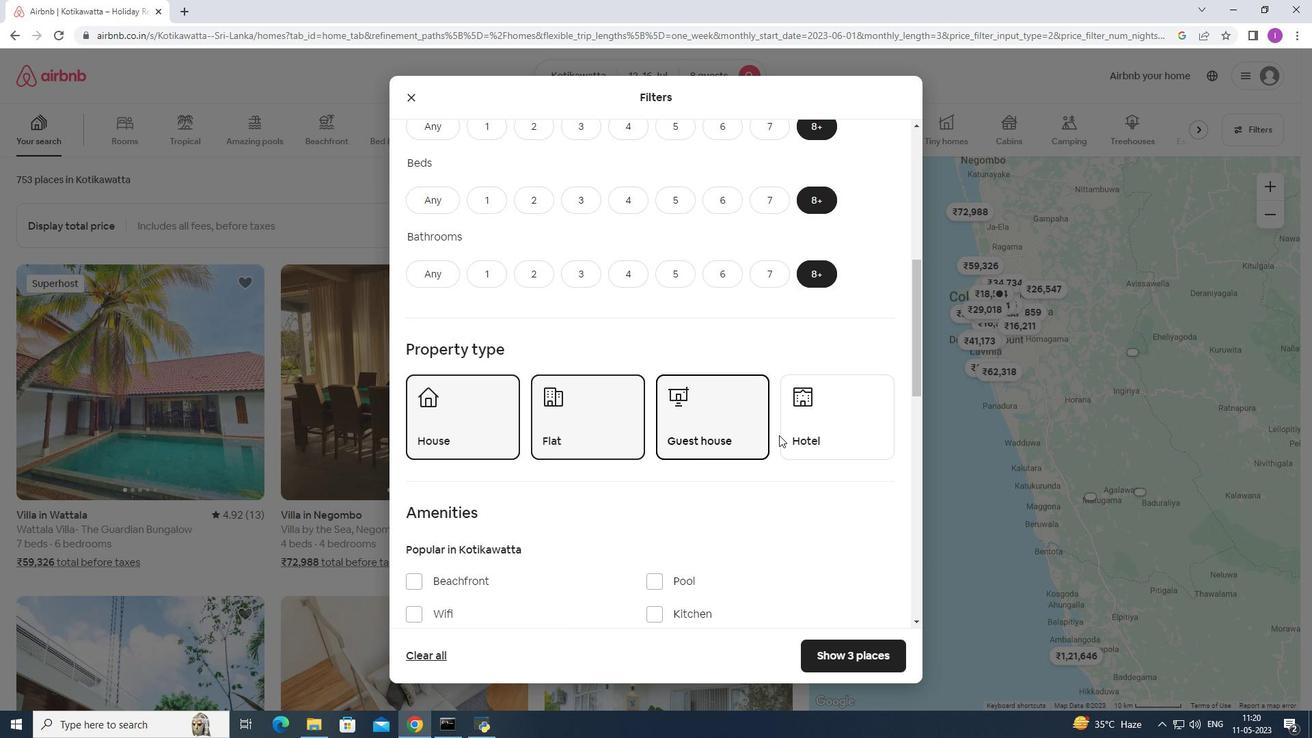 
Action: Mouse pressed left at (796, 429)
Screenshot: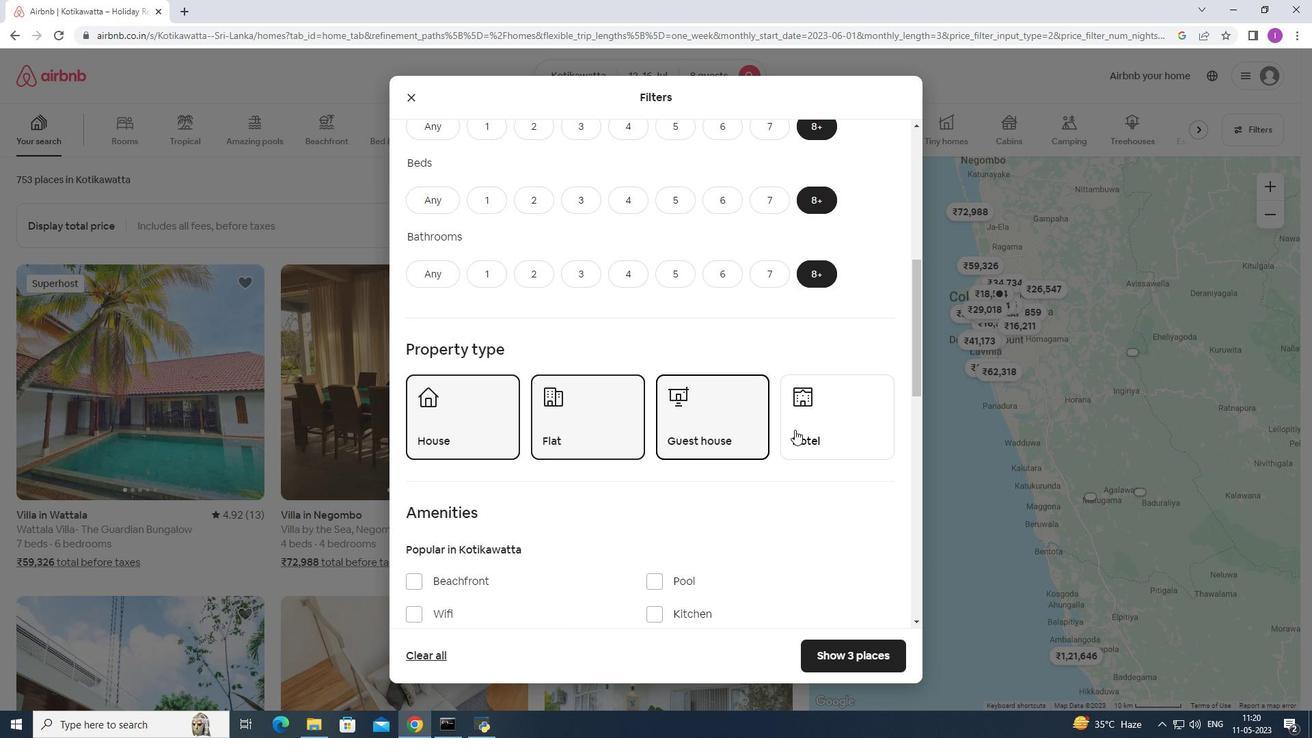 
Action: Mouse moved to (802, 464)
Screenshot: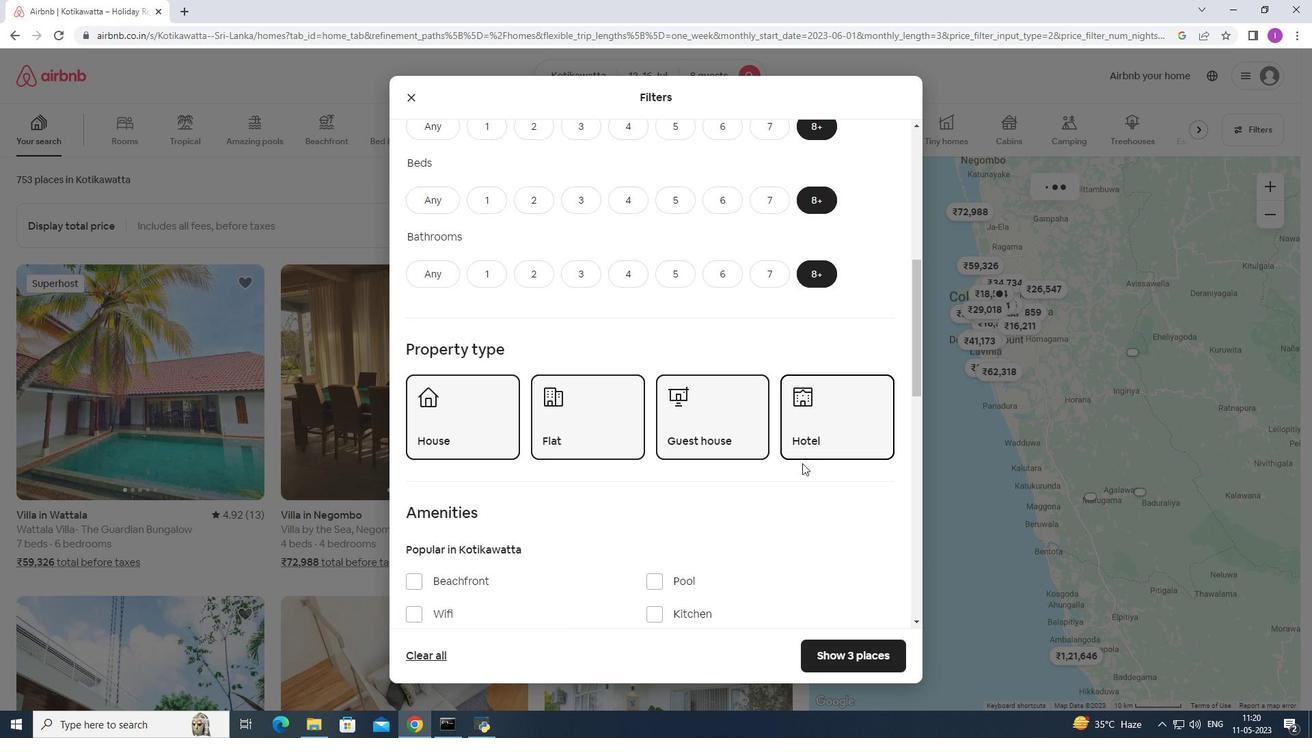 
Action: Mouse scrolled (802, 464) with delta (0, 0)
Screenshot: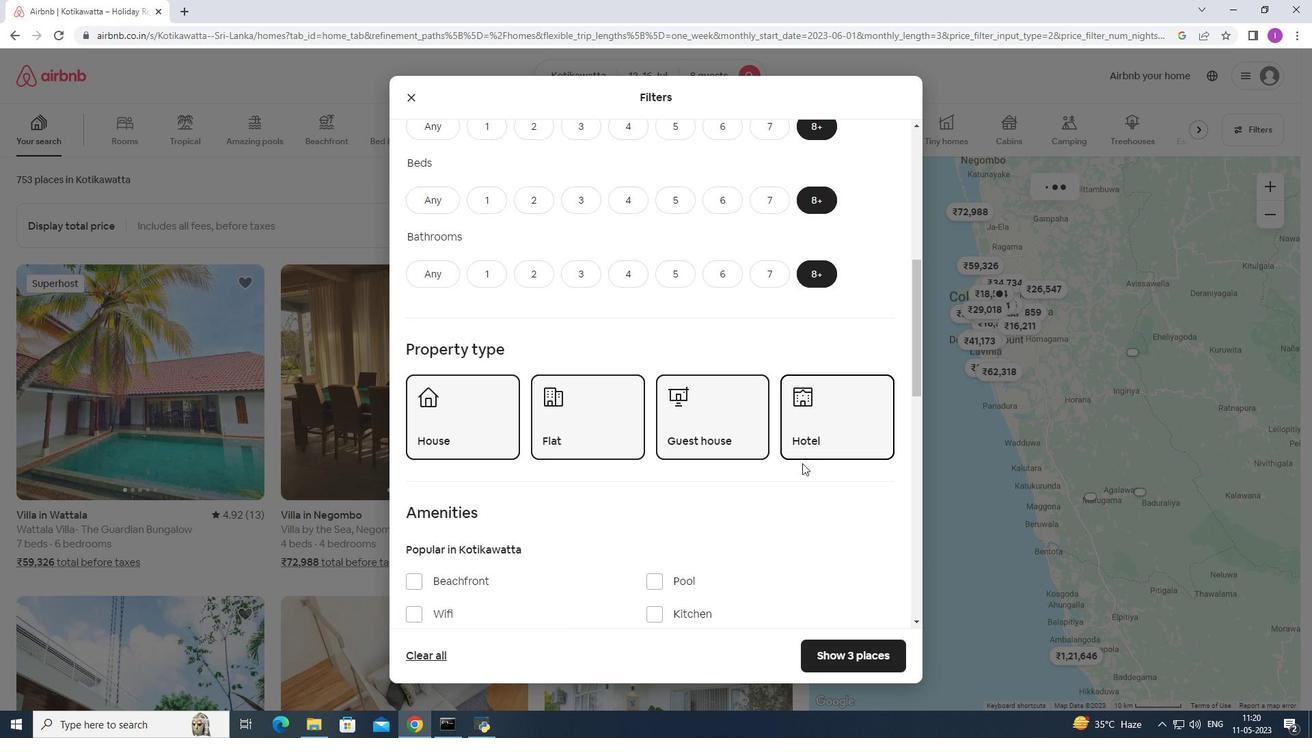 
Action: Mouse moved to (802, 465)
Screenshot: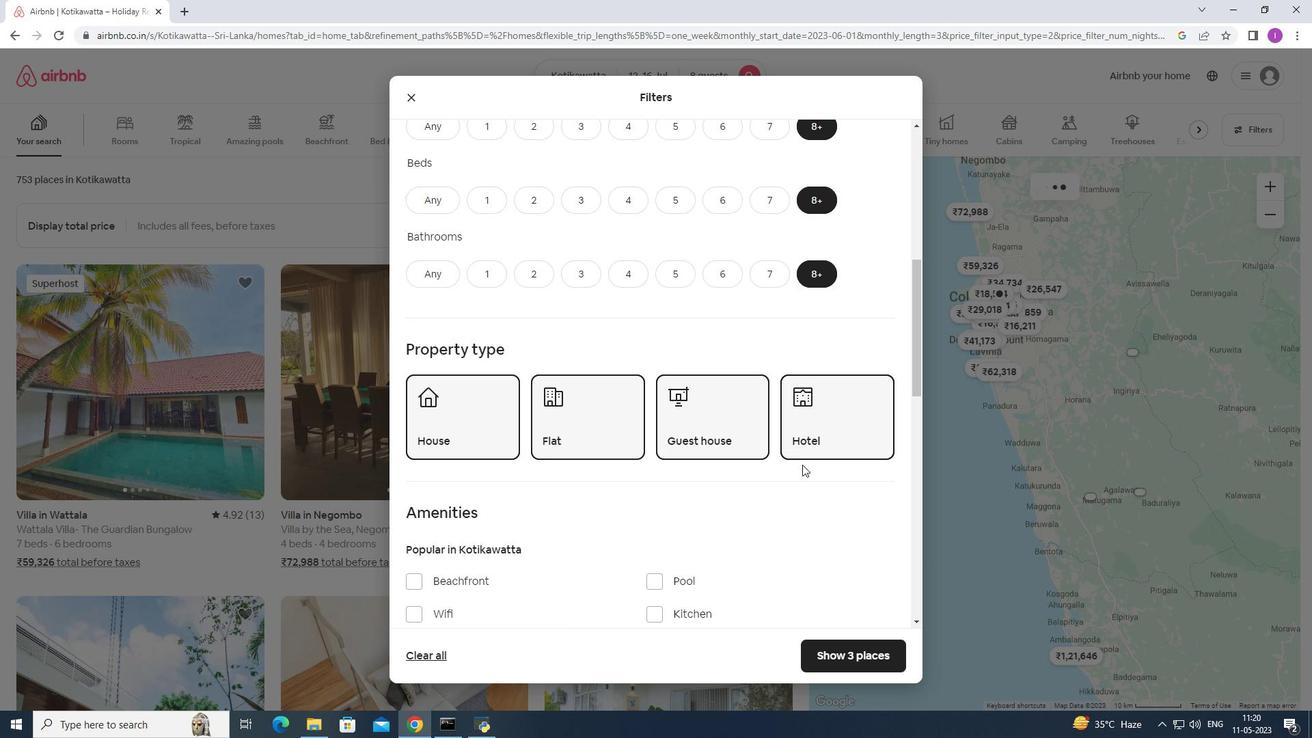 
Action: Mouse scrolled (802, 464) with delta (0, 0)
Screenshot: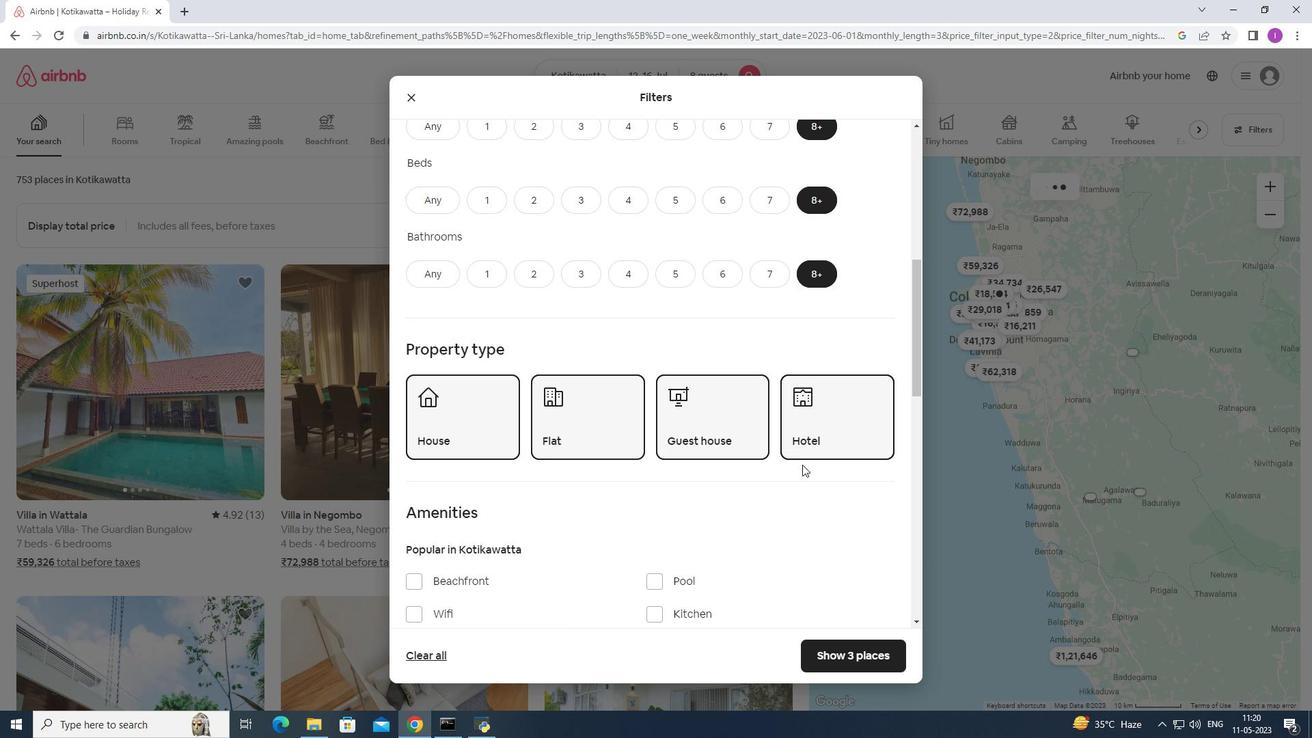 
Action: Mouse scrolled (802, 464) with delta (0, 0)
Screenshot: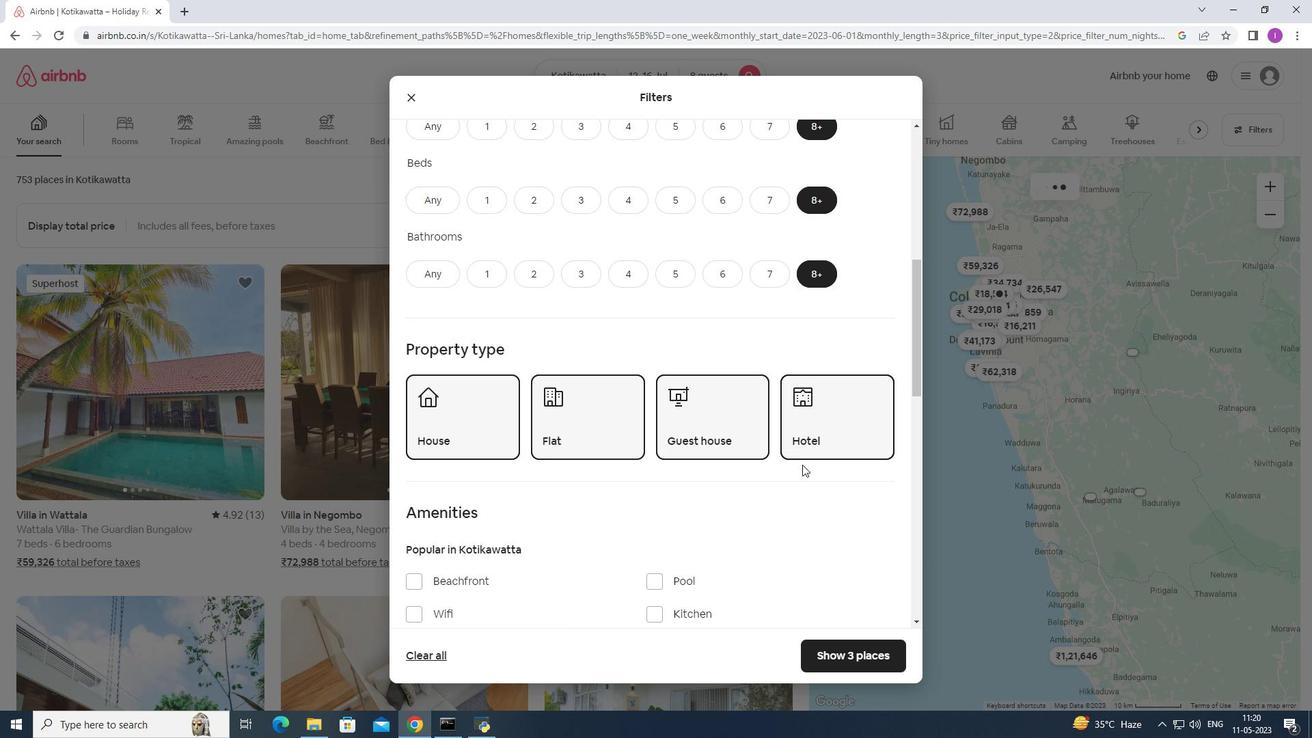 
Action: Mouse moved to (421, 408)
Screenshot: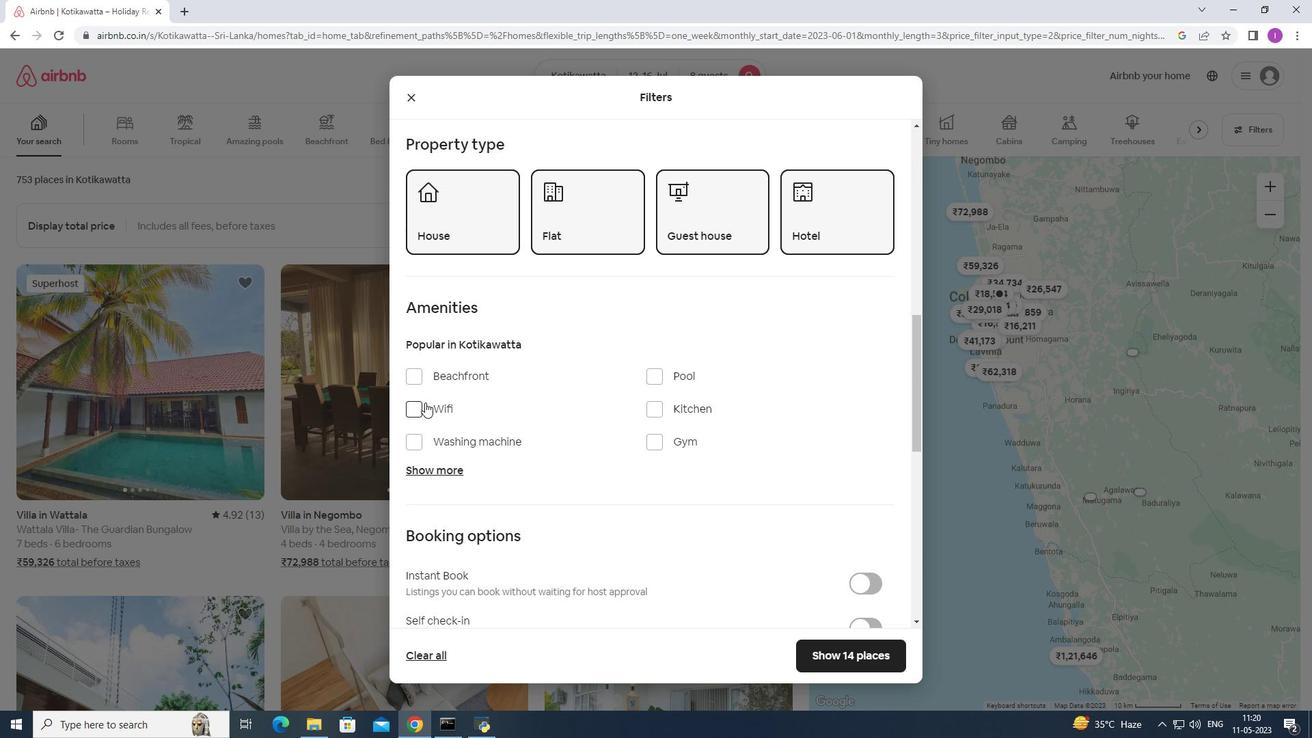 
Action: Mouse pressed left at (421, 408)
Screenshot: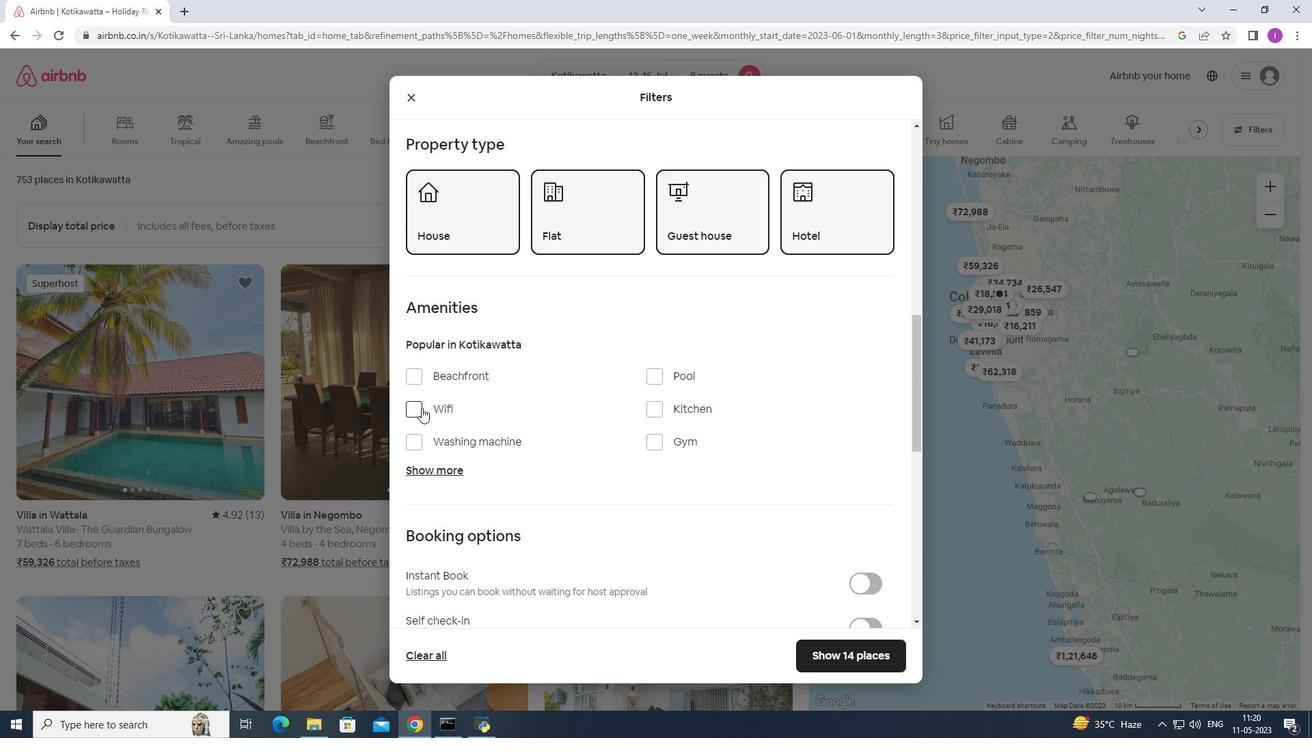 
Action: Mouse moved to (650, 440)
Screenshot: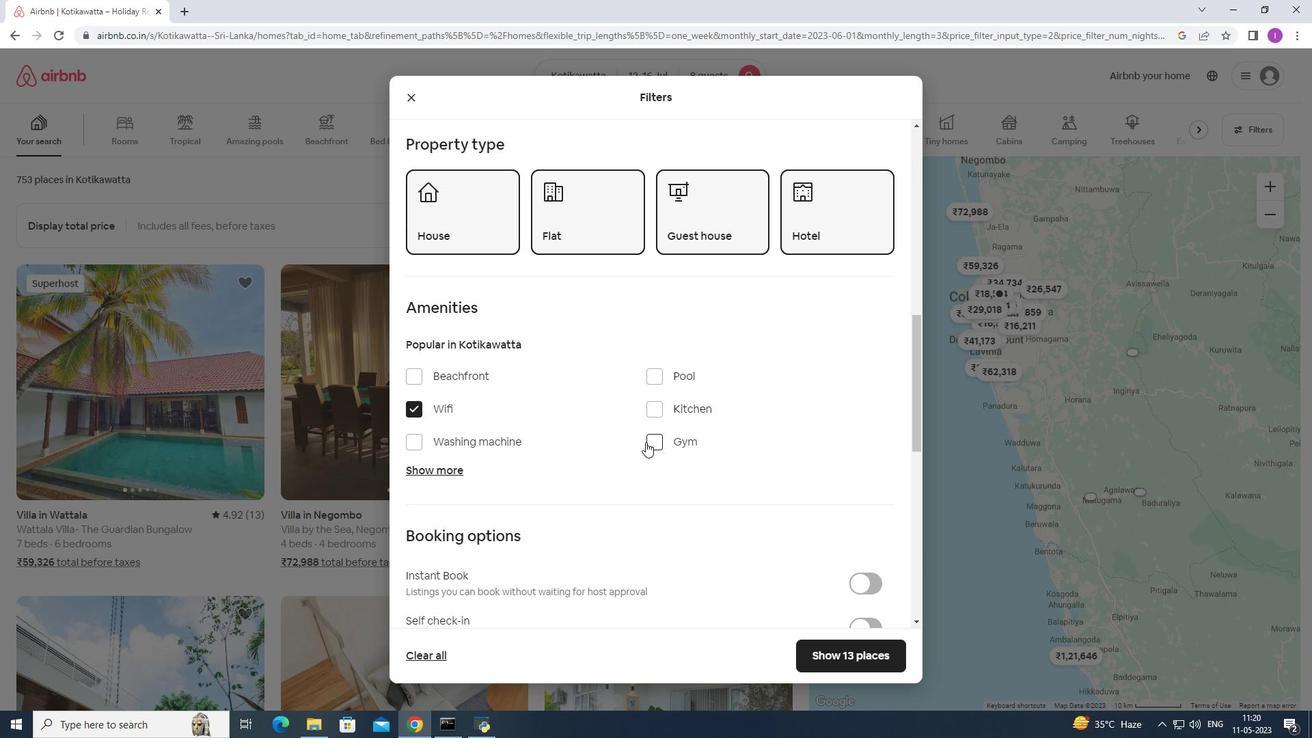 
Action: Mouse pressed left at (650, 440)
Screenshot: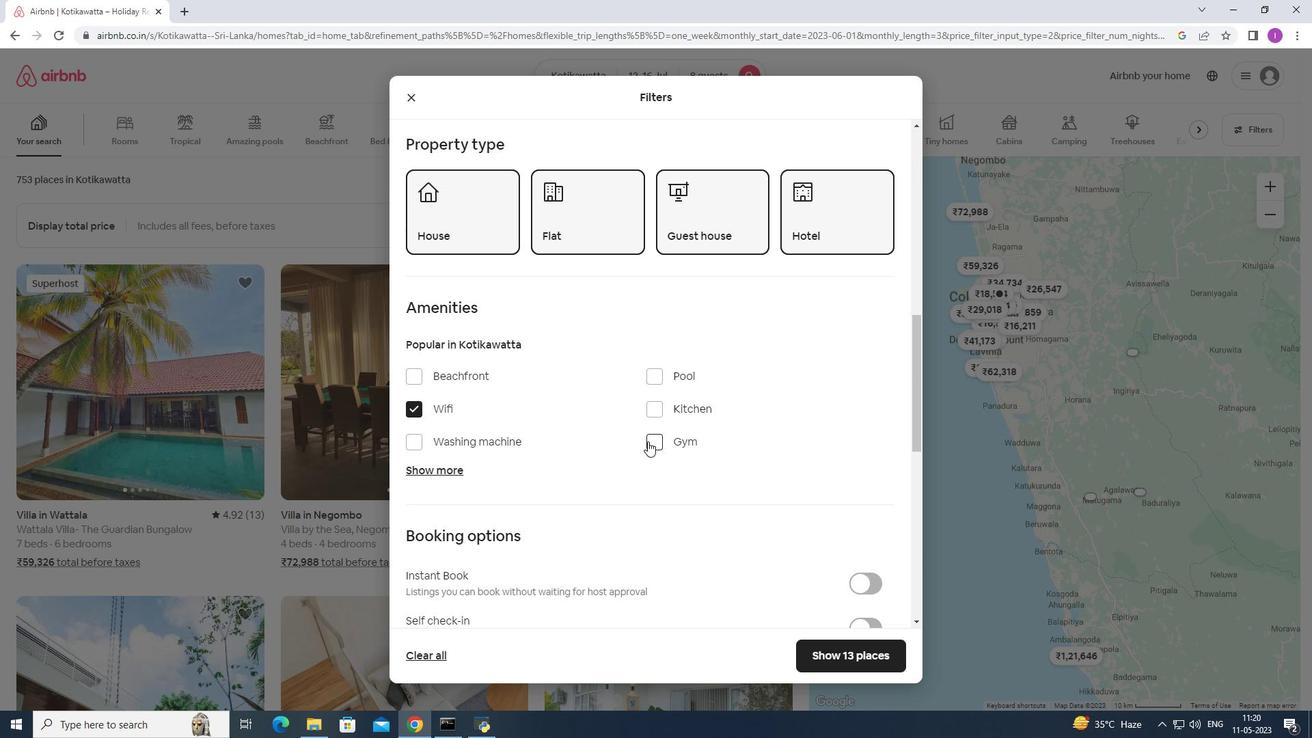 
Action: Mouse moved to (453, 469)
Screenshot: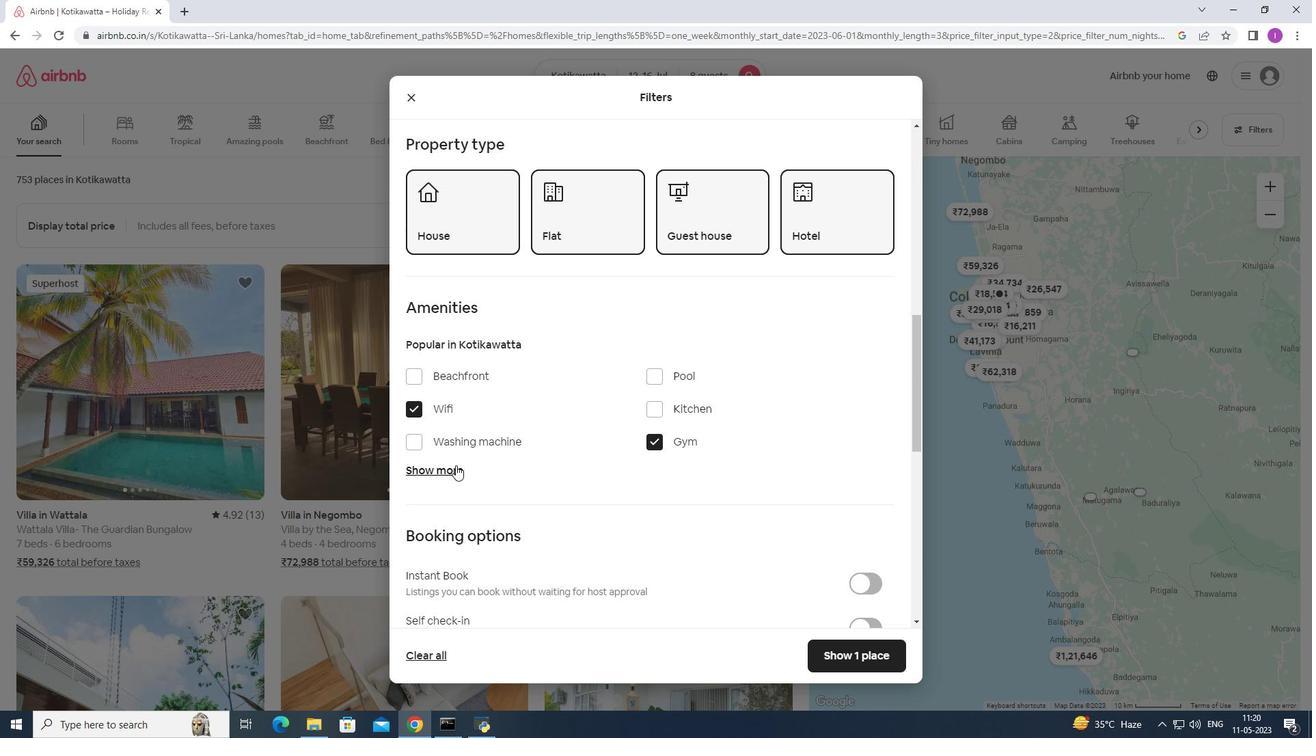 
Action: Mouse pressed left at (453, 469)
Screenshot: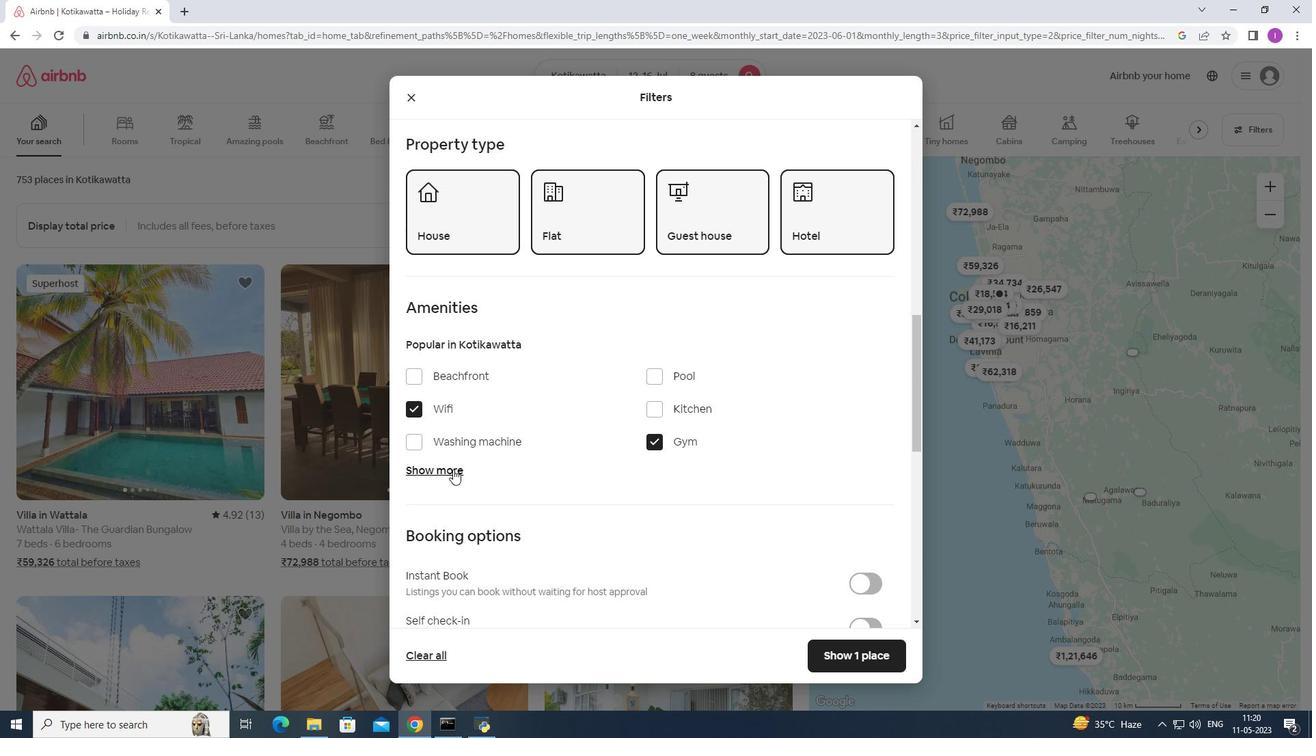 
Action: Mouse moved to (416, 585)
Screenshot: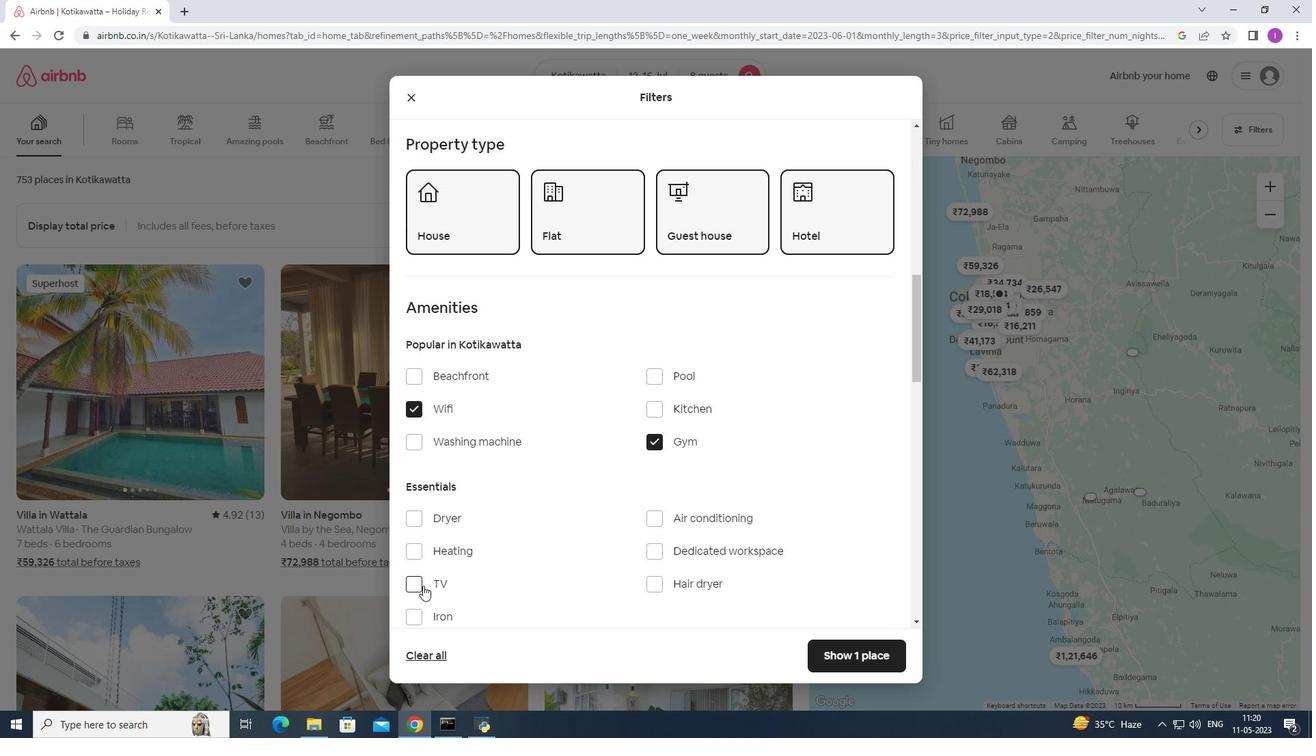
Action: Mouse pressed left at (416, 585)
Screenshot: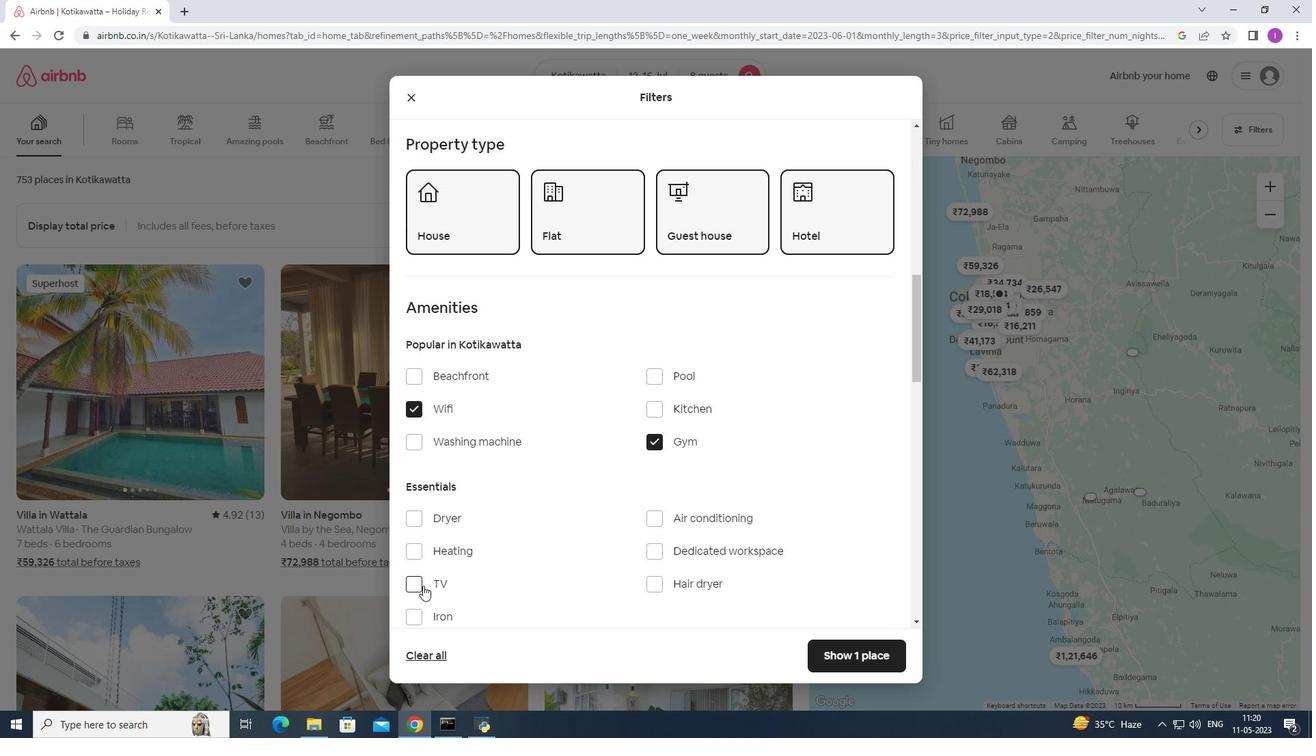 
Action: Mouse moved to (516, 556)
Screenshot: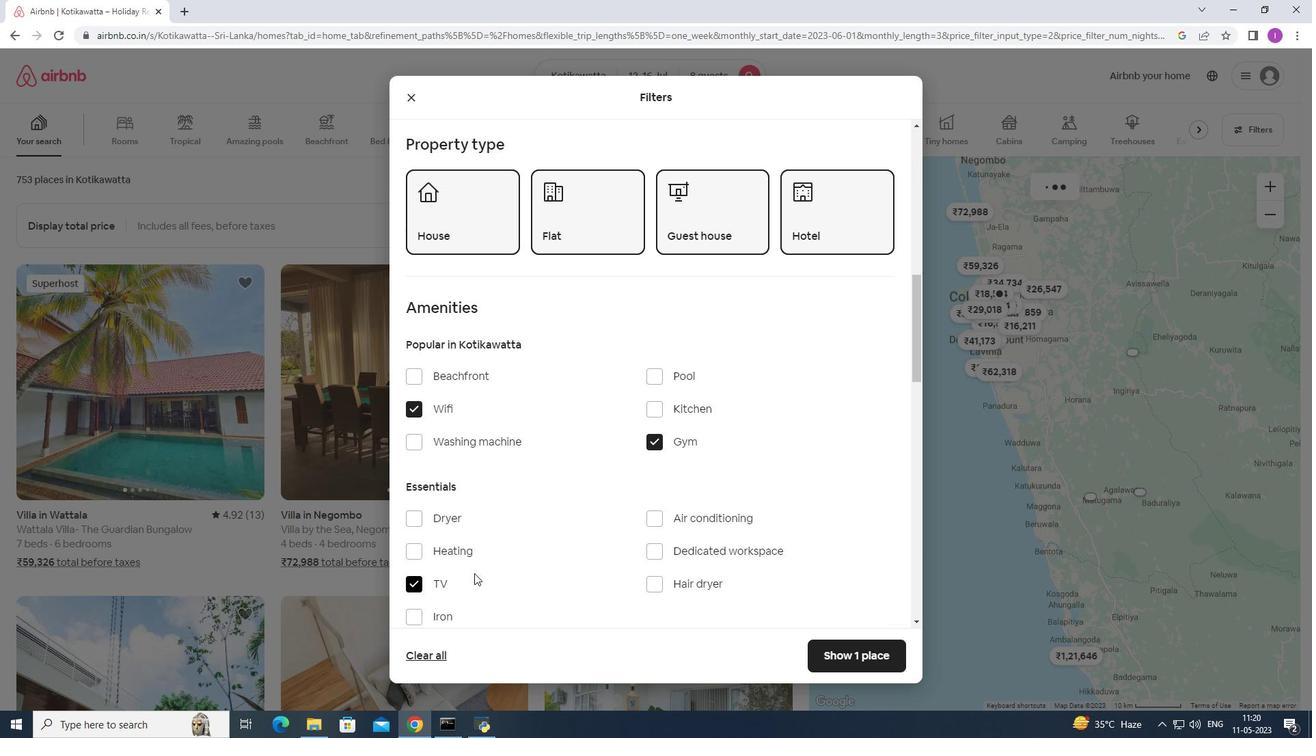 
Action: Mouse scrolled (516, 555) with delta (0, 0)
Screenshot: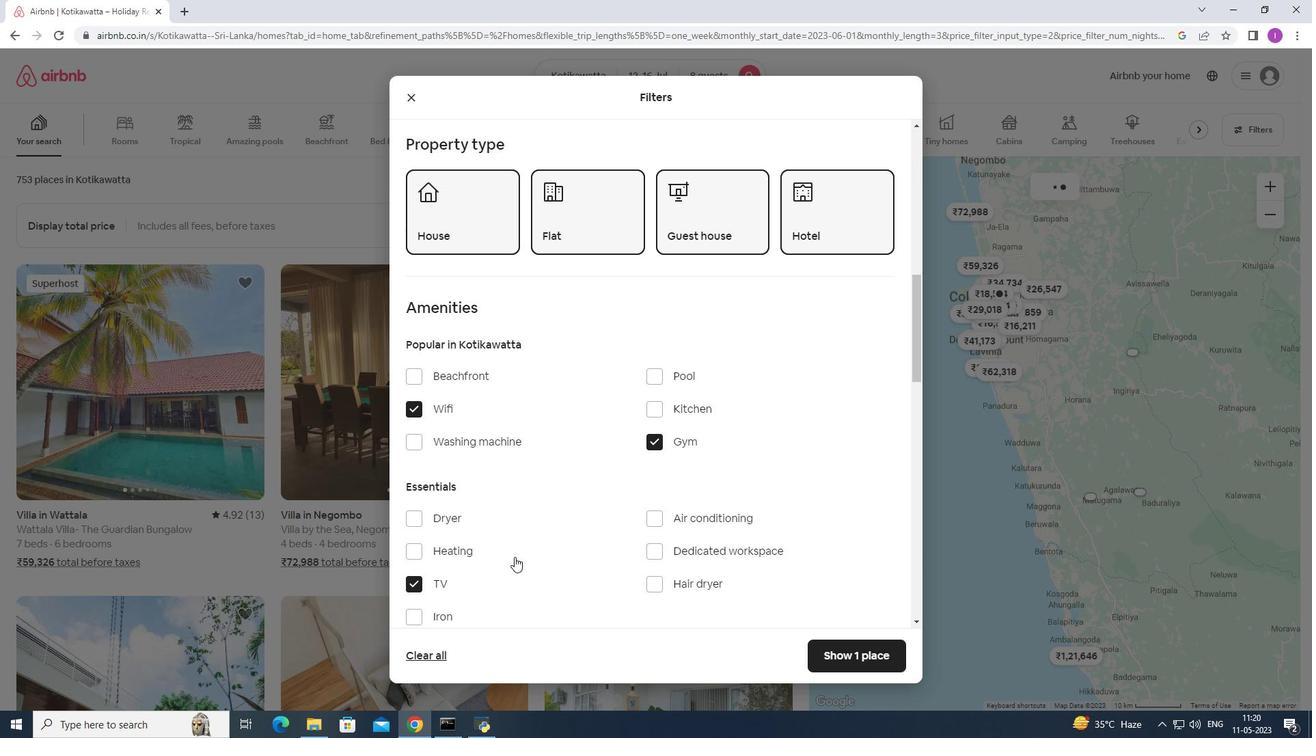 
Action: Mouse scrolled (516, 555) with delta (0, 0)
Screenshot: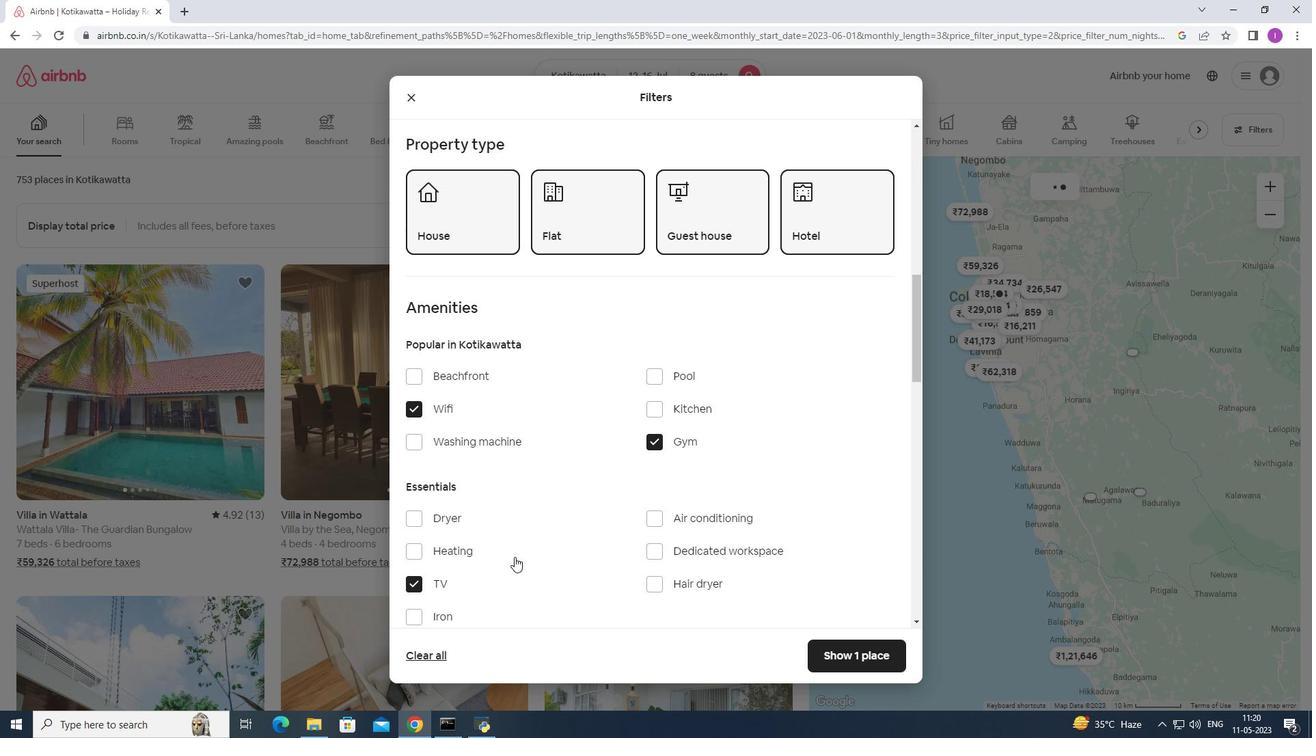 
Action: Mouse scrolled (516, 555) with delta (0, 0)
Screenshot: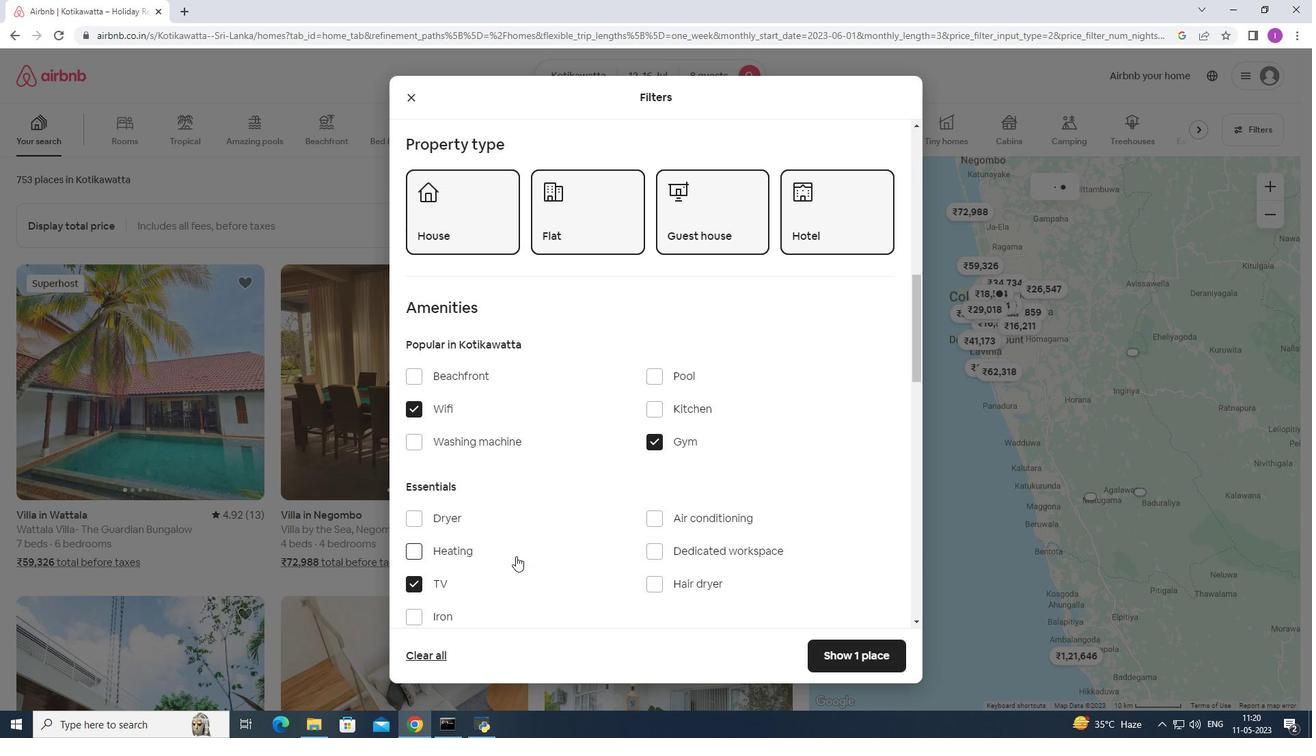 
Action: Mouse moved to (656, 494)
Screenshot: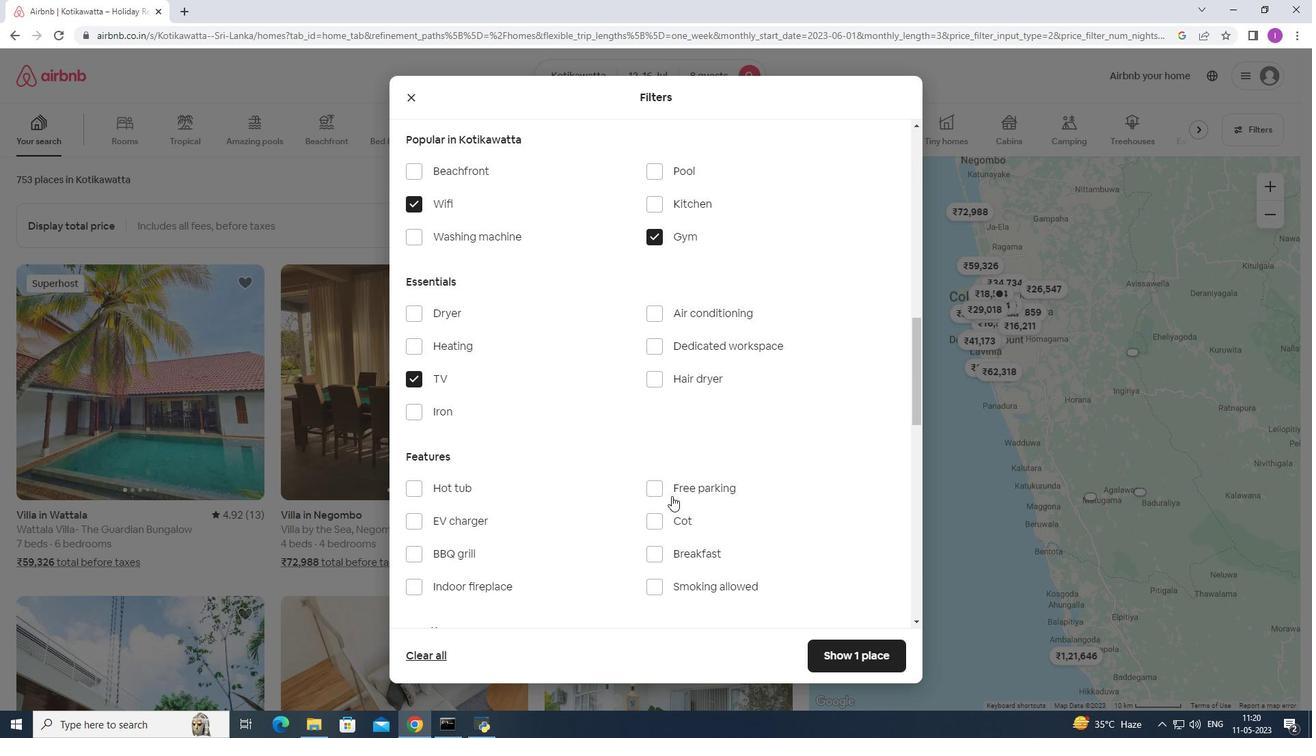 
Action: Mouse pressed left at (656, 494)
Screenshot: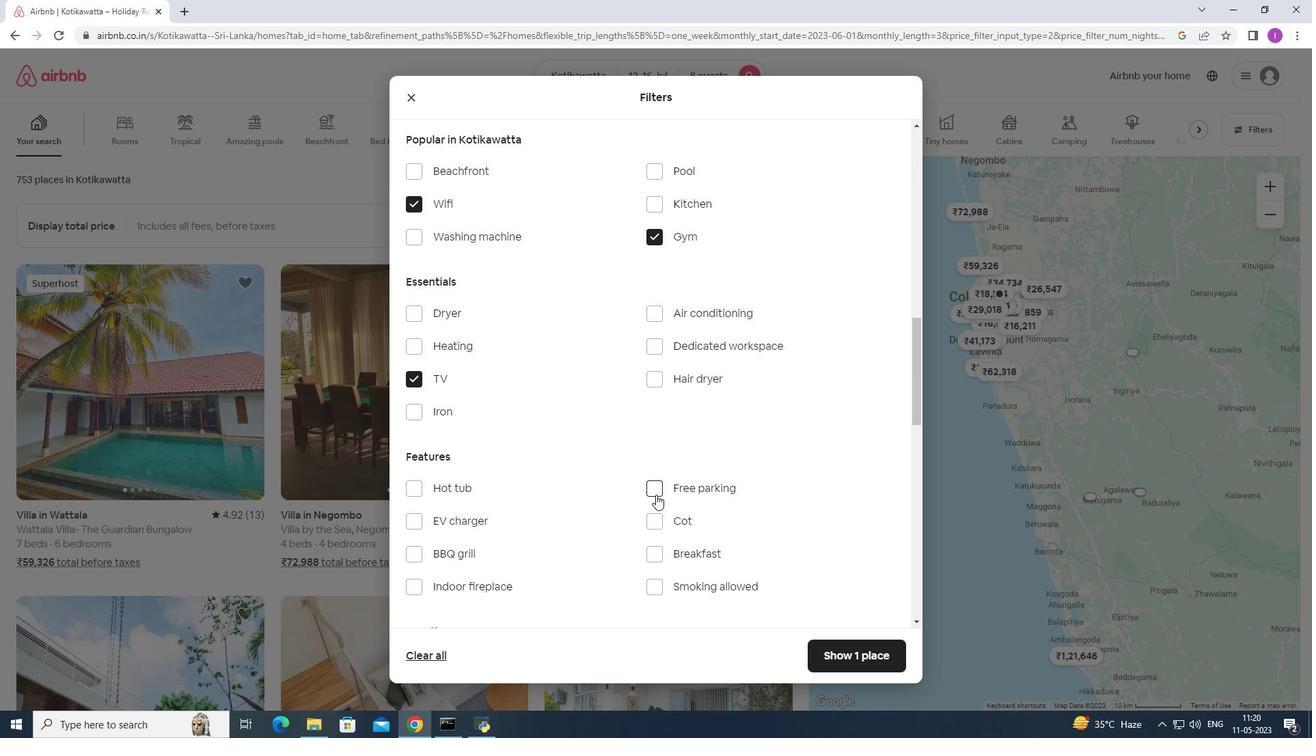 
Action: Mouse moved to (652, 550)
Screenshot: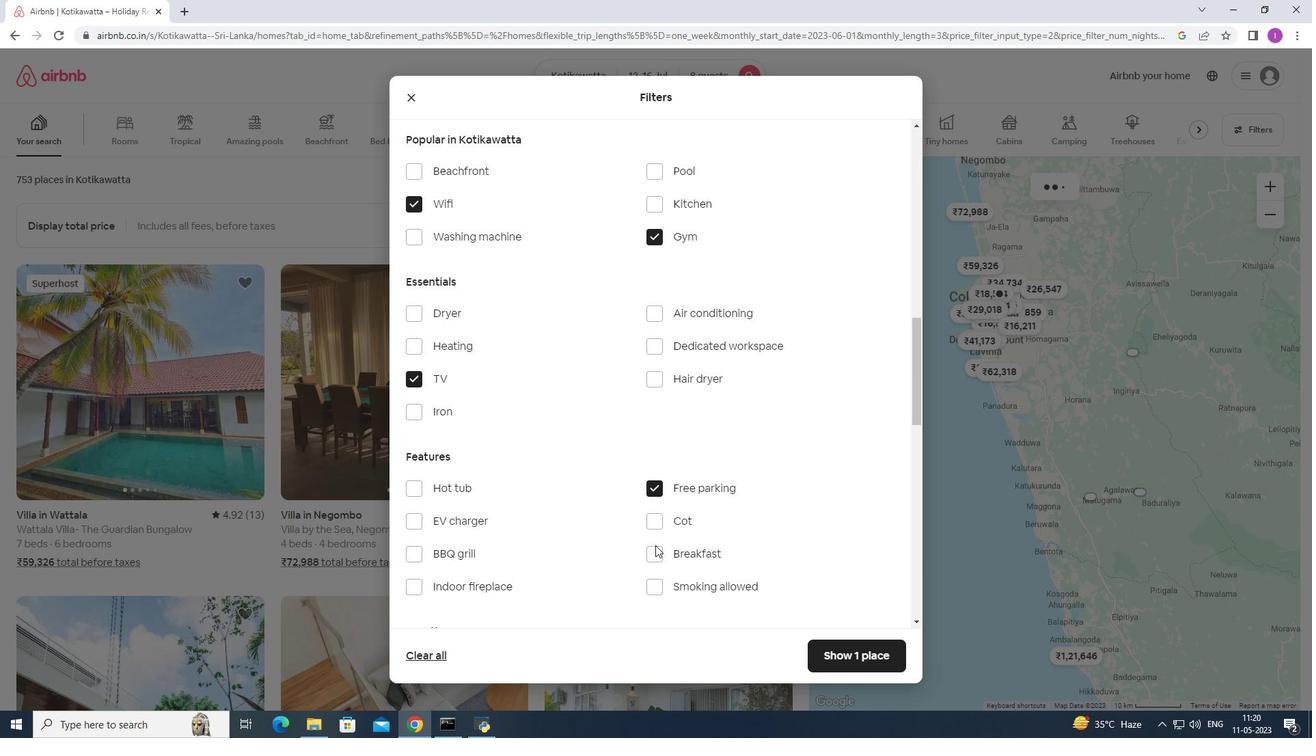 
Action: Mouse pressed left at (652, 550)
Screenshot: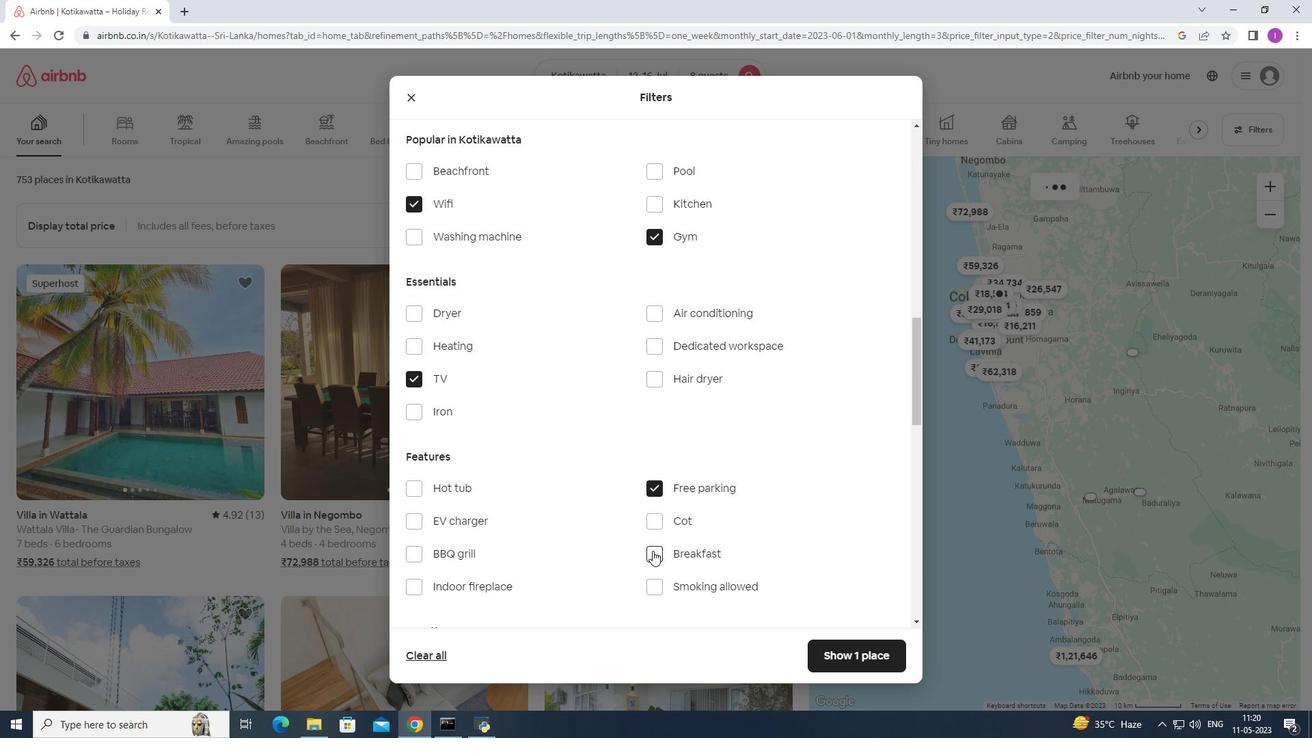 
Action: Mouse moved to (618, 550)
Screenshot: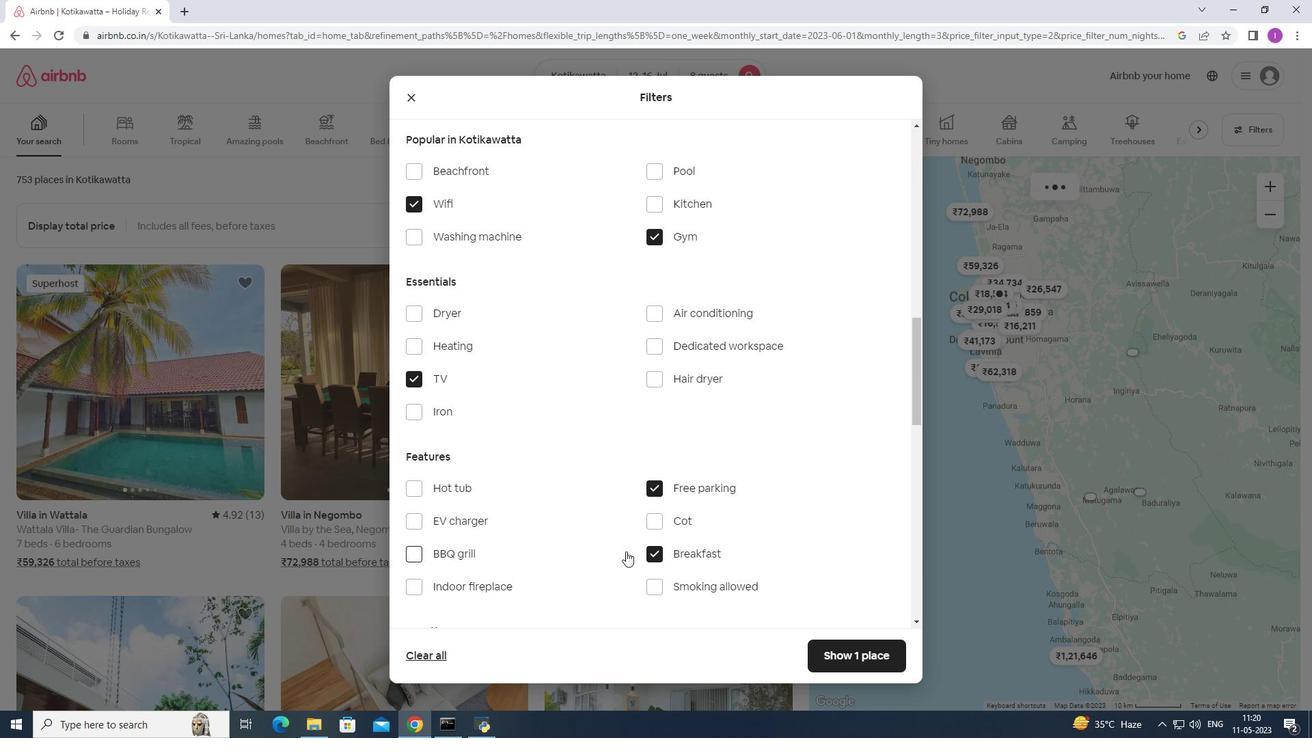 
Action: Mouse scrolled (618, 550) with delta (0, 0)
Screenshot: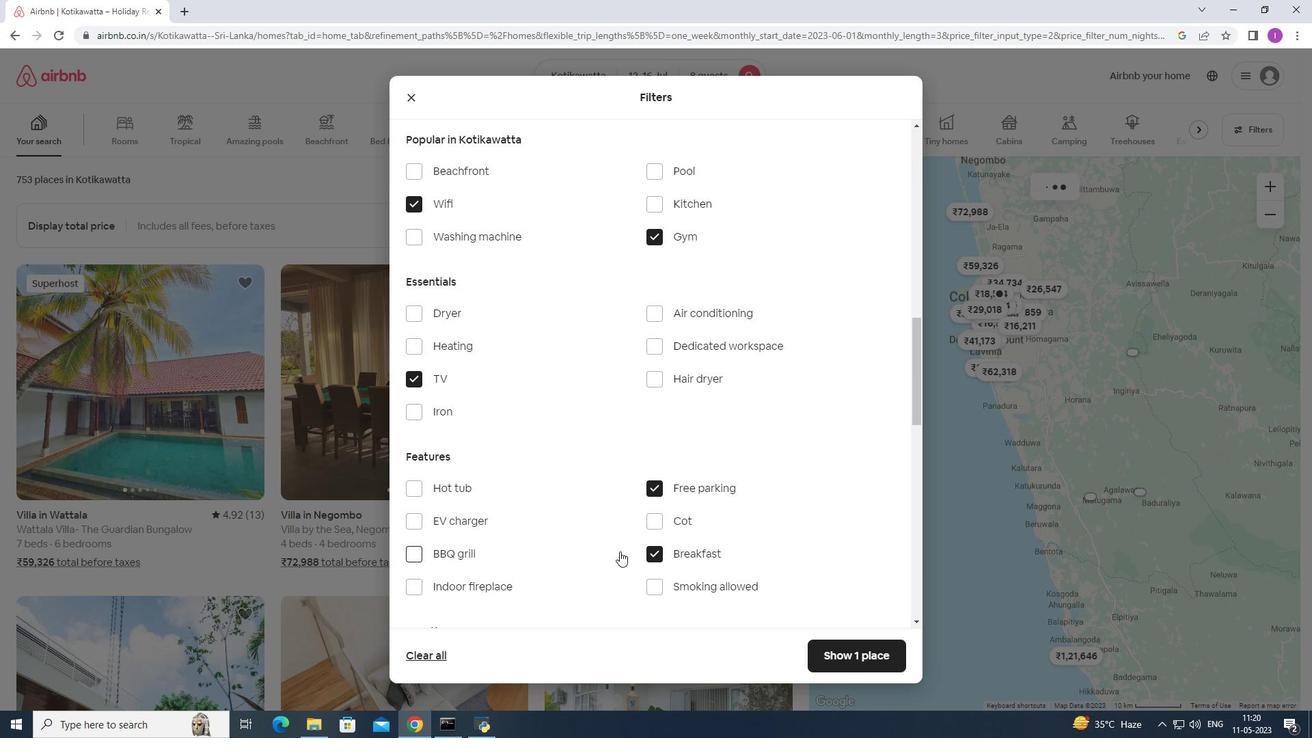 
Action: Mouse scrolled (618, 550) with delta (0, 0)
Screenshot: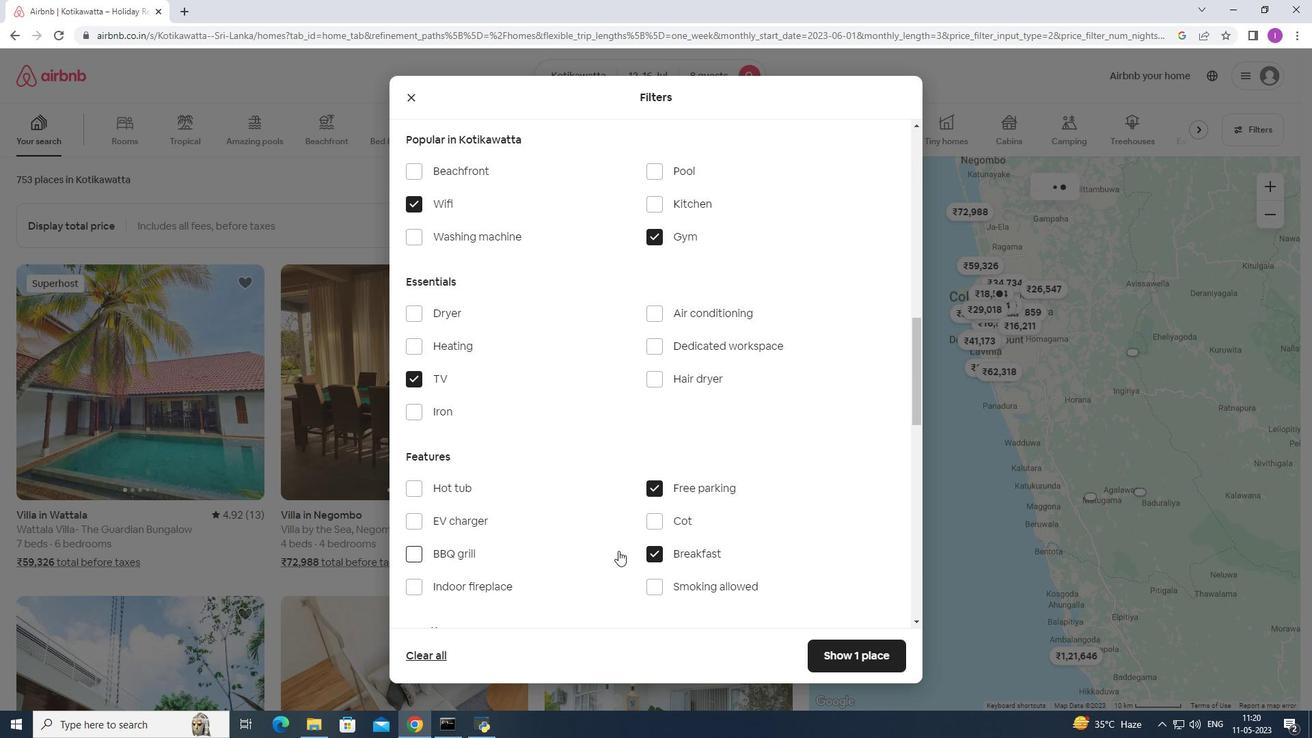 
Action: Mouse moved to (617, 549)
Screenshot: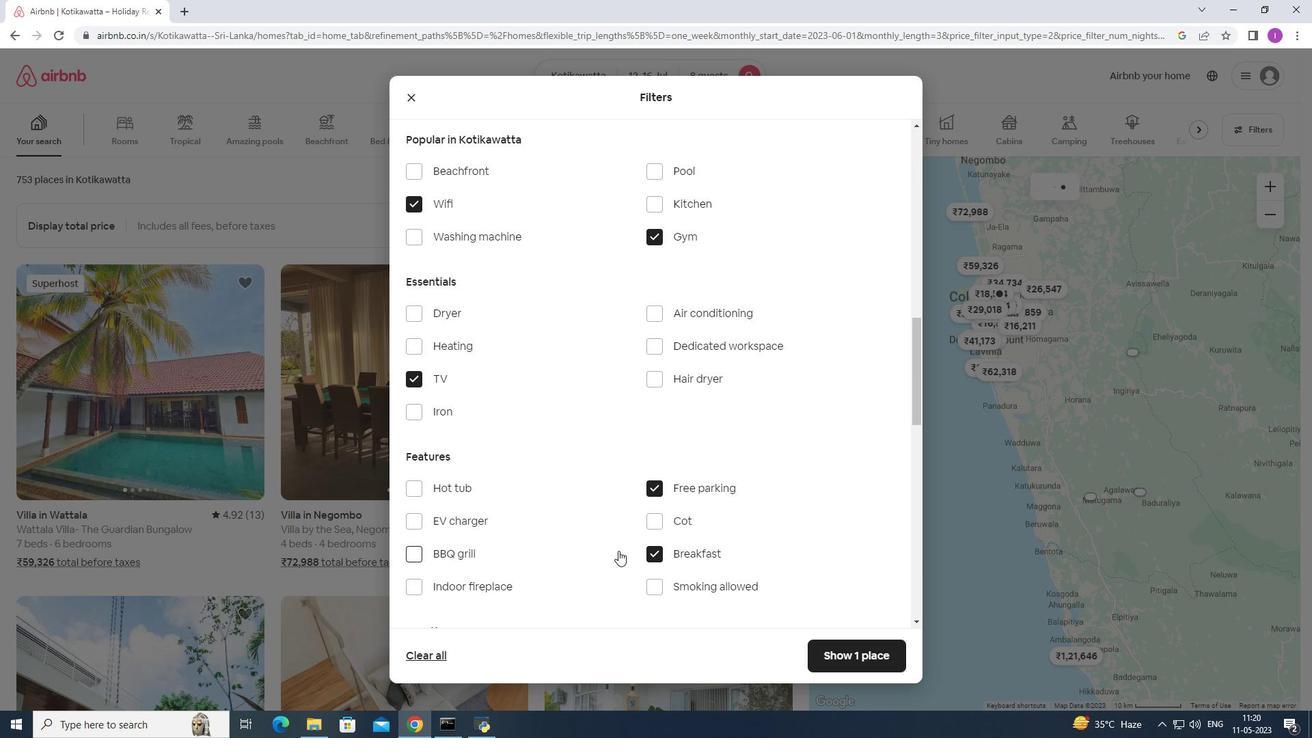 
Action: Mouse scrolled (617, 548) with delta (0, 0)
Screenshot: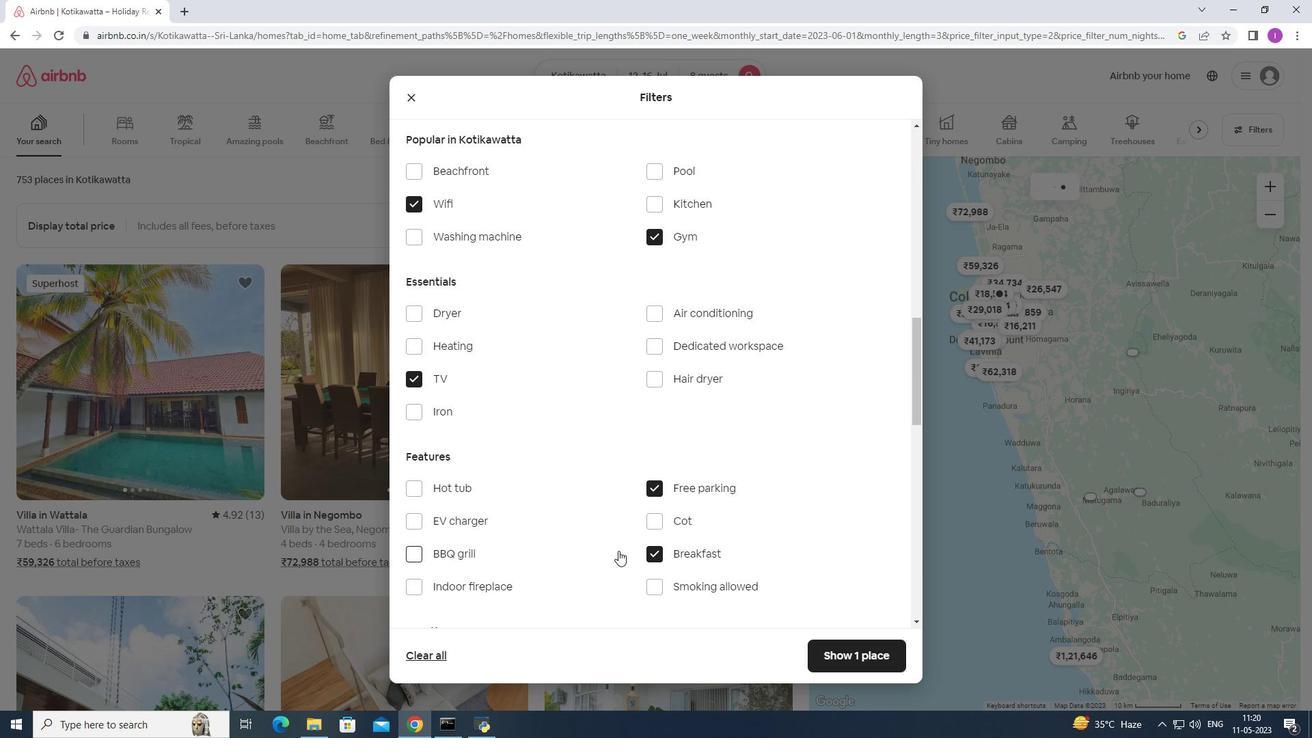 
Action: Mouse moved to (615, 543)
Screenshot: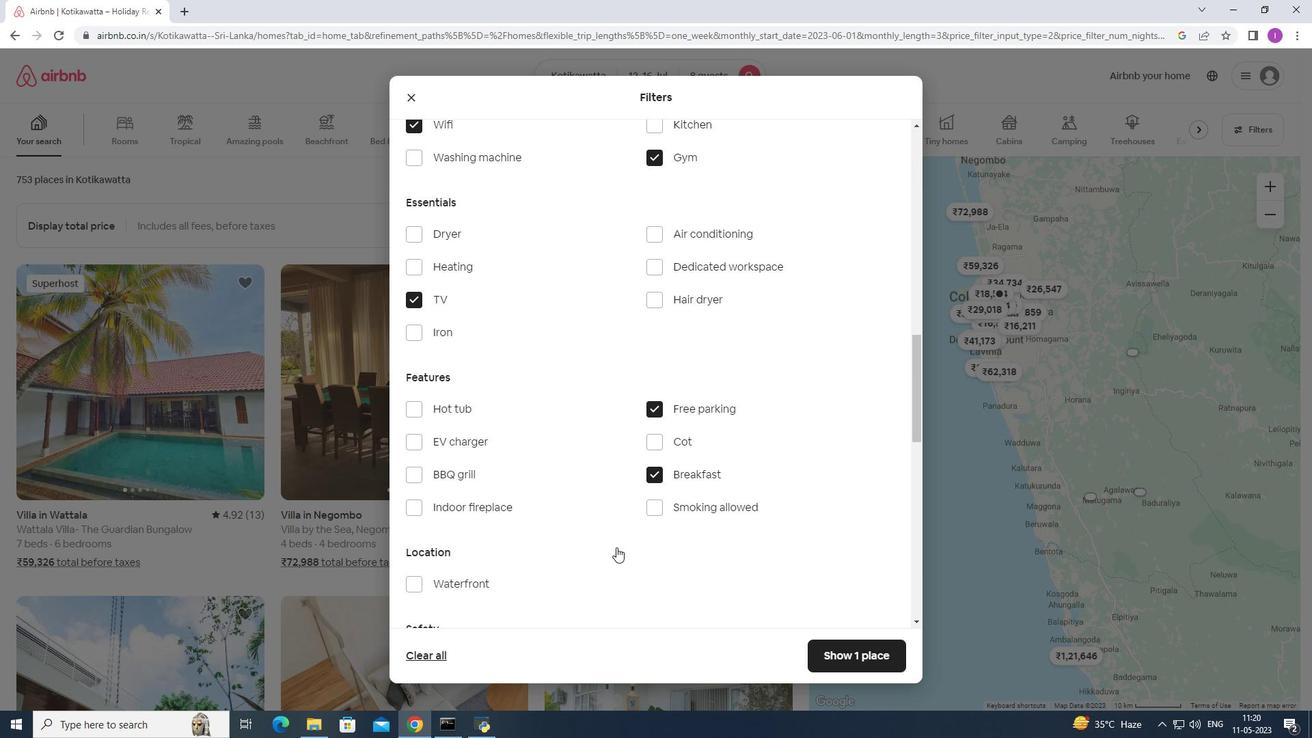 
Action: Mouse scrolled (615, 542) with delta (0, 0)
Screenshot: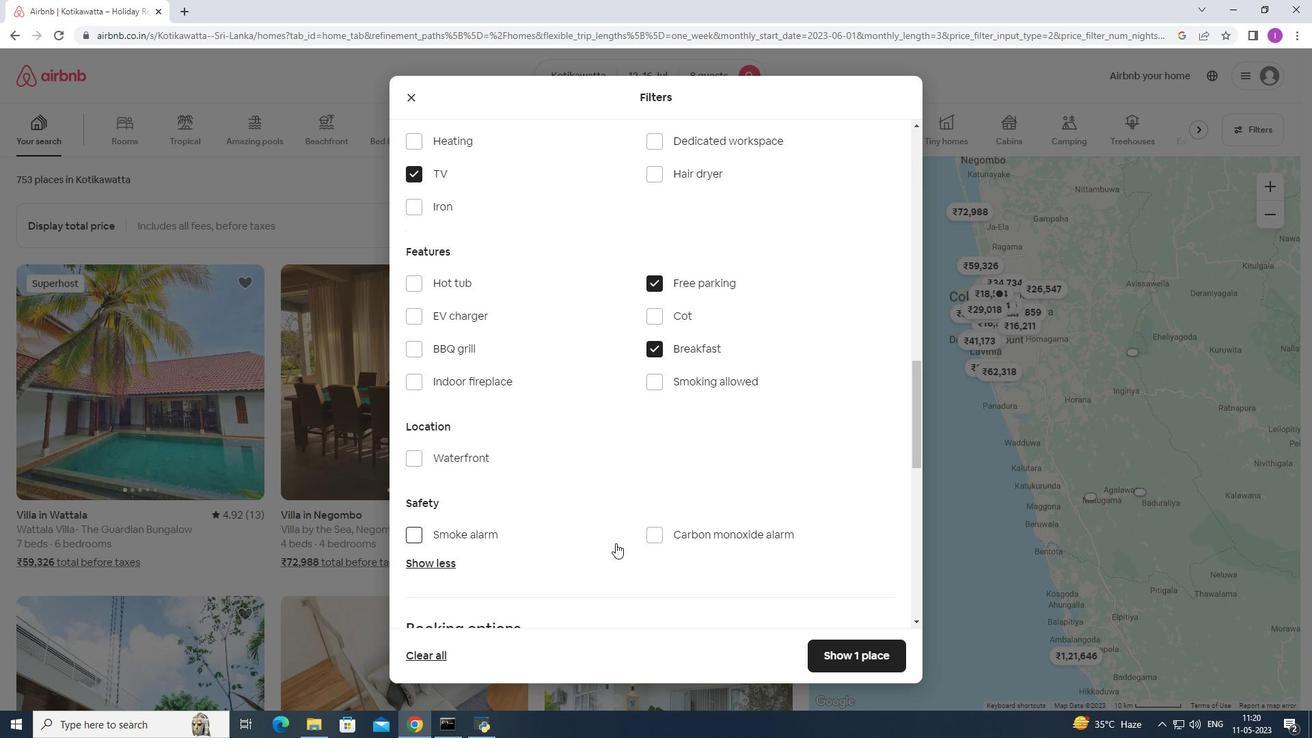 
Action: Mouse scrolled (615, 542) with delta (0, 0)
Screenshot: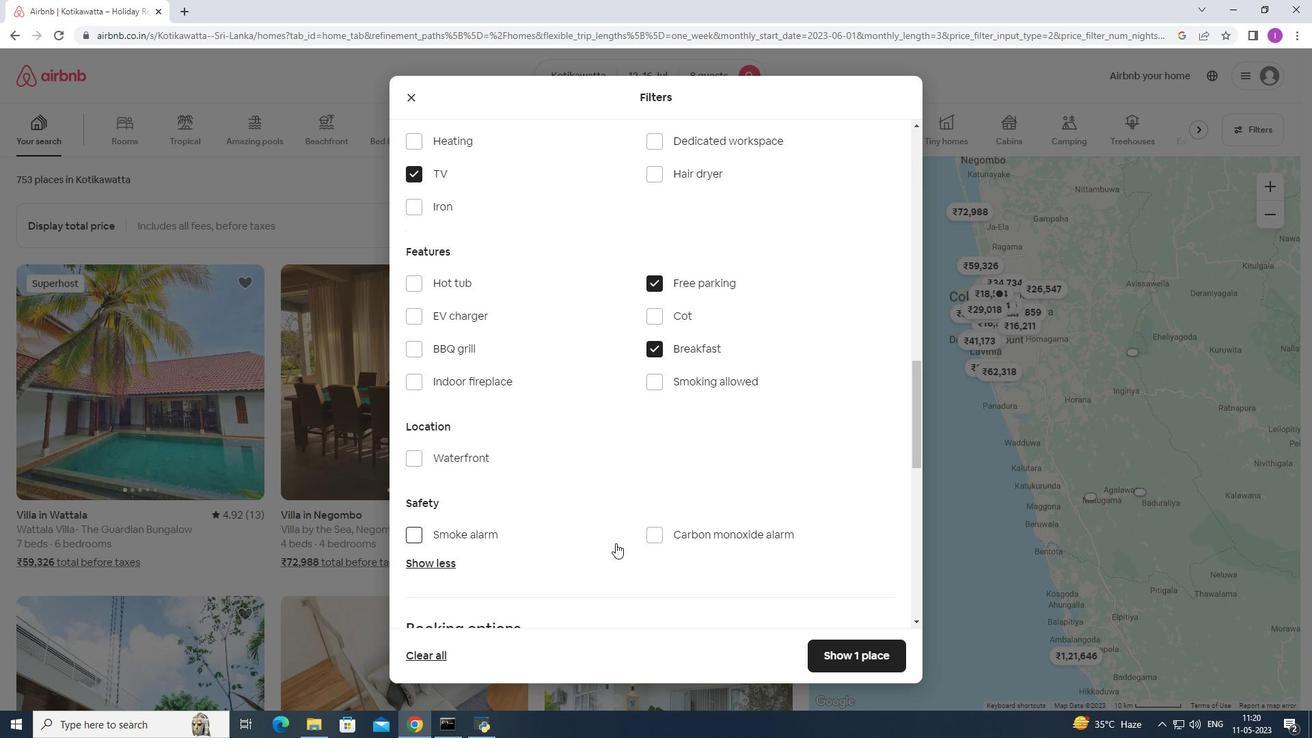 
Action: Mouse moved to (616, 539)
Screenshot: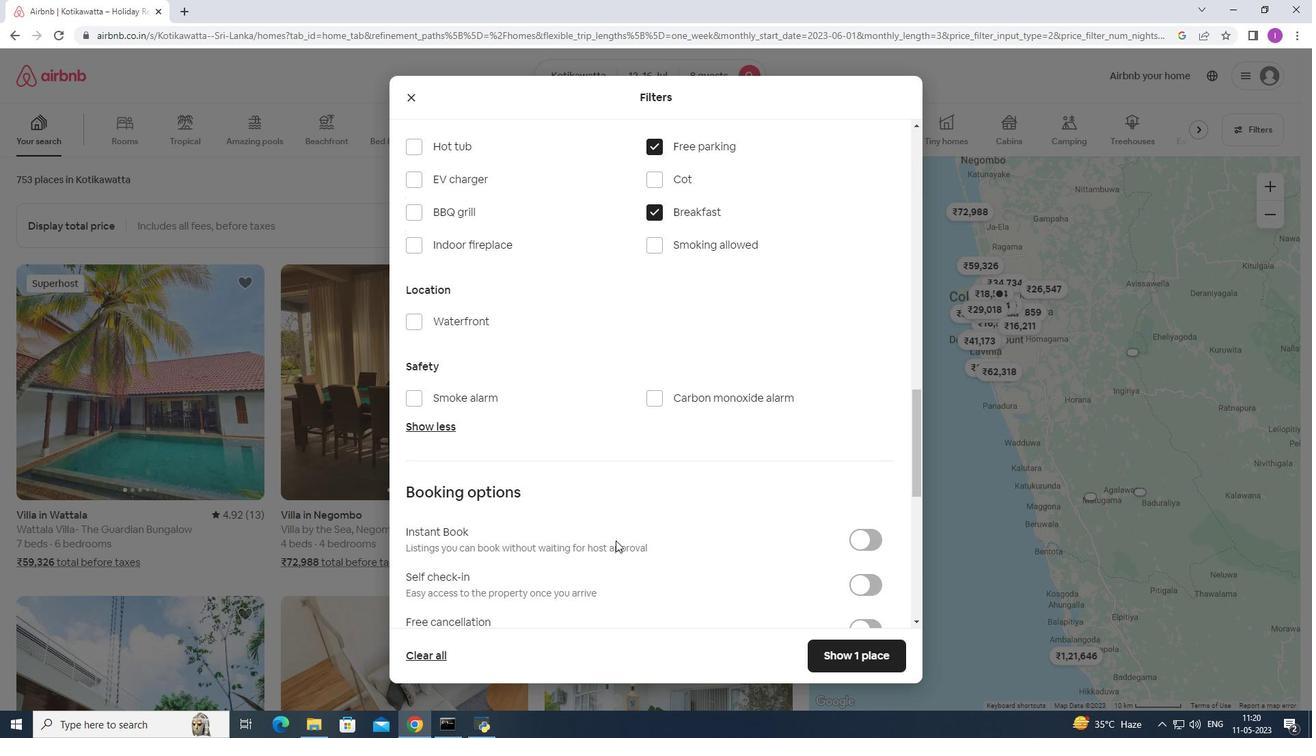 
Action: Mouse scrolled (616, 538) with delta (0, 0)
Screenshot: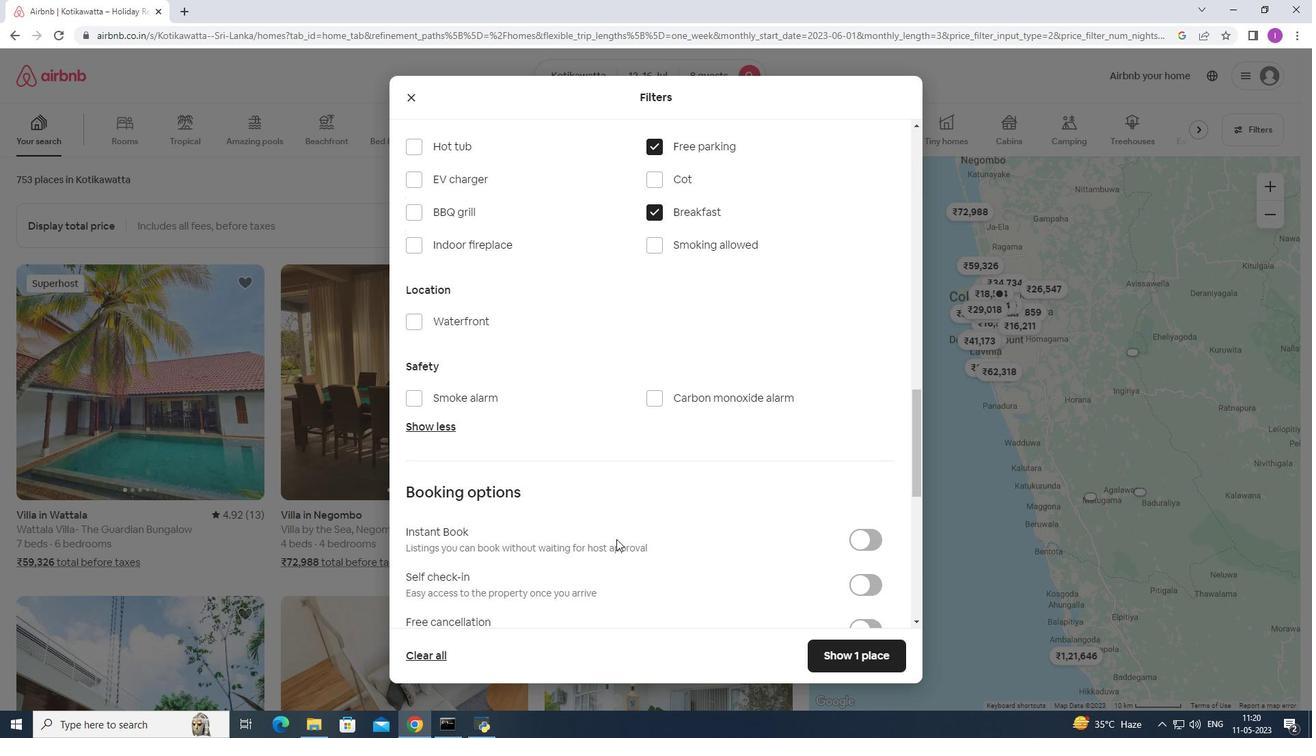 
Action: Mouse moved to (870, 517)
Screenshot: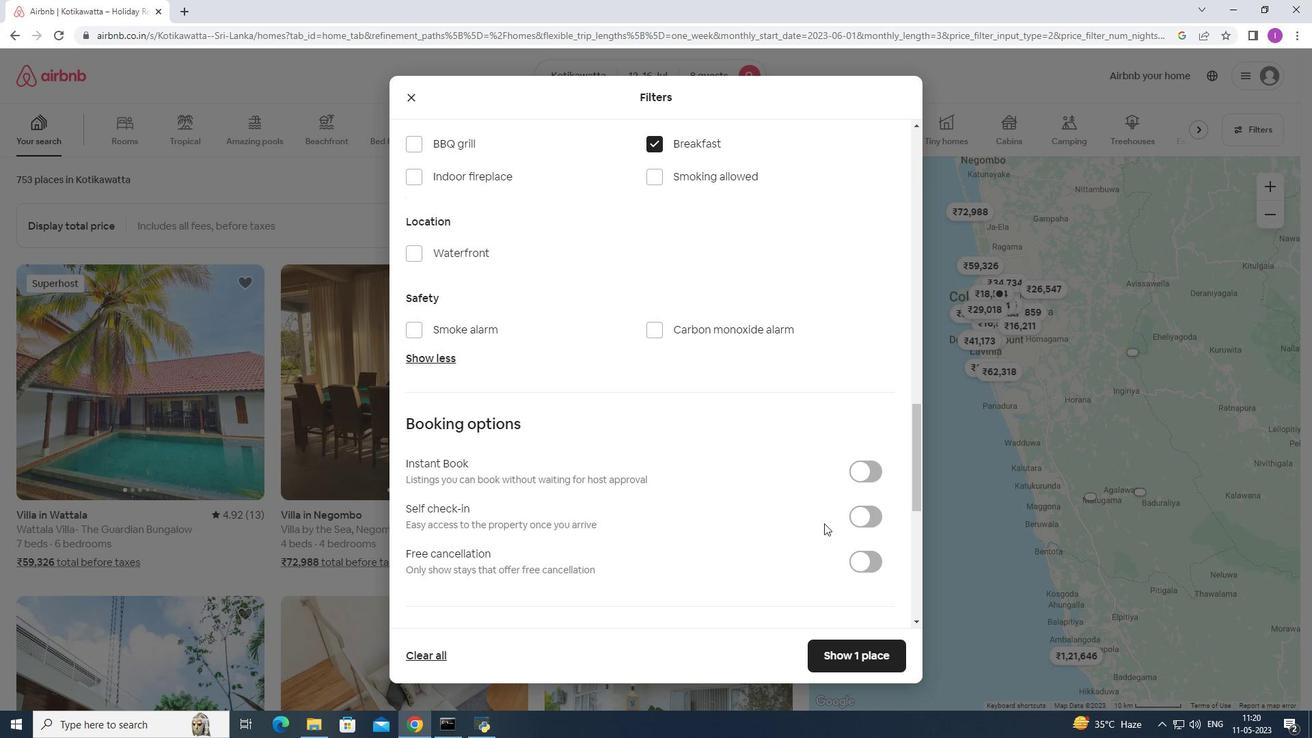 
Action: Mouse pressed left at (870, 517)
Screenshot: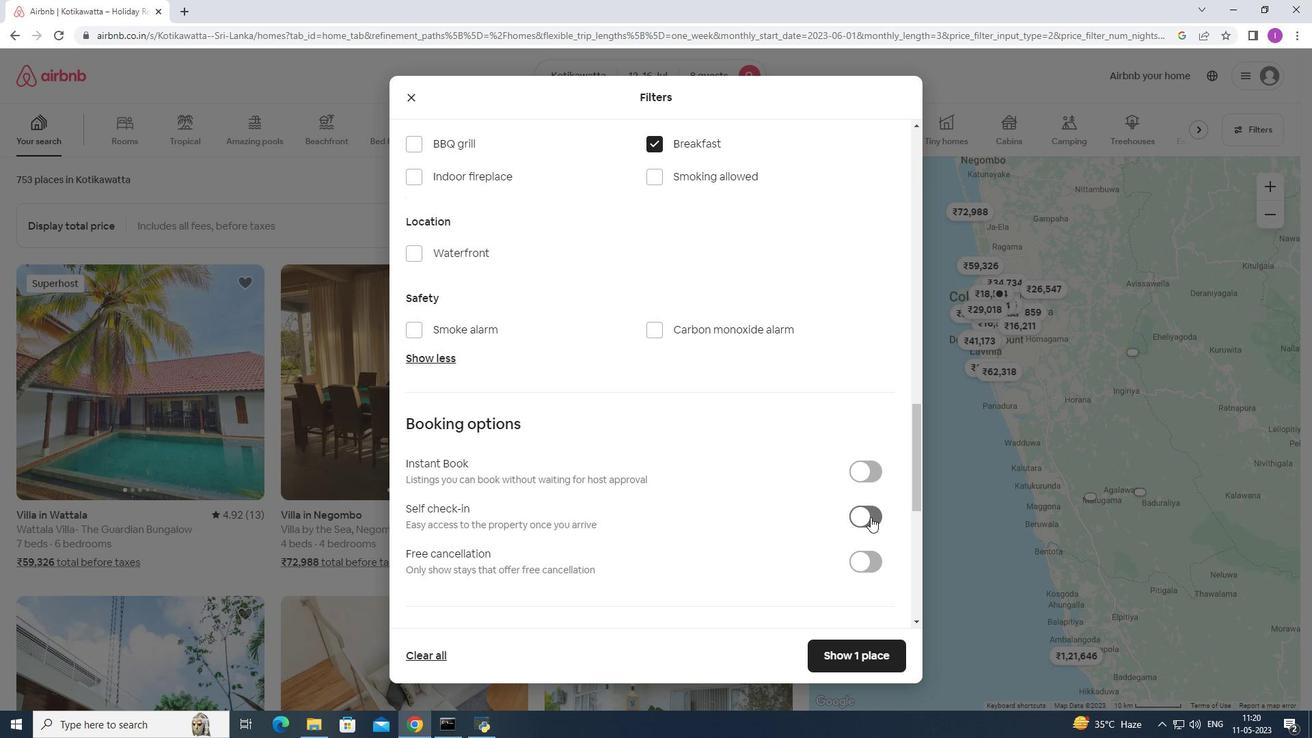 
Action: Mouse moved to (688, 549)
Screenshot: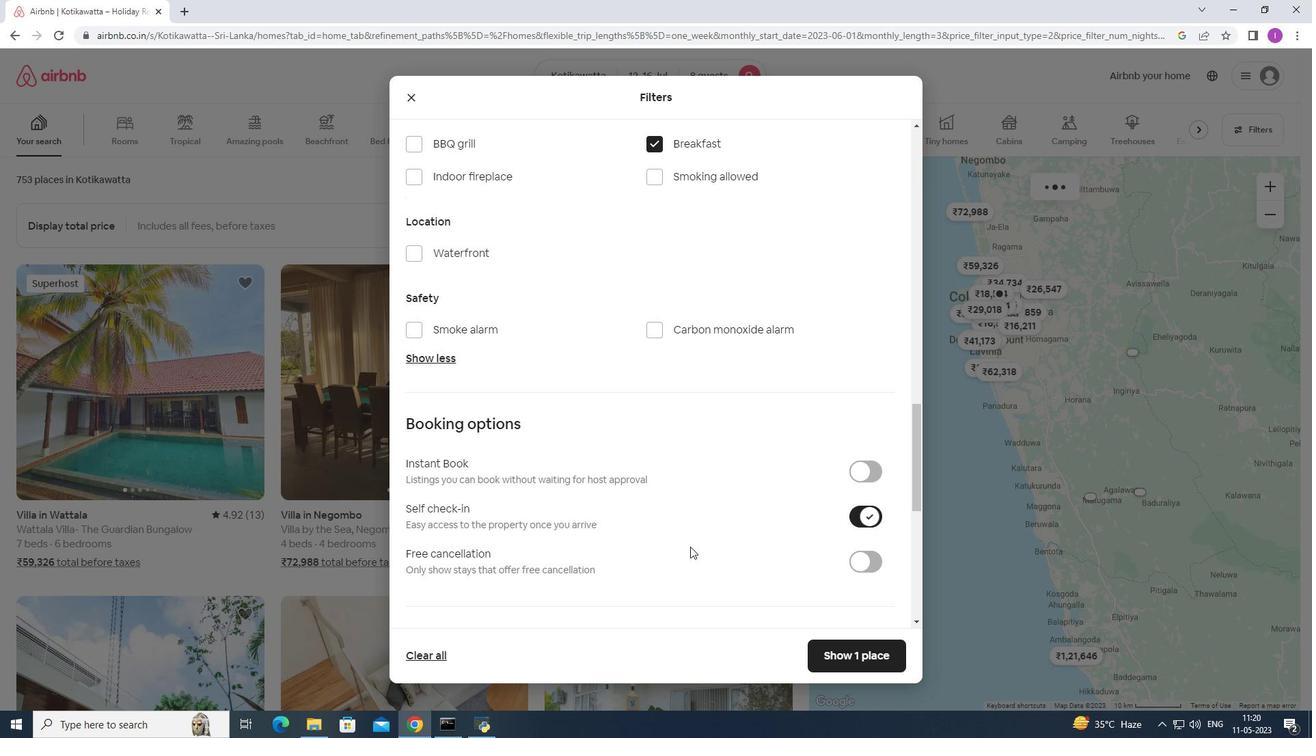 
Action: Mouse scrolled (688, 548) with delta (0, 0)
Screenshot: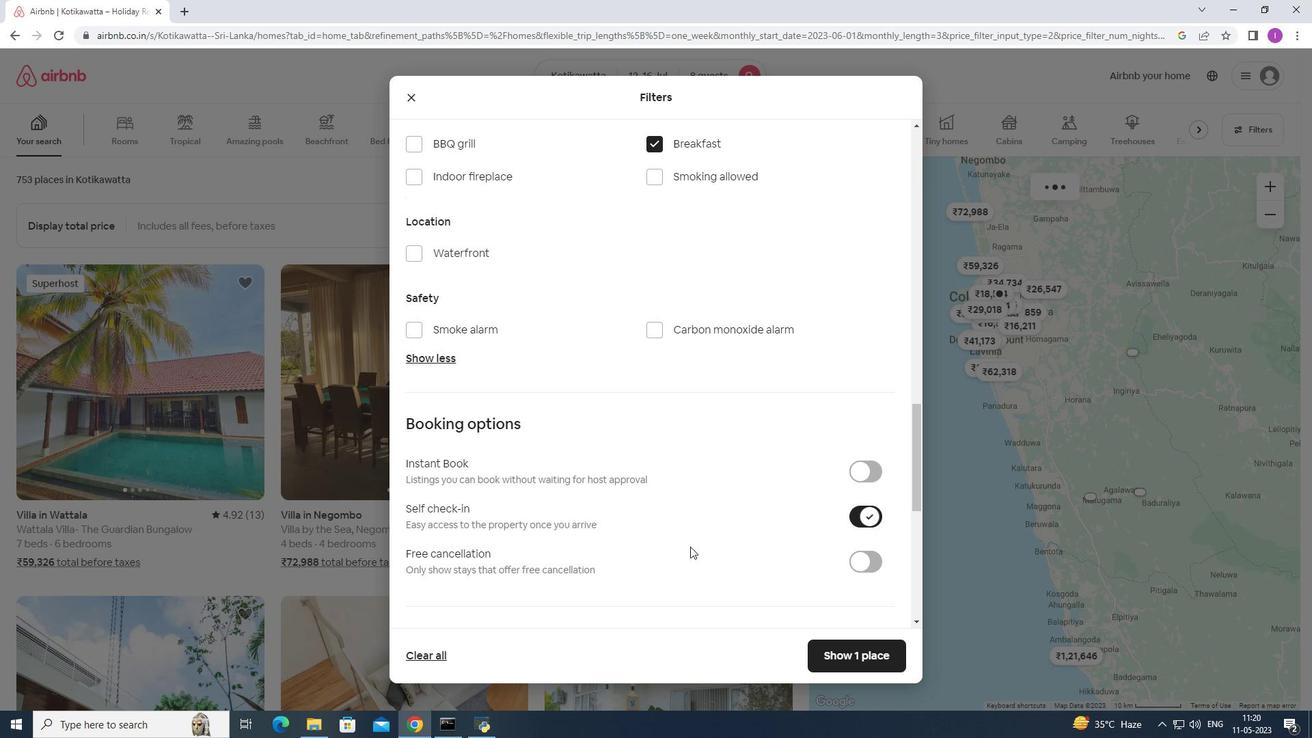 
Action: Mouse moved to (687, 550)
Screenshot: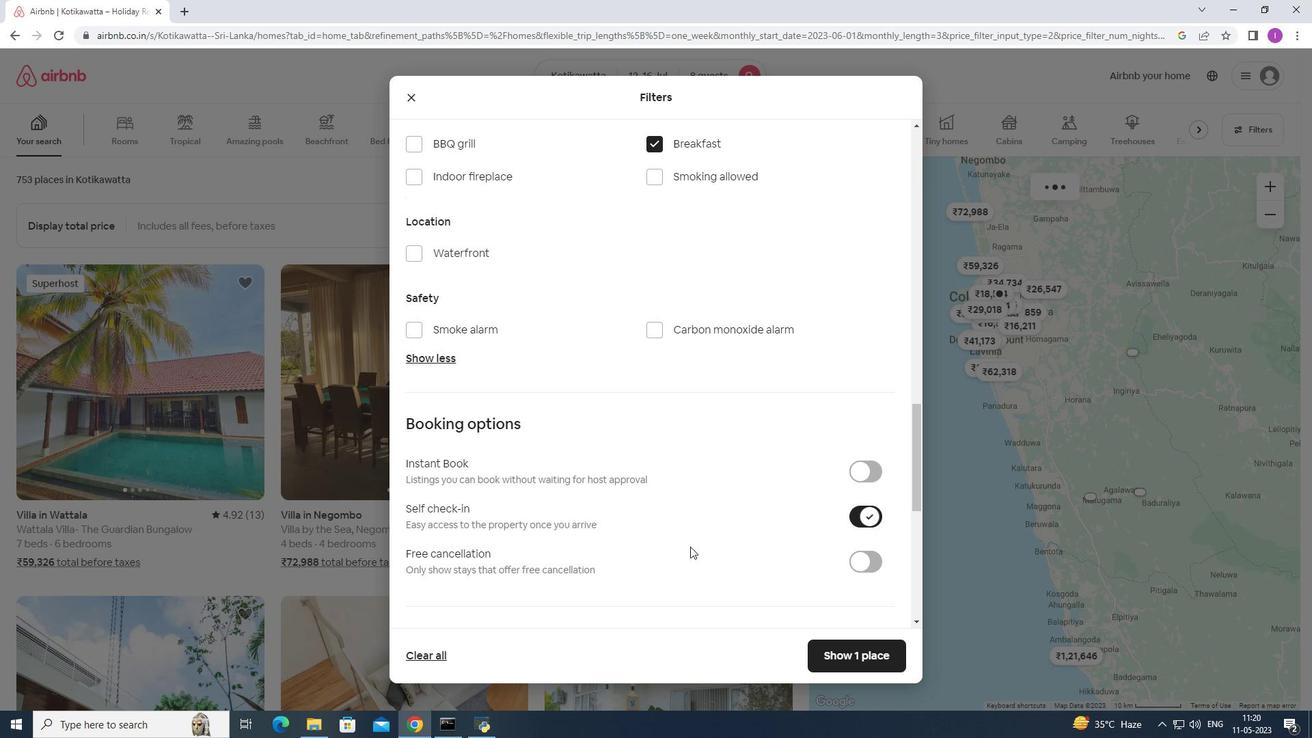 
Action: Mouse scrolled (687, 549) with delta (0, 0)
Screenshot: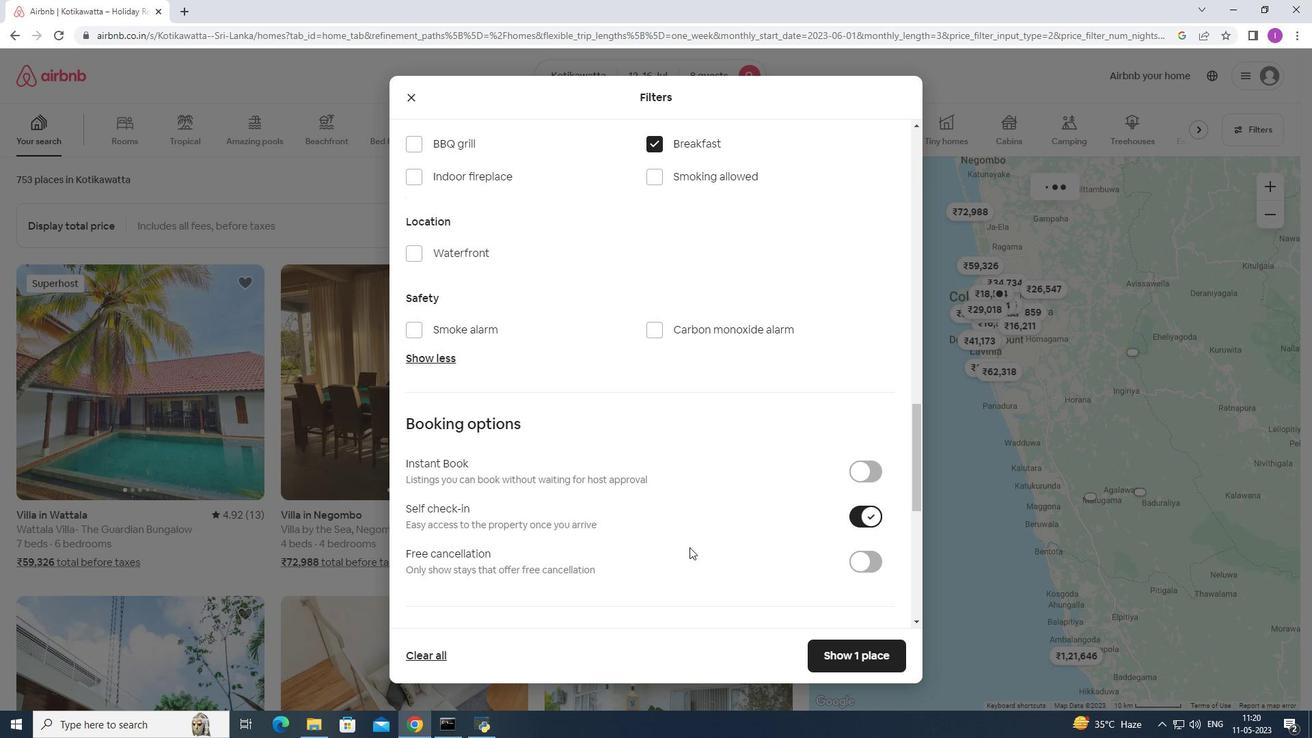 
Action: Mouse scrolled (687, 549) with delta (0, 0)
Screenshot: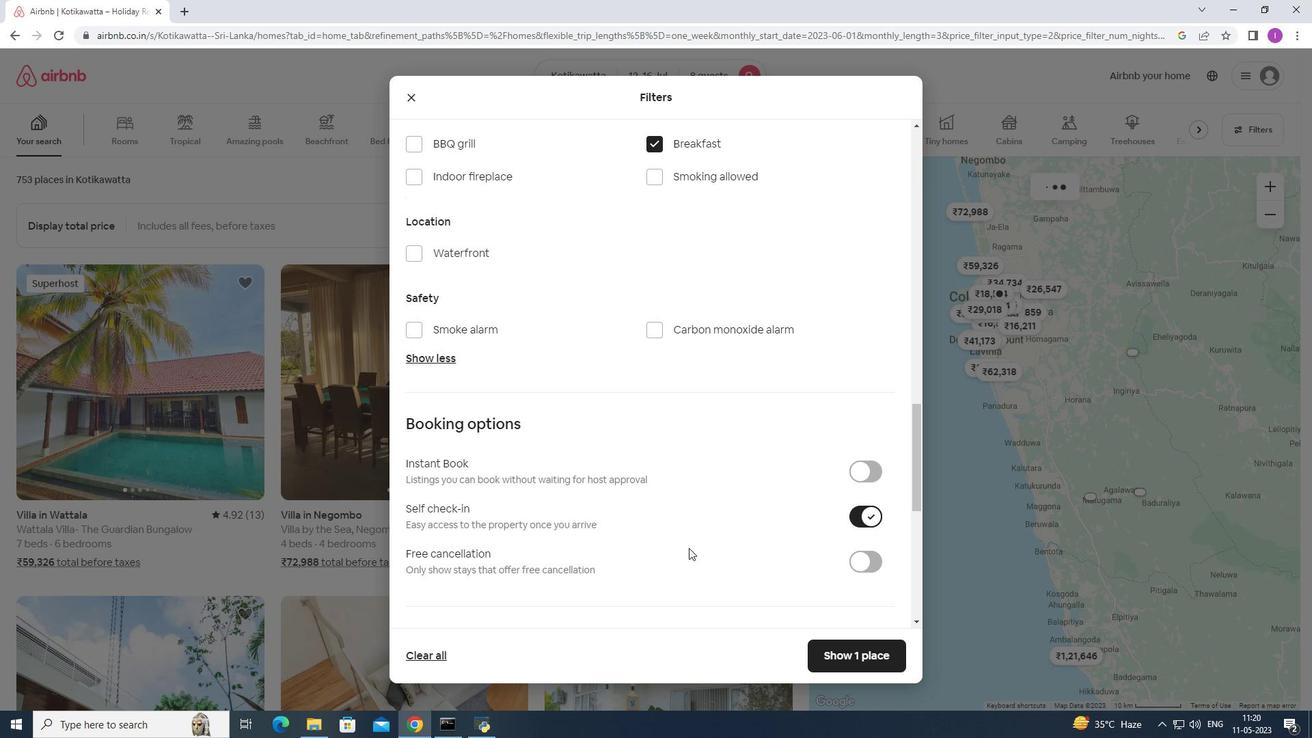 
Action: Mouse scrolled (687, 549) with delta (0, 0)
Screenshot: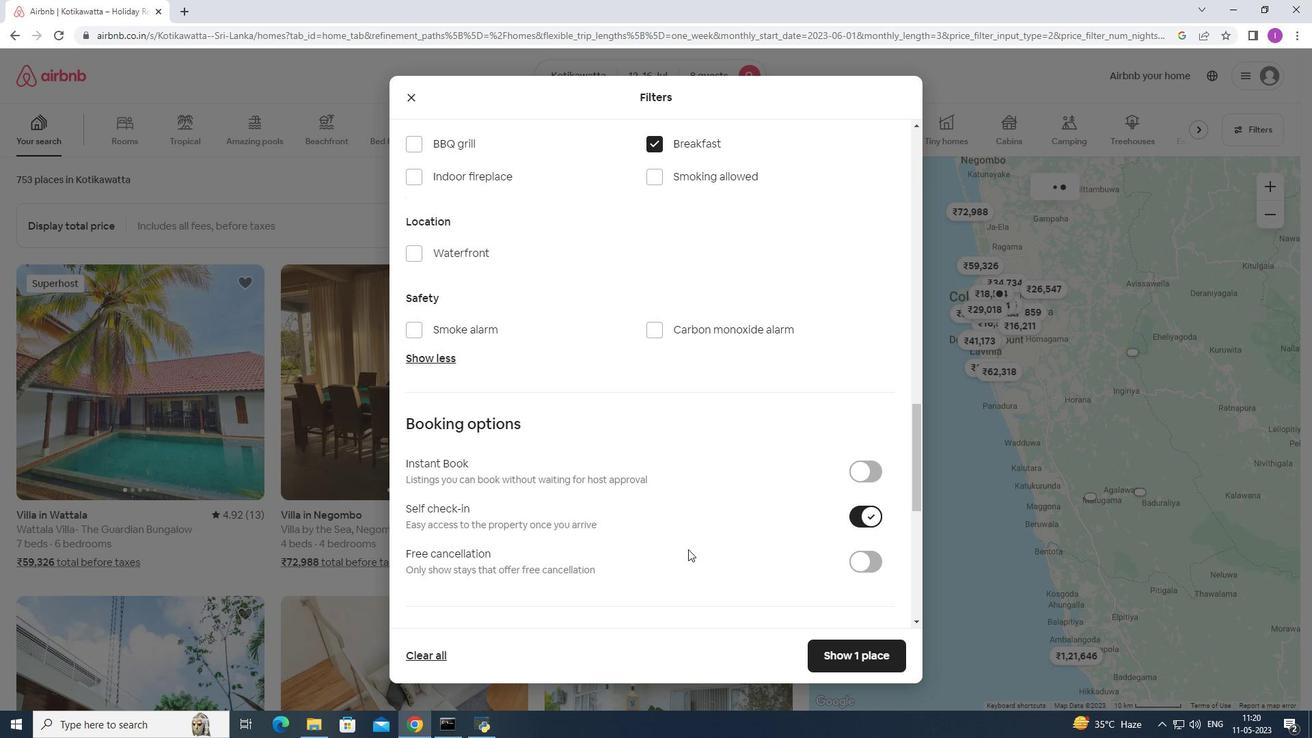 
Action: Mouse moved to (688, 549)
Screenshot: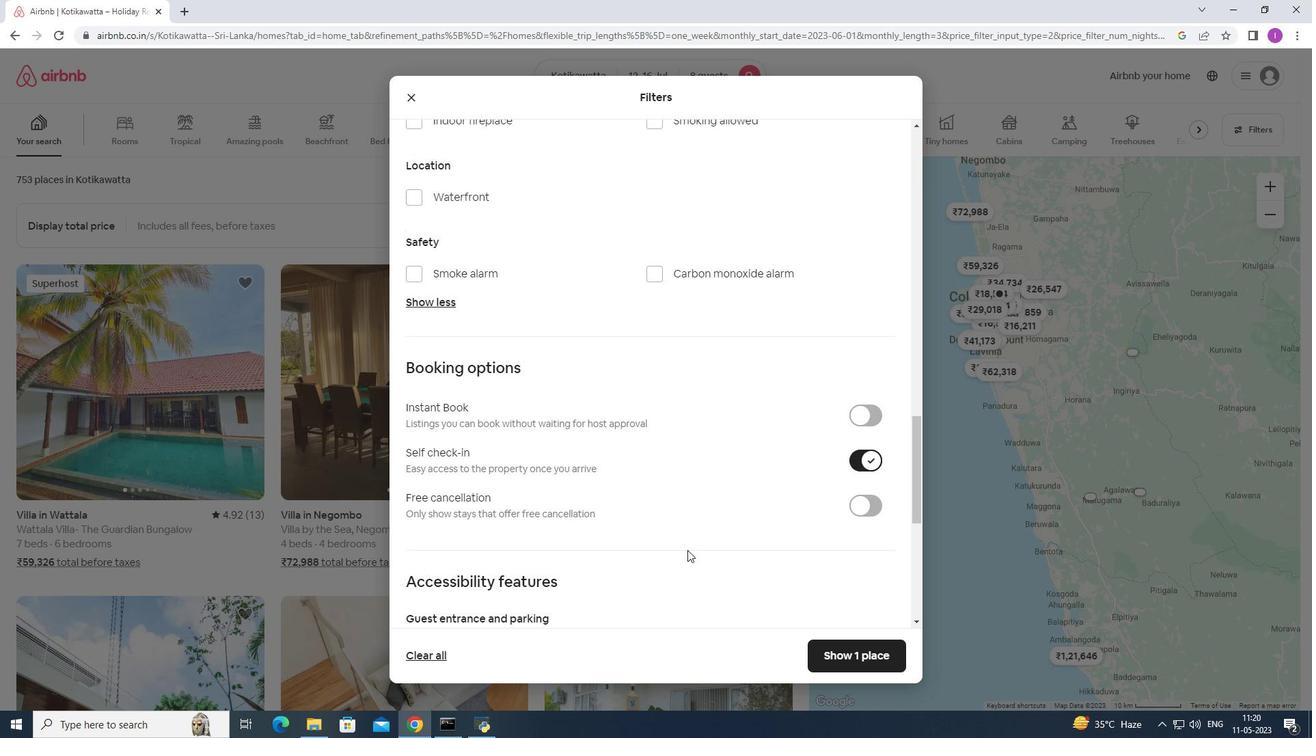 
Action: Mouse scrolled (688, 548) with delta (0, 0)
Screenshot: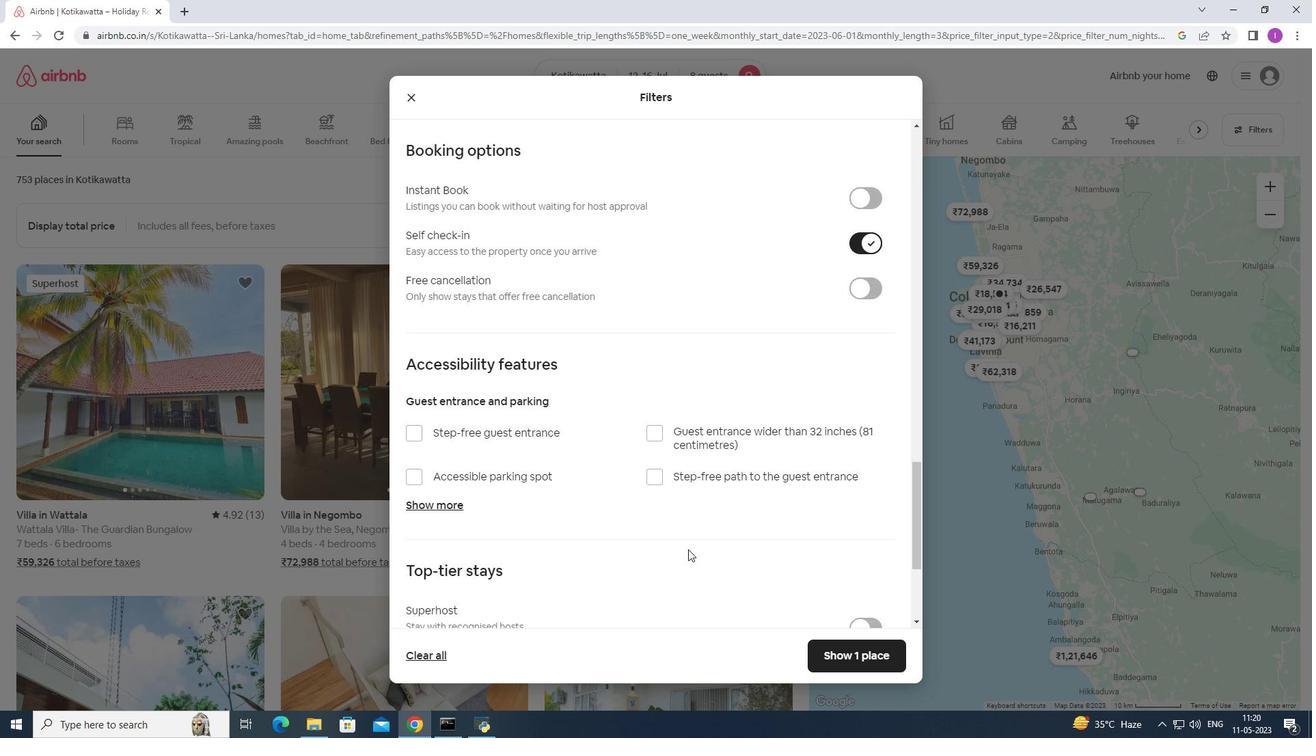 
Action: Mouse scrolled (688, 548) with delta (0, 0)
Screenshot: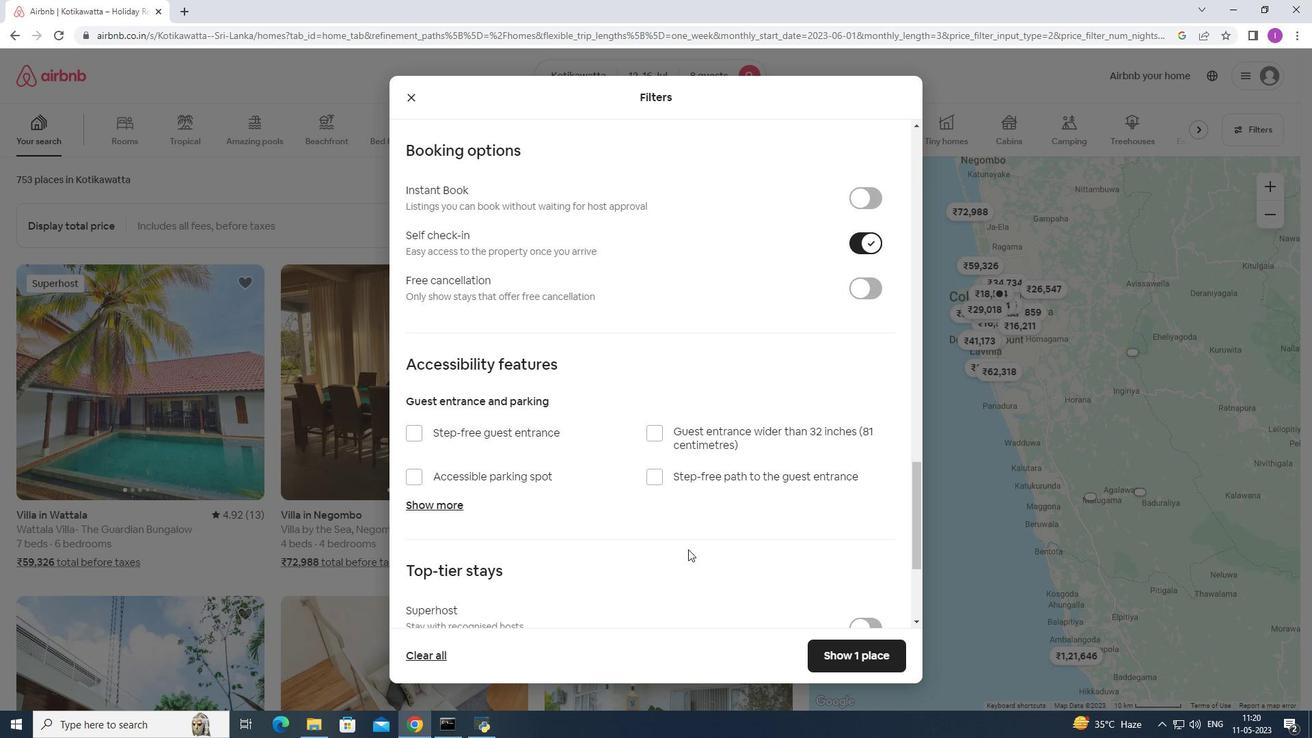
Action: Mouse moved to (688, 549)
Screenshot: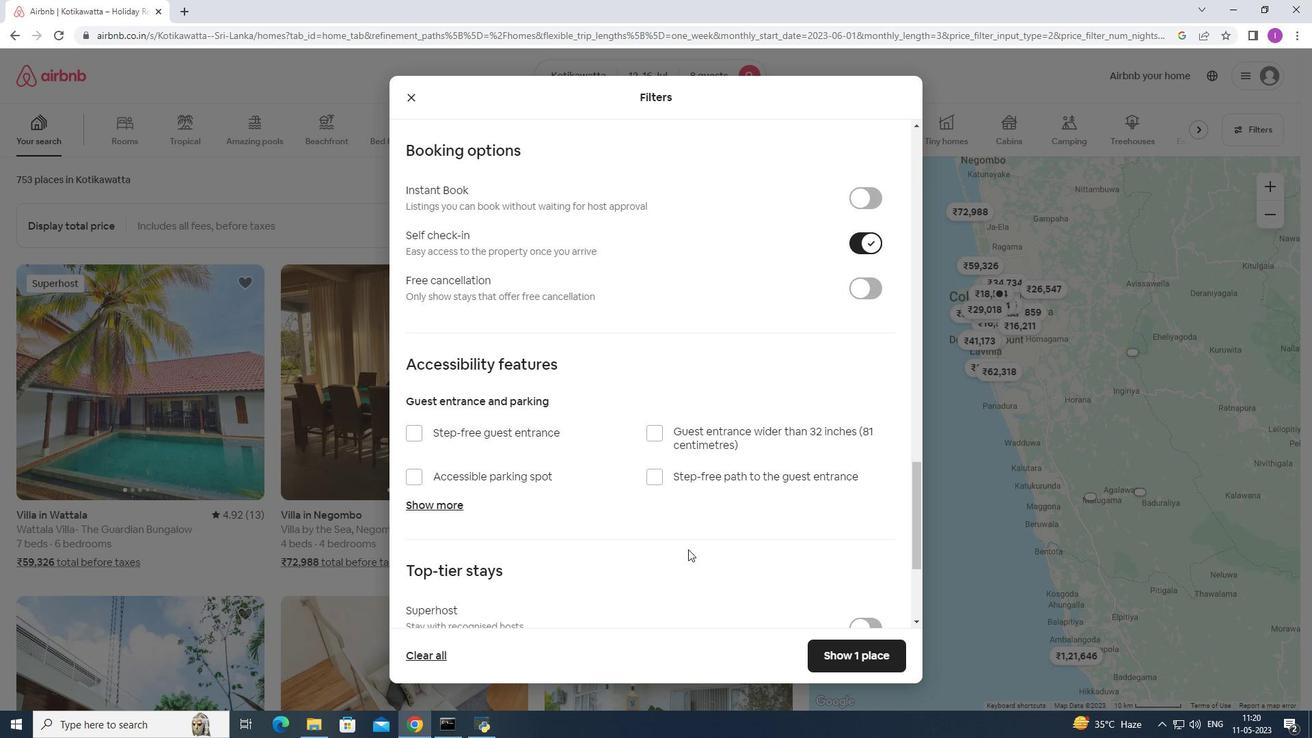 
Action: Mouse scrolled (688, 548) with delta (0, 0)
Screenshot: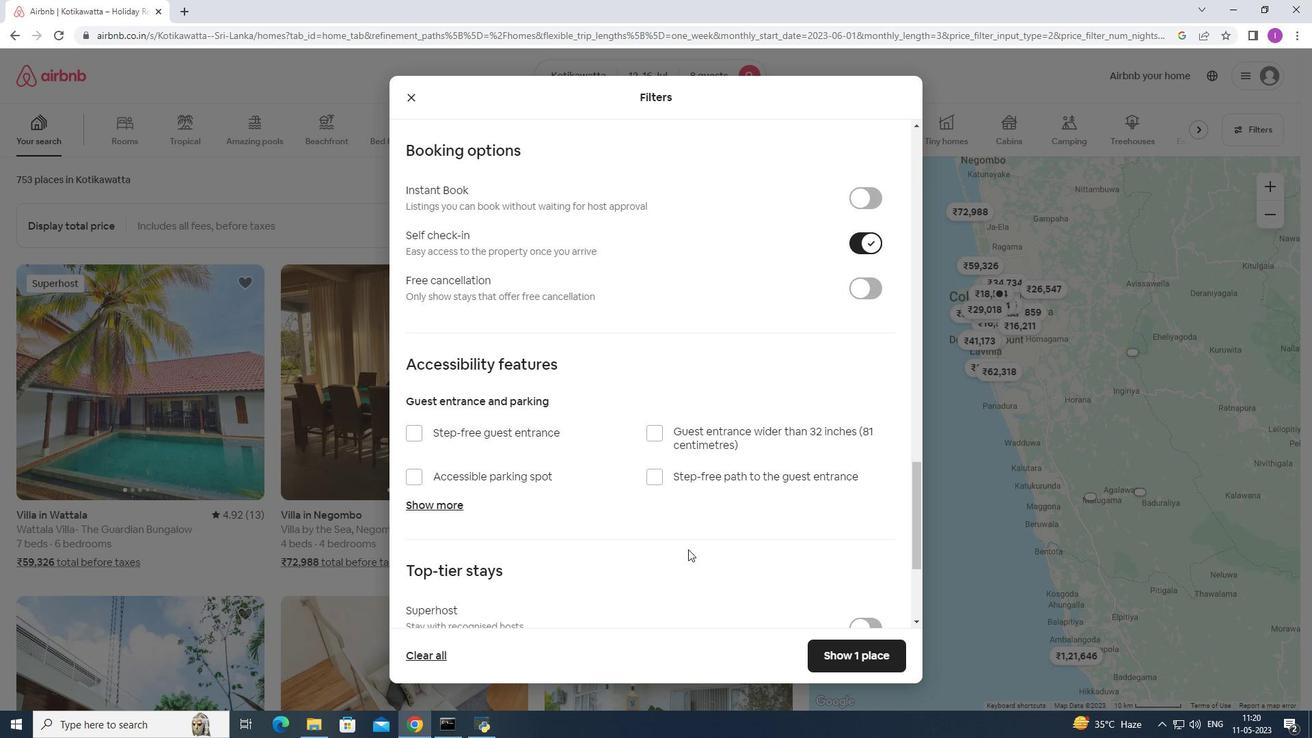 
Action: Mouse scrolled (688, 548) with delta (0, 0)
Screenshot: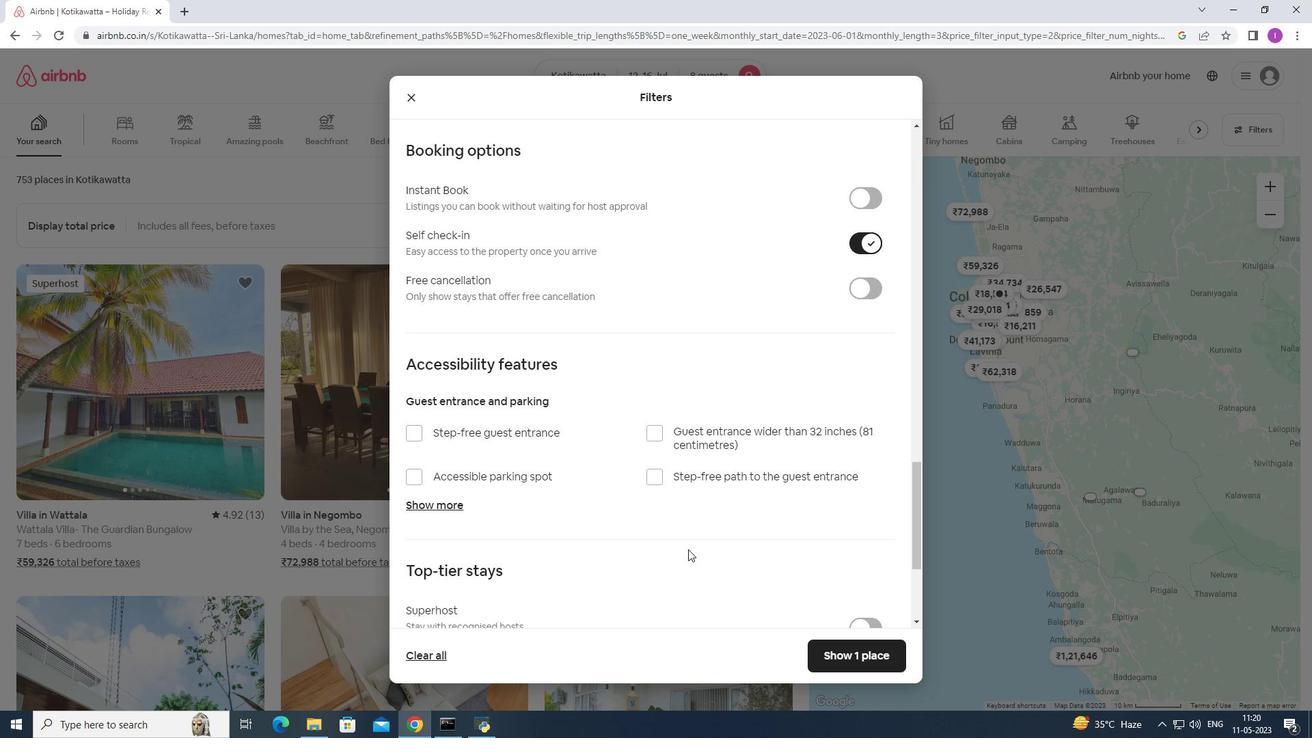 
Action: Mouse moved to (688, 550)
Screenshot: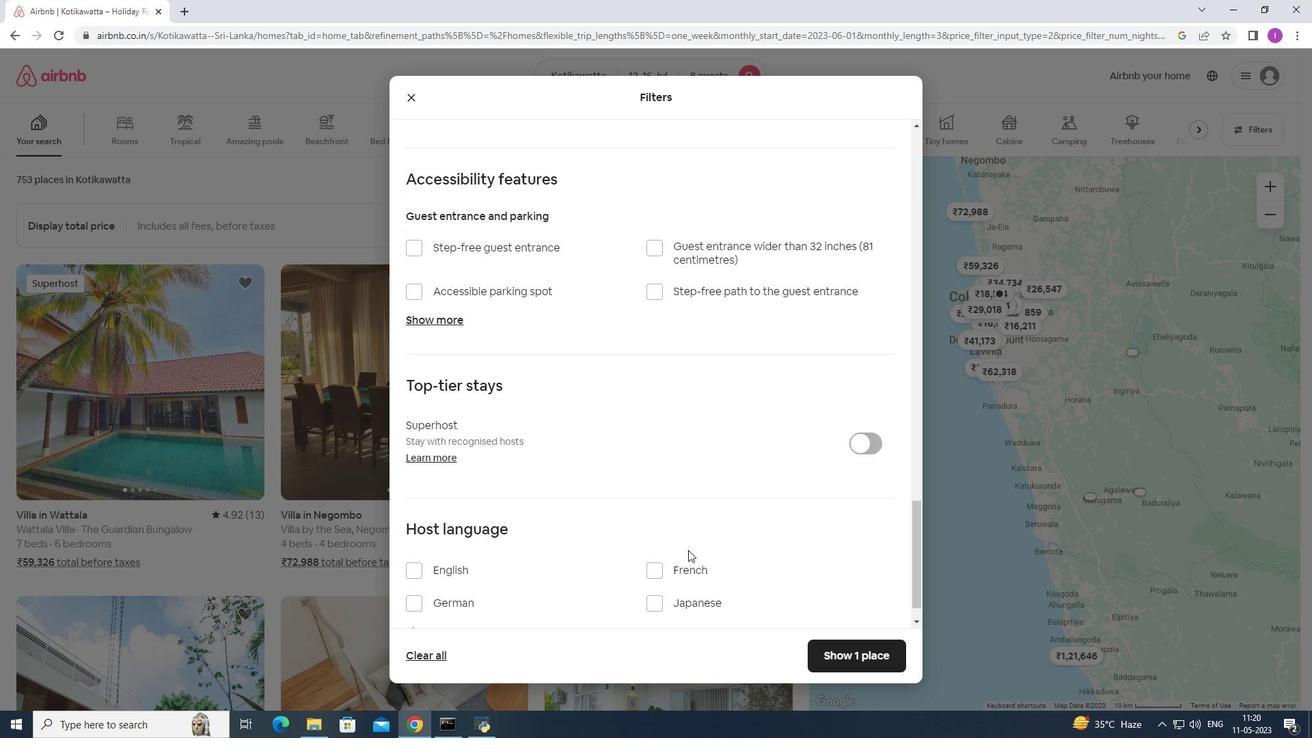 
Action: Mouse scrolled (688, 549) with delta (0, 0)
Screenshot: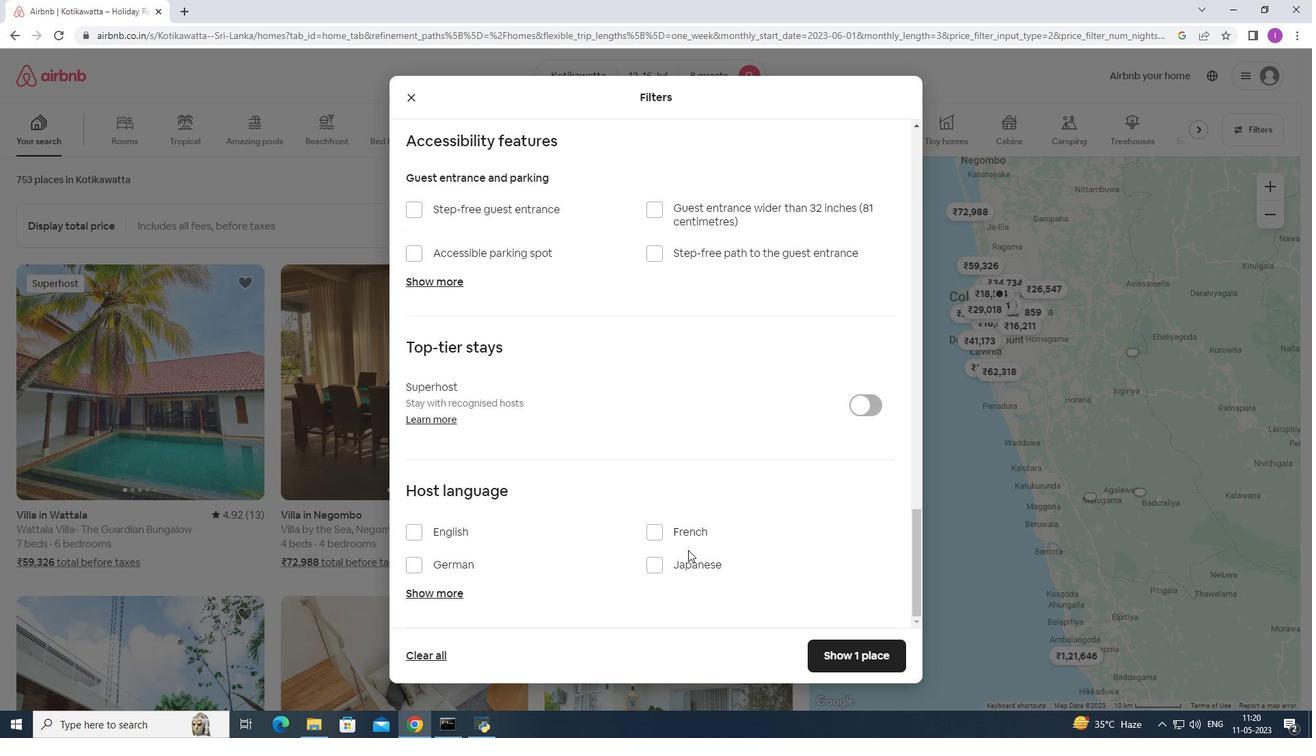 
Action: Mouse scrolled (688, 549) with delta (0, 0)
Screenshot: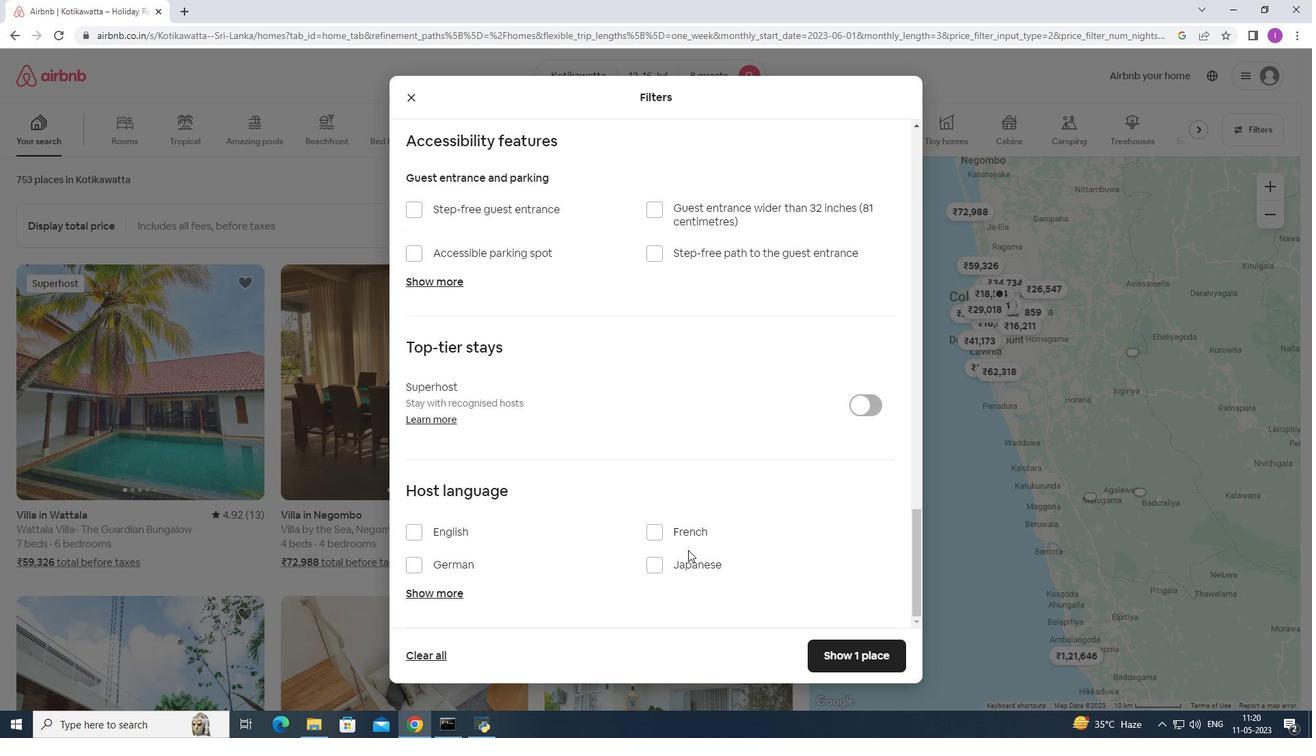
Action: Mouse scrolled (688, 549) with delta (0, 0)
Screenshot: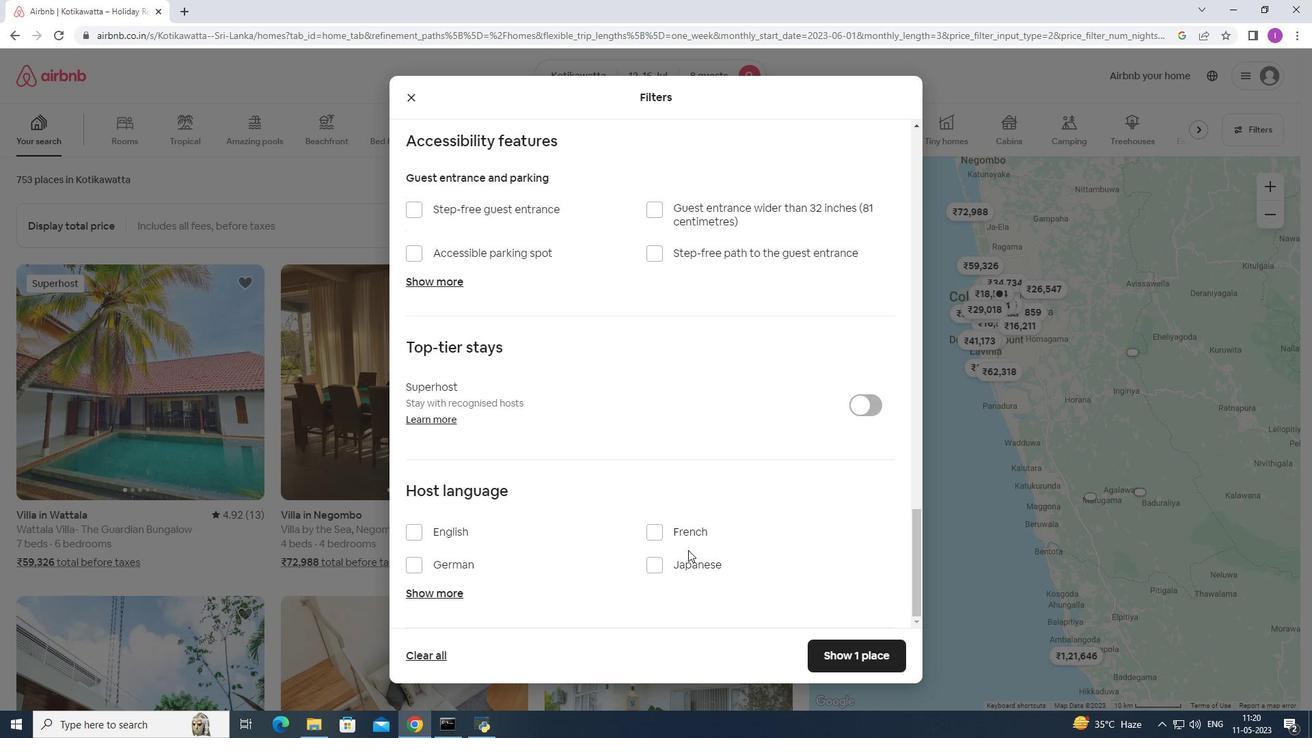 
Action: Mouse scrolled (688, 549) with delta (0, 0)
Screenshot: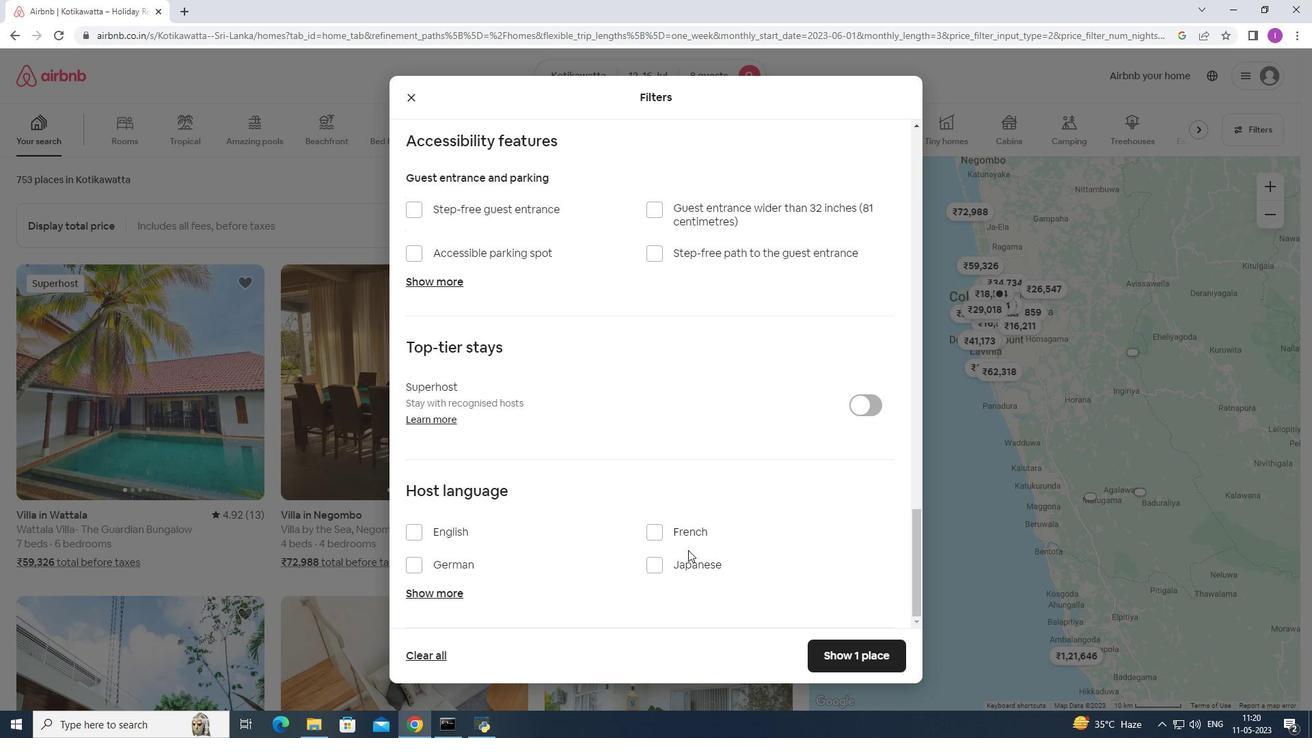
Action: Mouse scrolled (688, 549) with delta (0, 0)
Screenshot: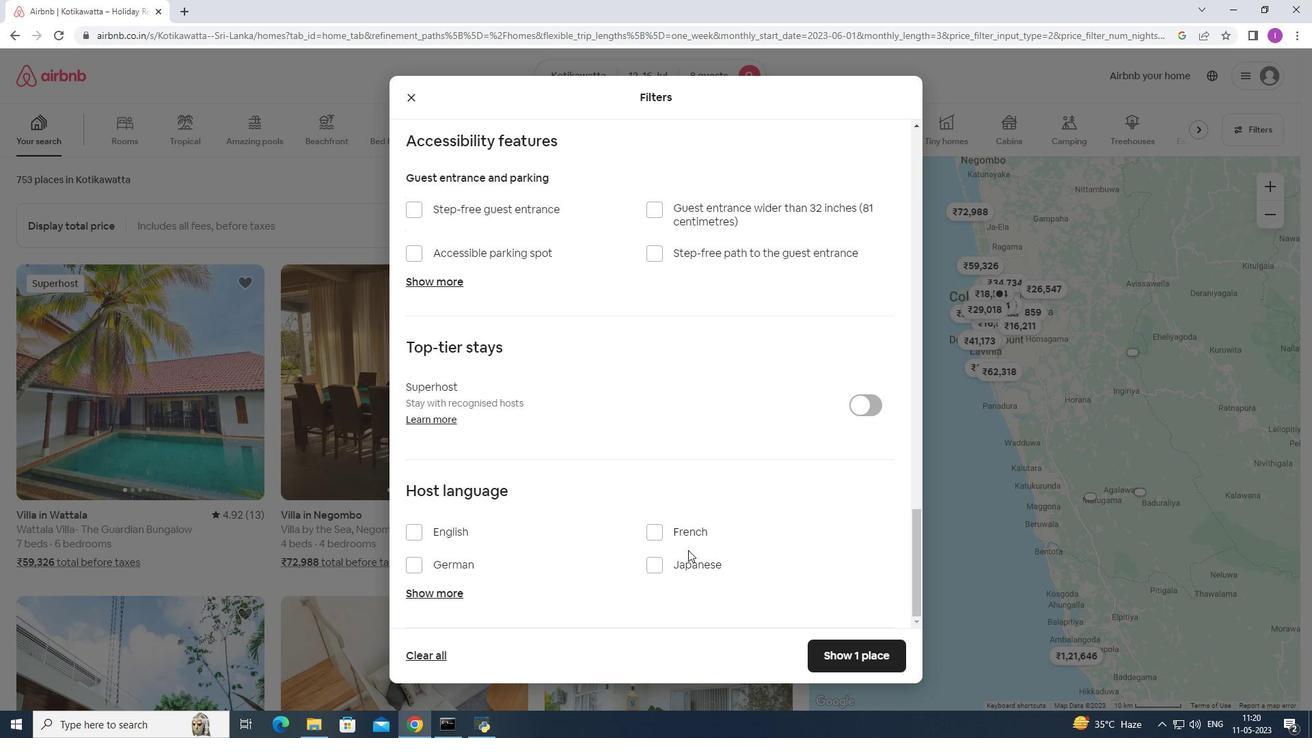 
Action: Mouse moved to (418, 536)
Screenshot: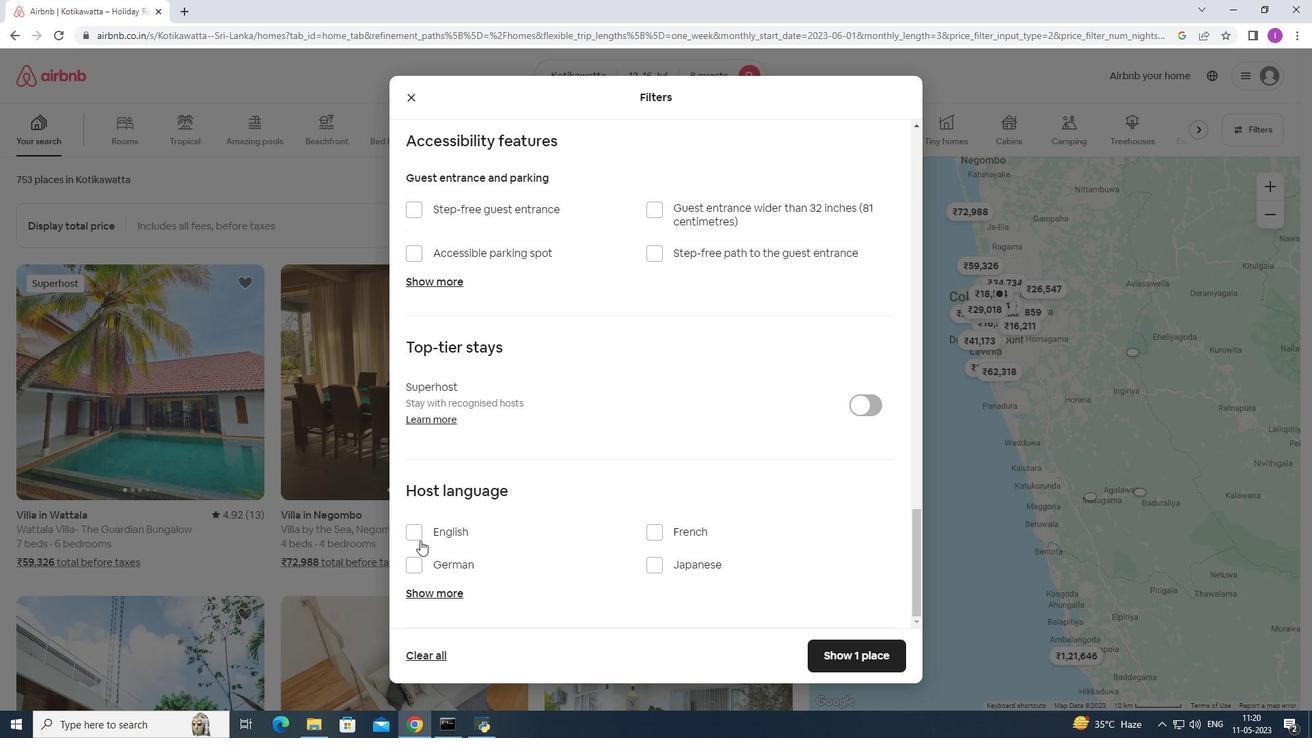 
Action: Mouse pressed left at (418, 536)
Screenshot: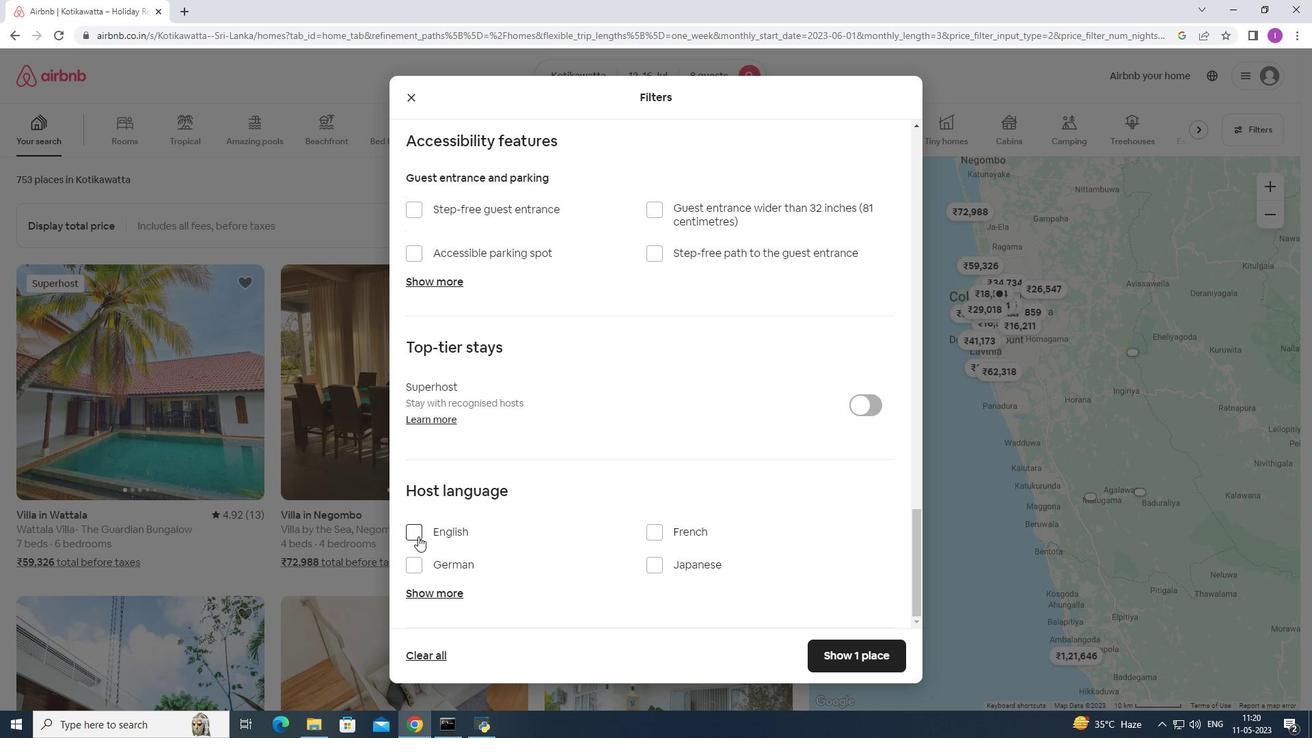 
Action: Mouse moved to (859, 651)
Screenshot: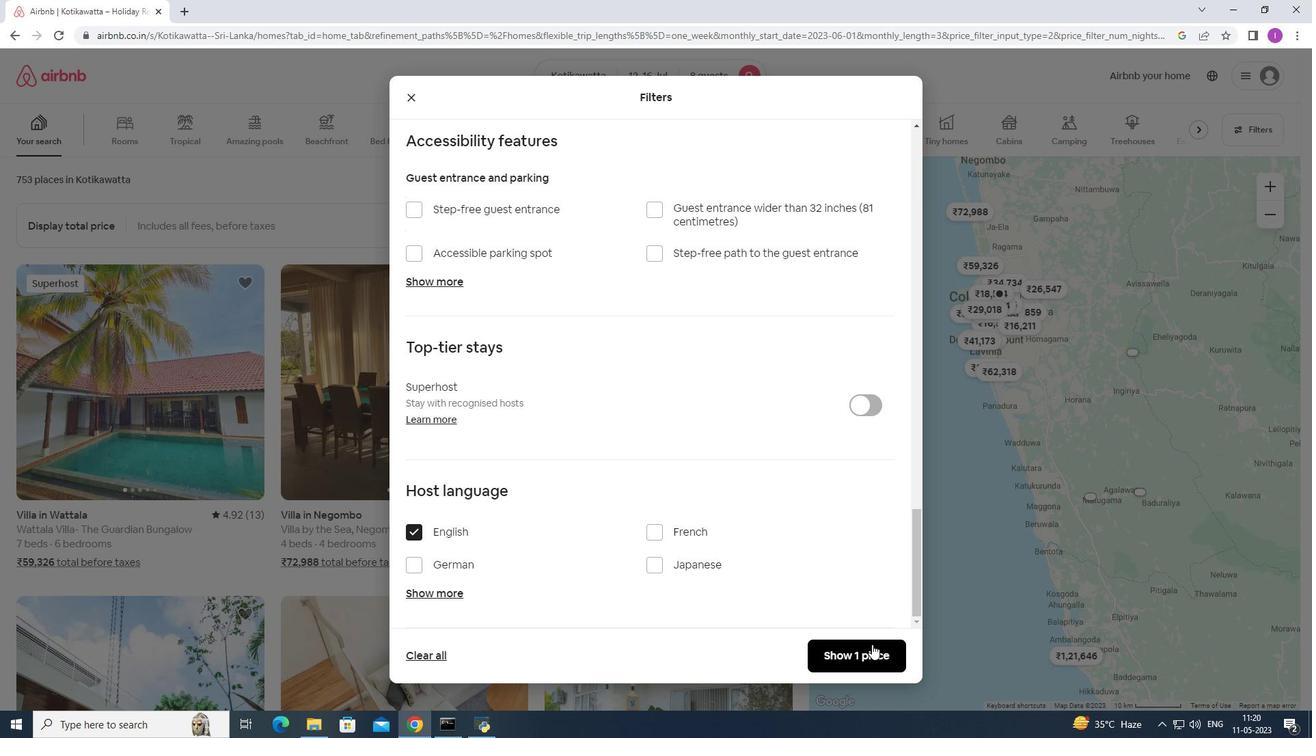 
Action: Mouse pressed left at (859, 651)
Screenshot: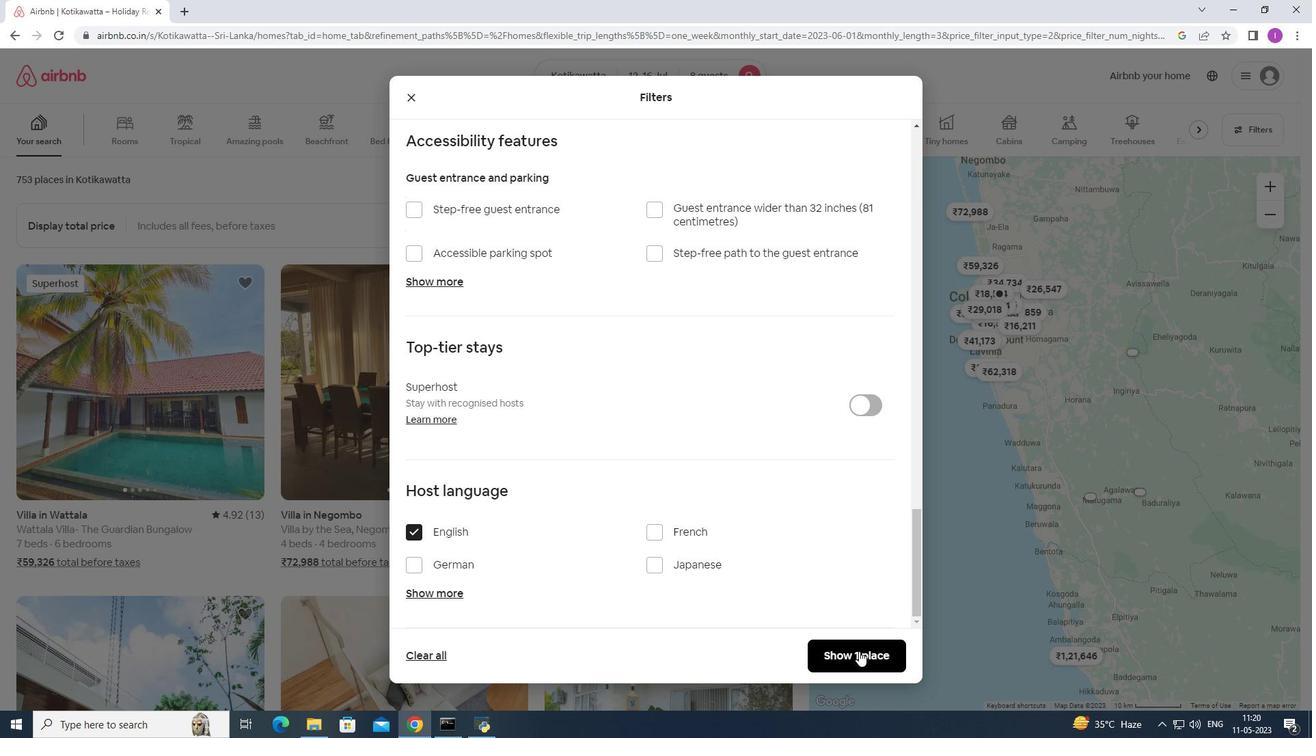 
Action: Mouse moved to (860, 649)
Screenshot: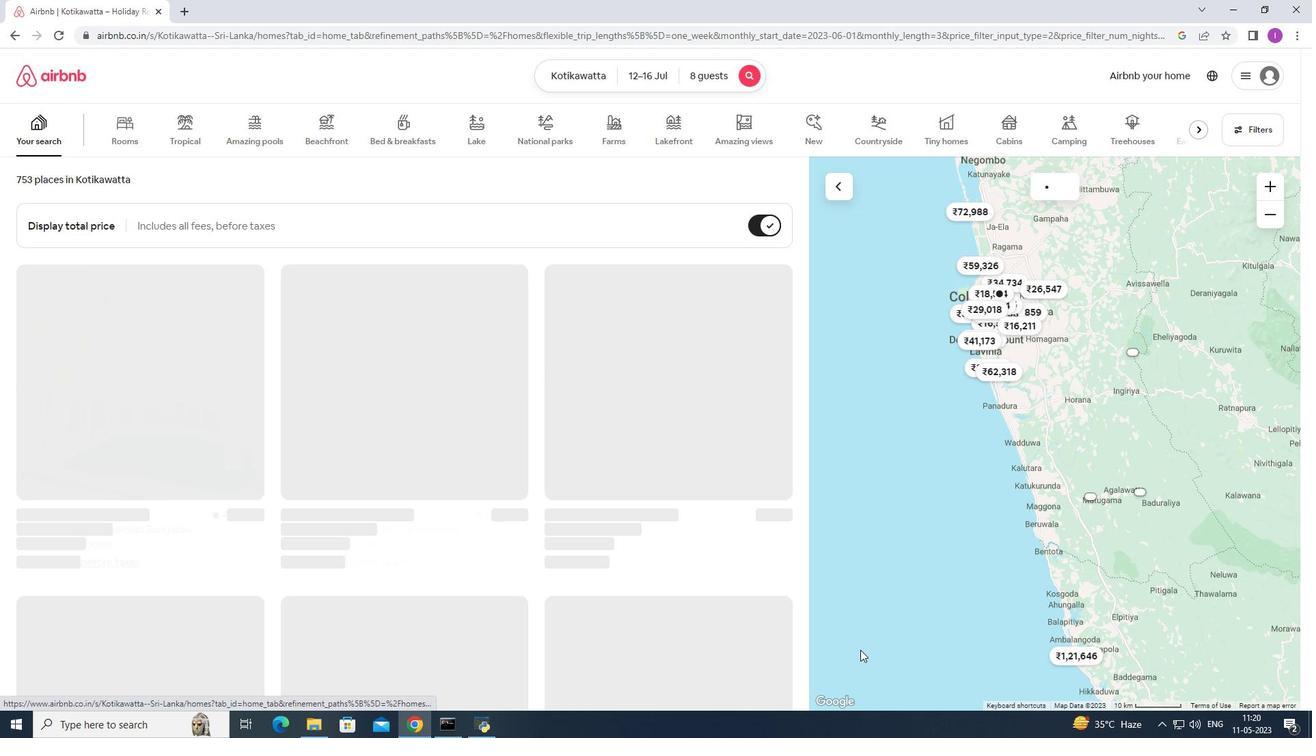 
